 Task: Check the contact section.
Action: Mouse moved to (107, 266)
Screenshot: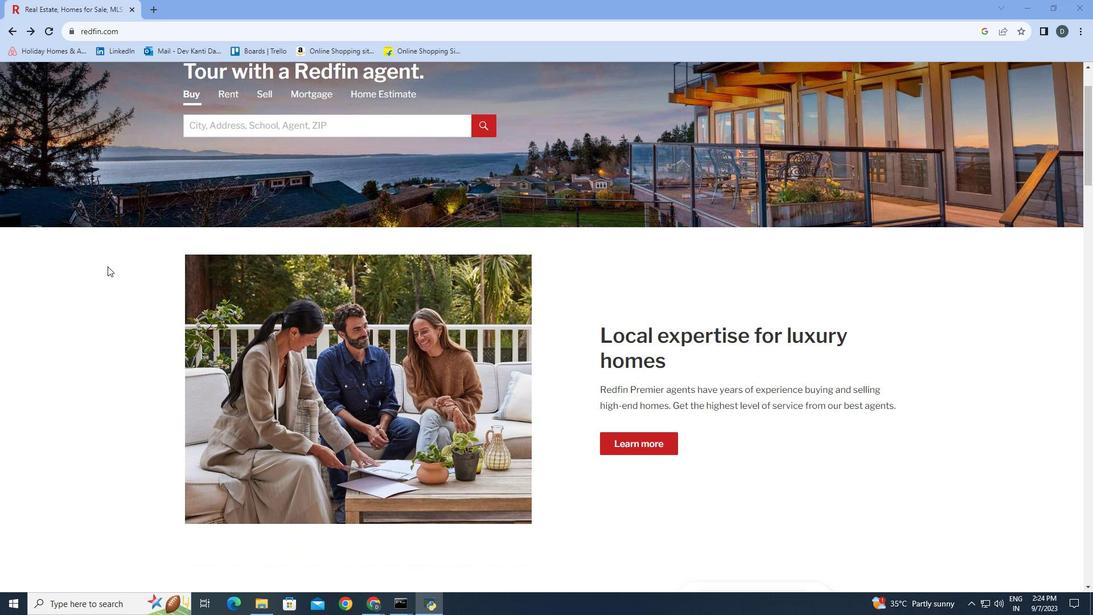
Action: Mouse scrolled (107, 265) with delta (0, 0)
Screenshot: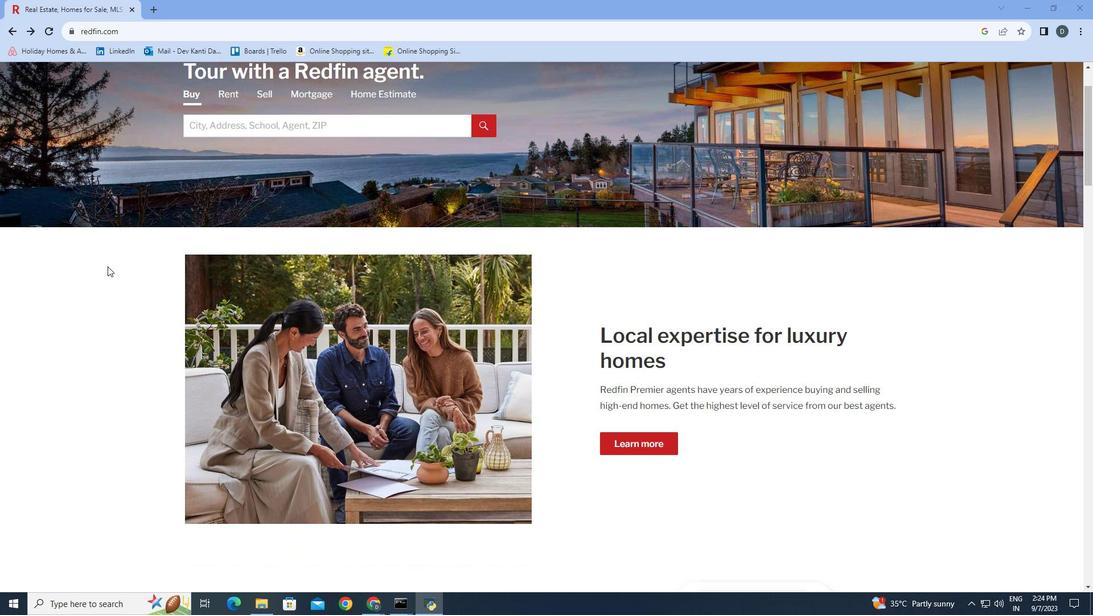 
Action: Mouse moved to (107, 267)
Screenshot: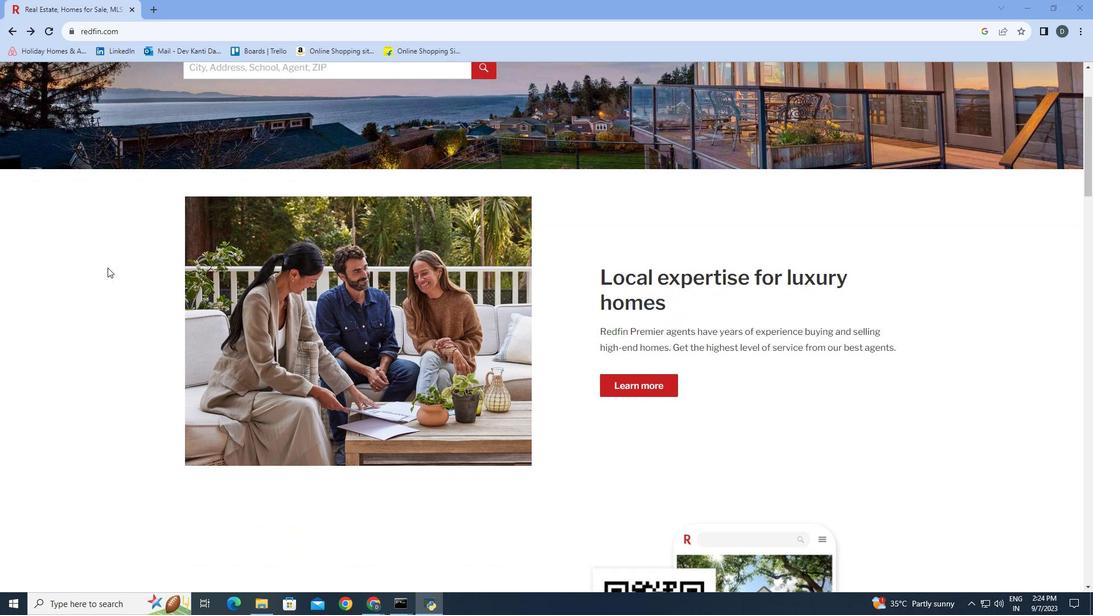 
Action: Mouse scrolled (107, 267) with delta (0, 0)
Screenshot: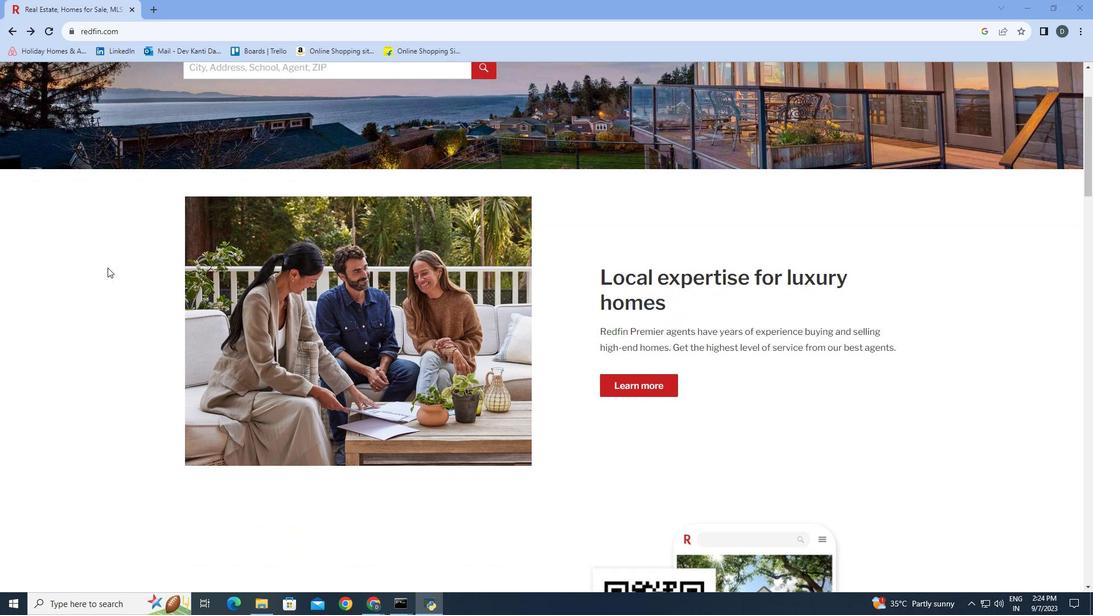 
Action: Mouse scrolled (107, 267) with delta (0, 0)
Screenshot: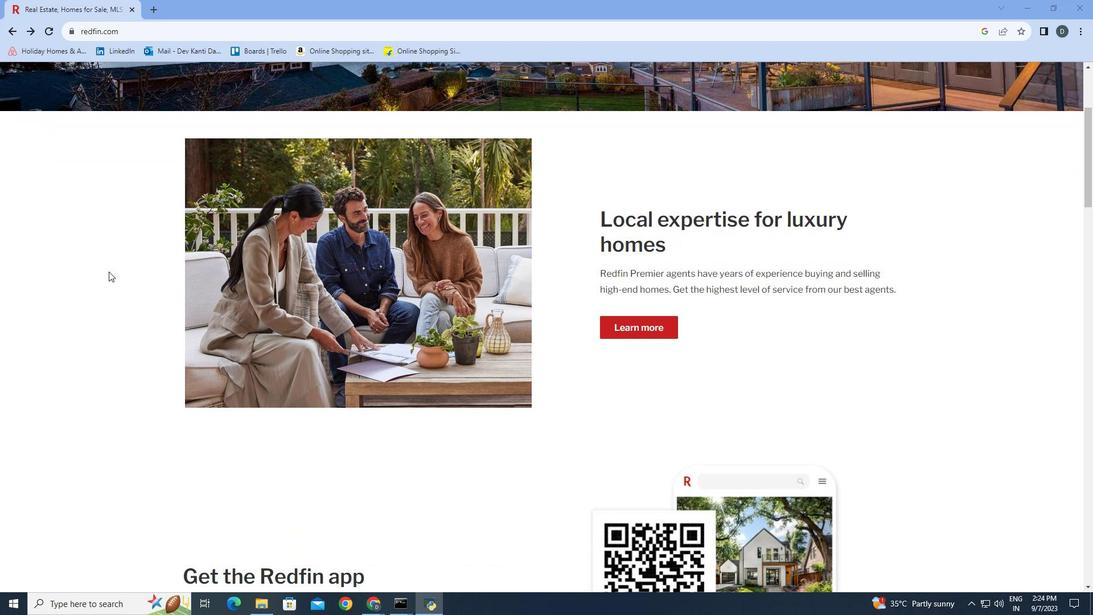
Action: Mouse moved to (111, 275)
Screenshot: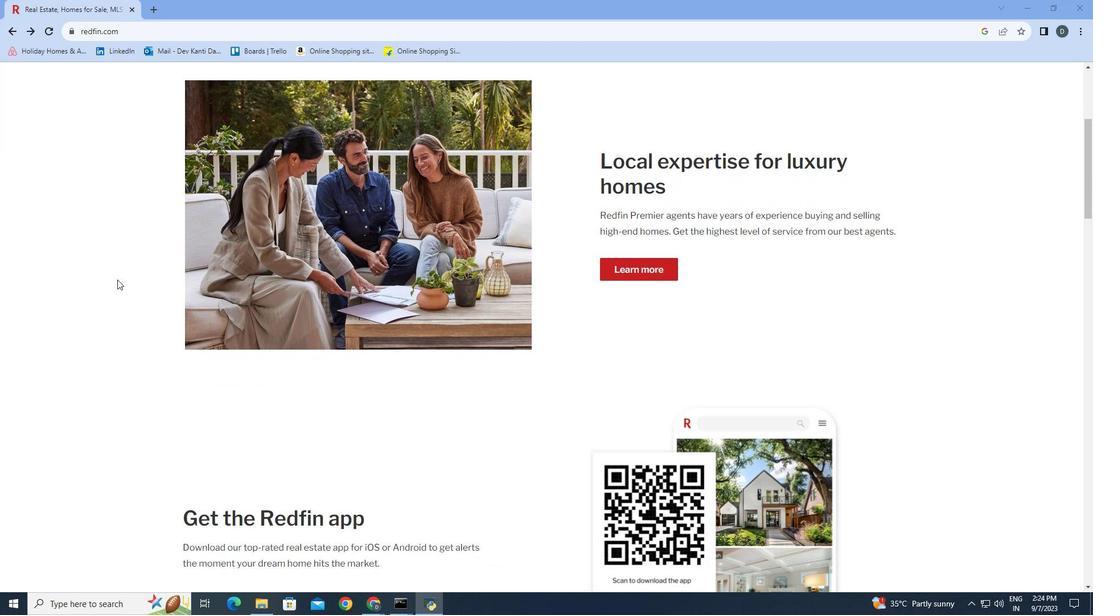 
Action: Mouse scrolled (111, 275) with delta (0, 0)
Screenshot: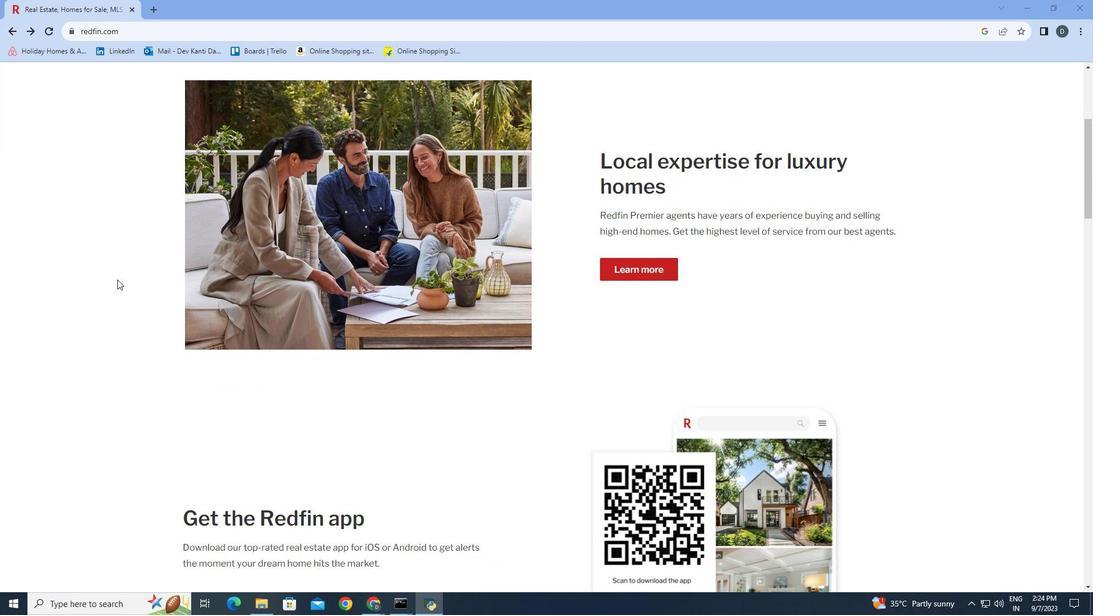 
Action: Mouse moved to (115, 278)
Screenshot: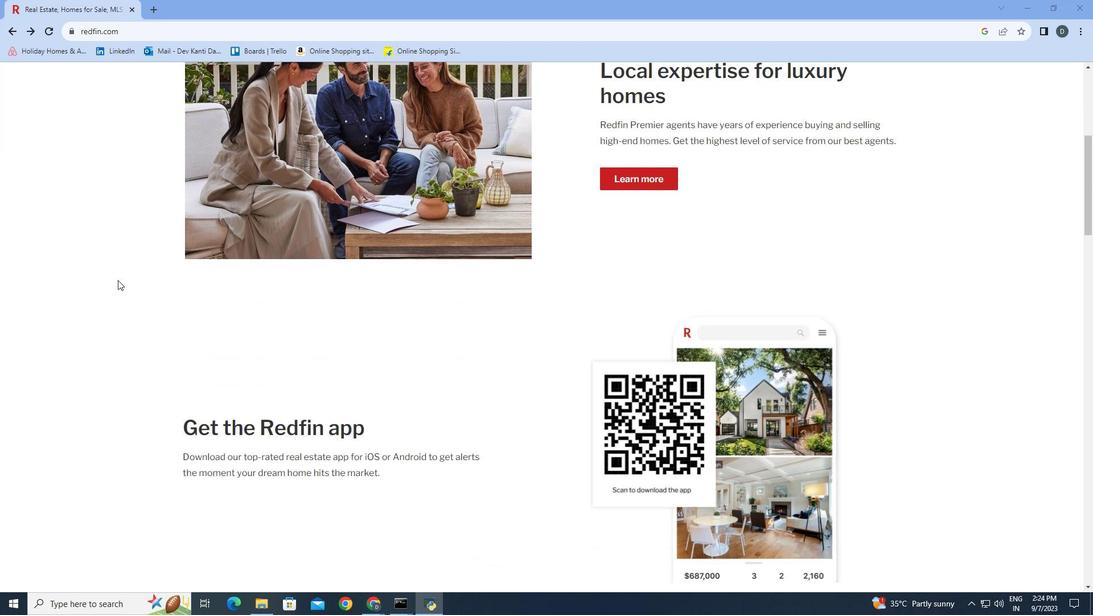 
Action: Mouse scrolled (115, 277) with delta (0, 0)
Screenshot: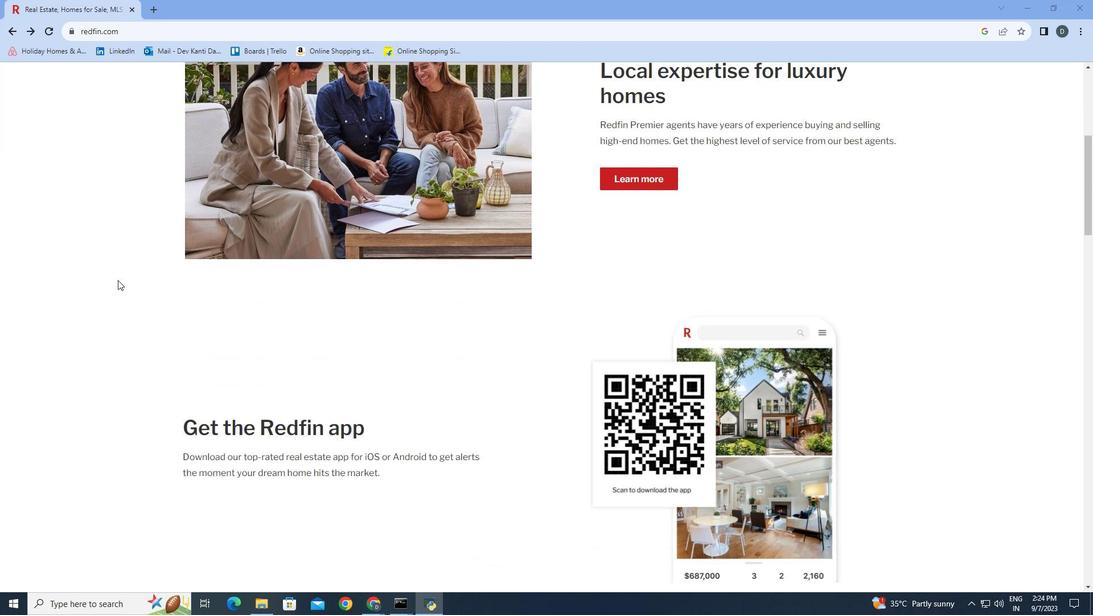
Action: Mouse moved to (117, 280)
Screenshot: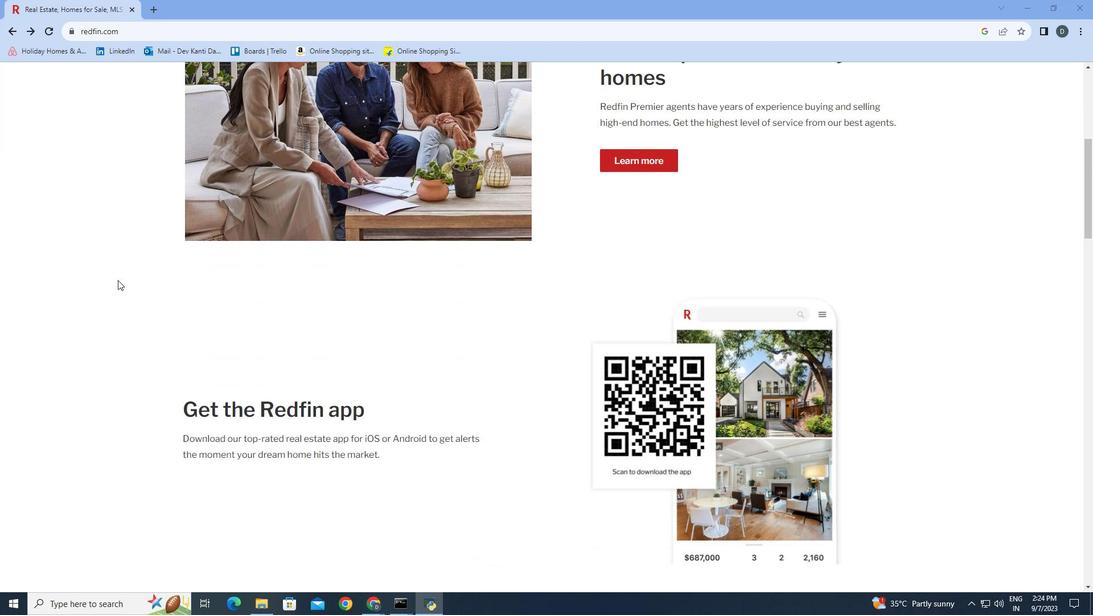 
Action: Mouse scrolled (117, 279) with delta (0, 0)
Screenshot: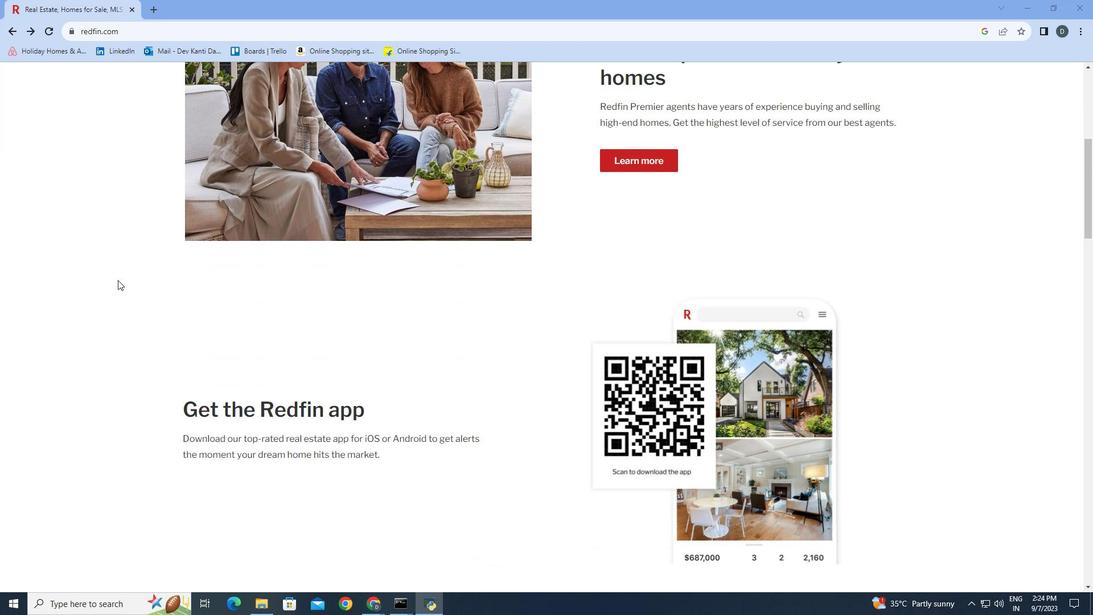 
Action: Mouse moved to (117, 280)
Screenshot: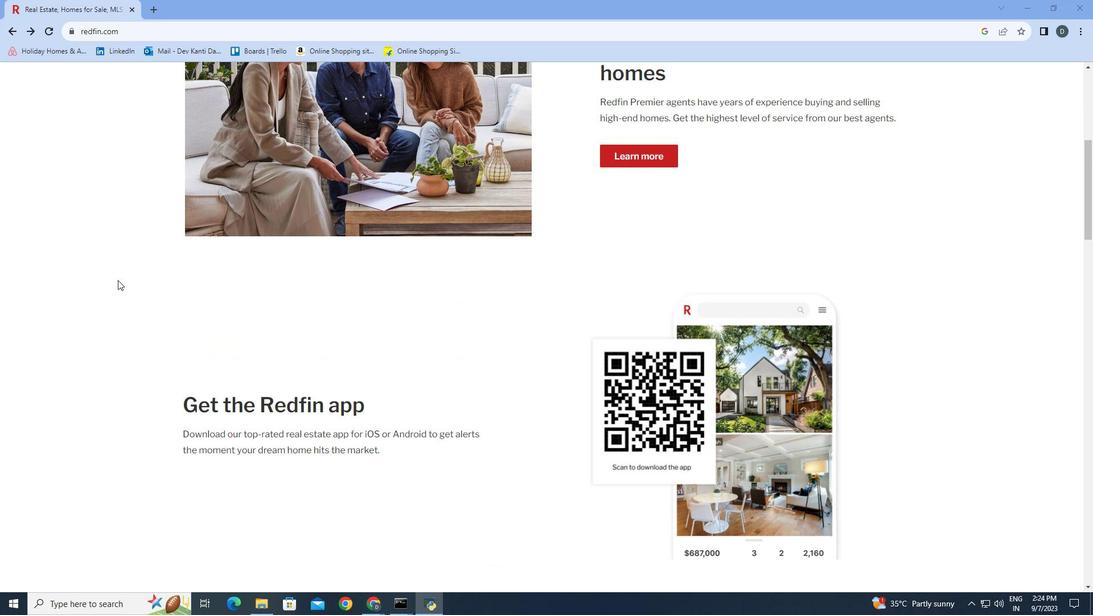 
Action: Mouse scrolled (117, 279) with delta (0, 0)
Screenshot: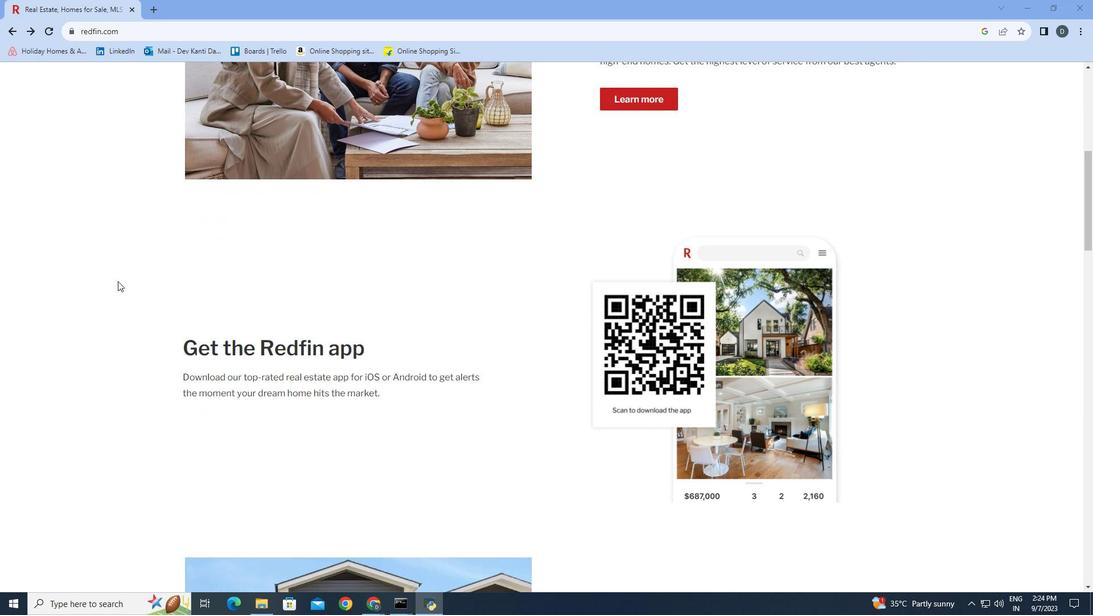 
Action: Mouse moved to (117, 281)
Screenshot: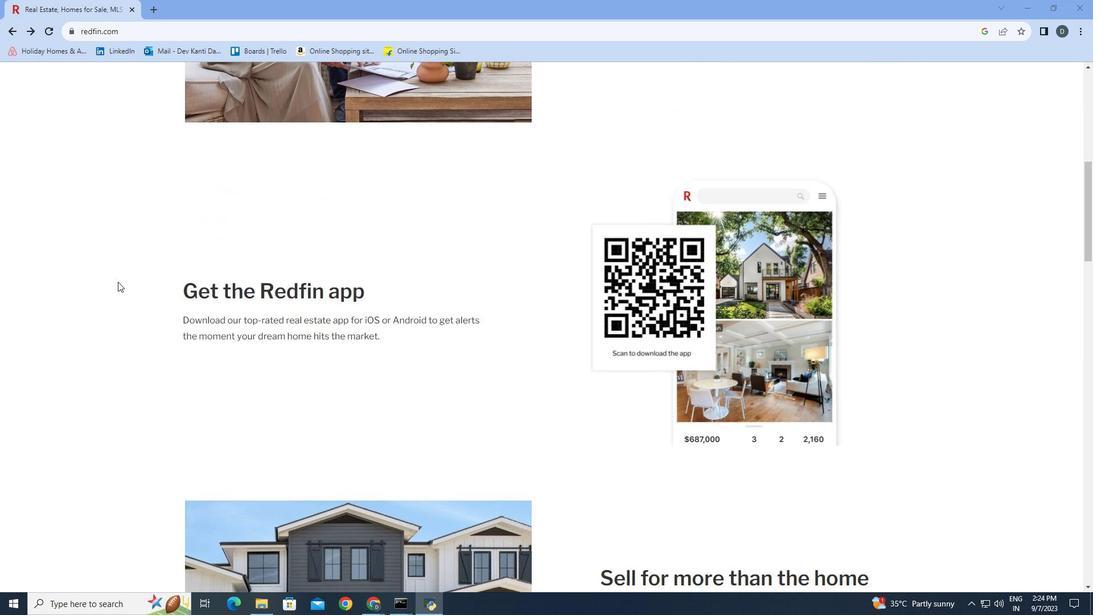 
Action: Mouse scrolled (117, 281) with delta (0, 0)
Screenshot: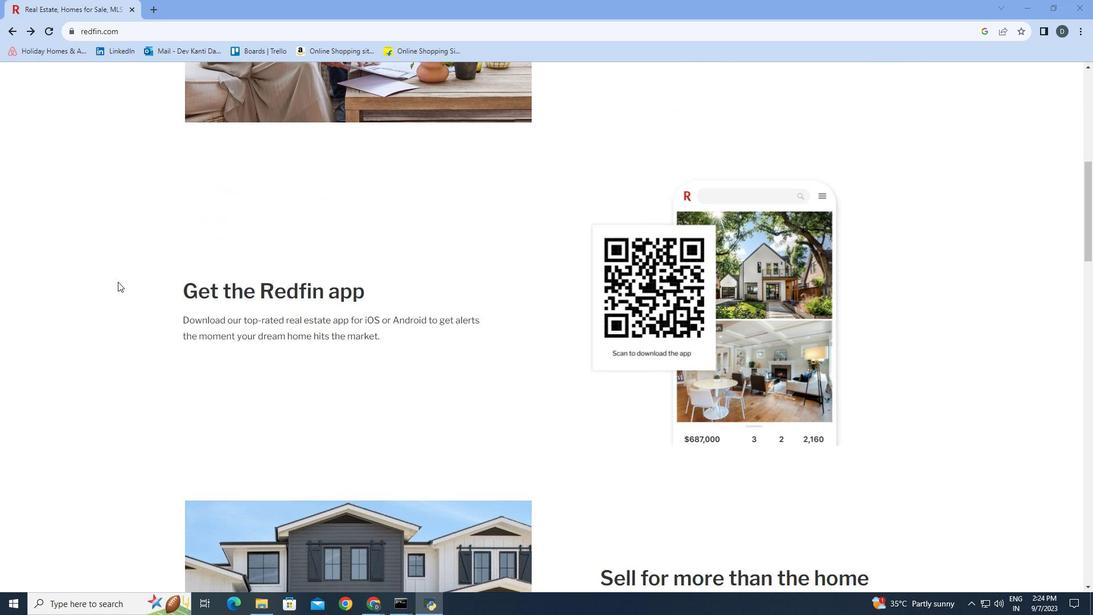 
Action: Mouse scrolled (117, 281) with delta (0, 0)
Screenshot: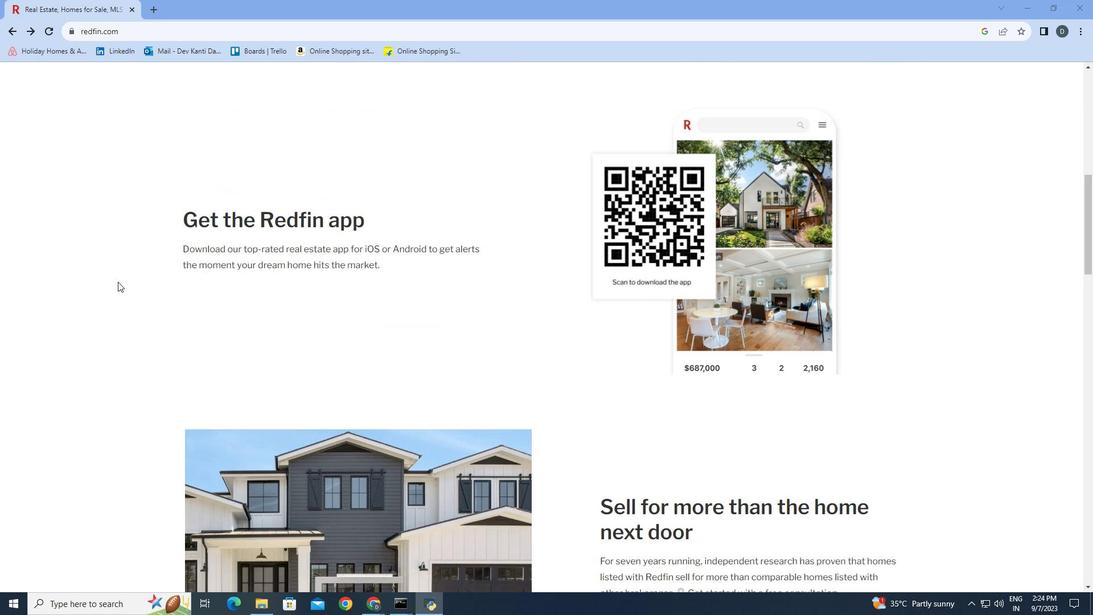 
Action: Mouse scrolled (117, 281) with delta (0, 0)
Screenshot: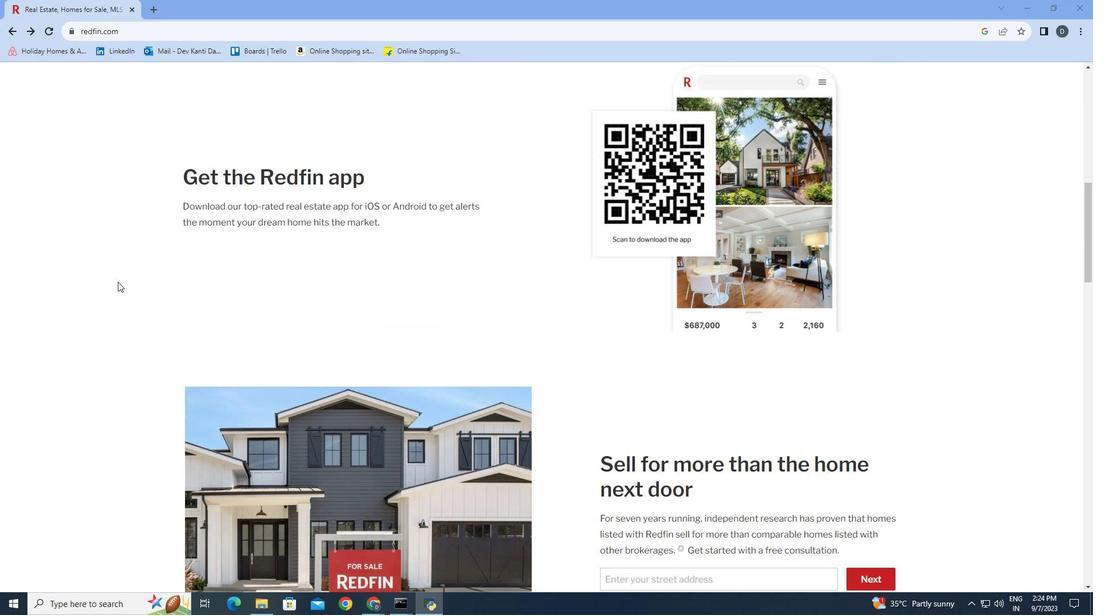 
Action: Mouse scrolled (117, 281) with delta (0, 0)
Screenshot: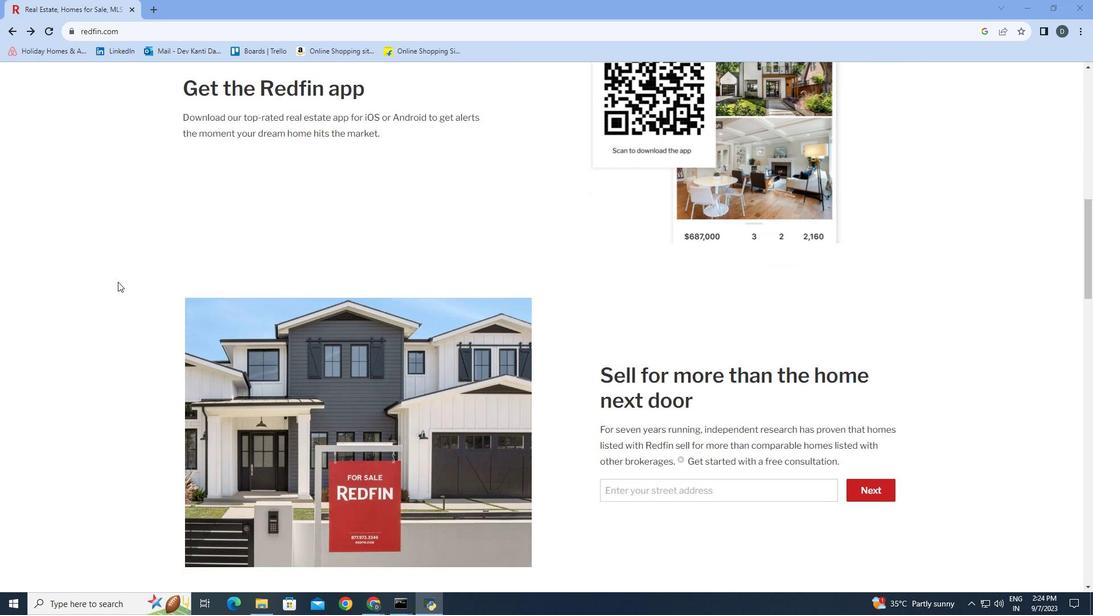 
Action: Mouse scrolled (117, 281) with delta (0, 0)
Screenshot: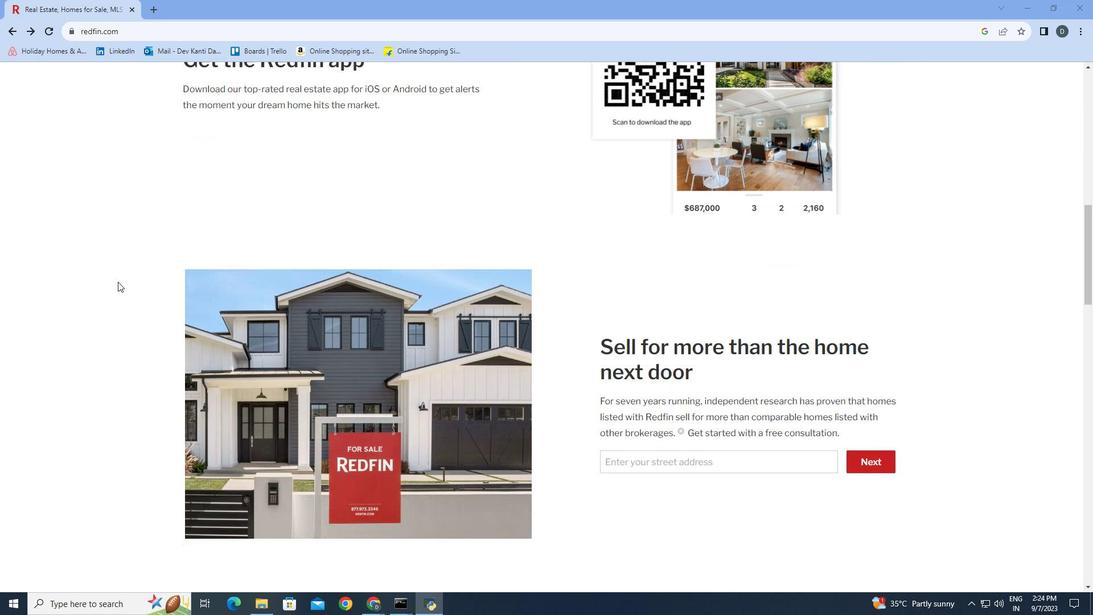
Action: Mouse scrolled (117, 281) with delta (0, 0)
Screenshot: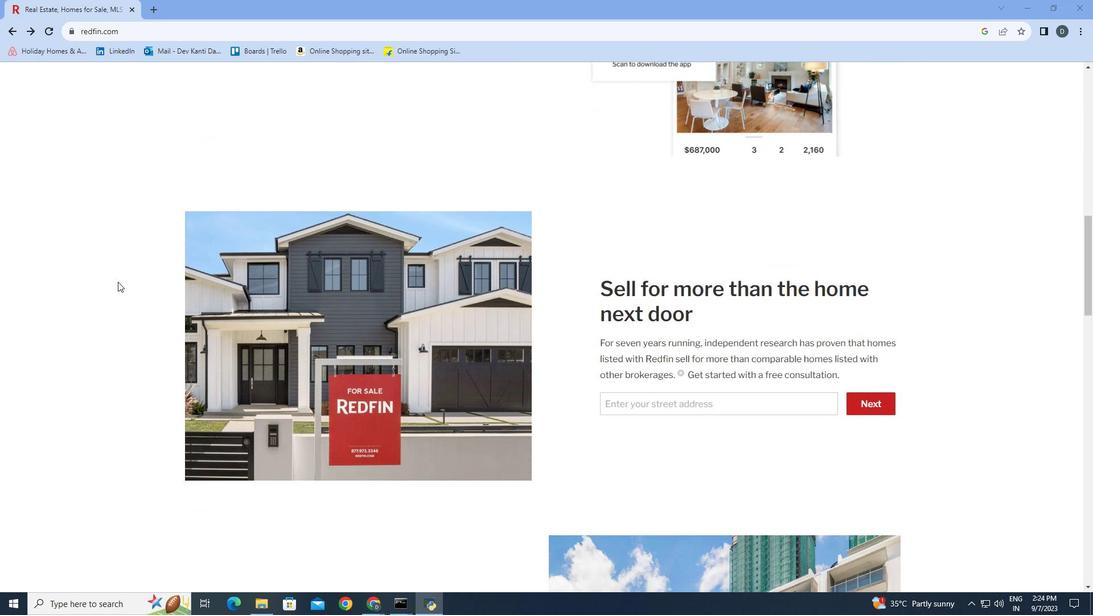 
Action: Mouse scrolled (117, 281) with delta (0, 0)
Screenshot: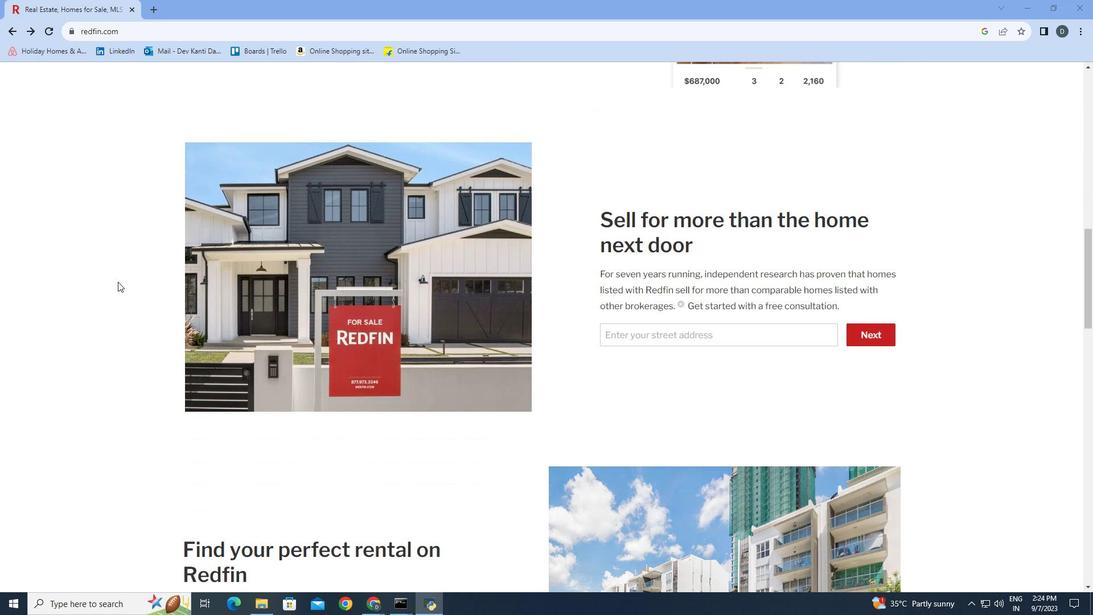 
Action: Mouse scrolled (117, 281) with delta (0, 0)
Screenshot: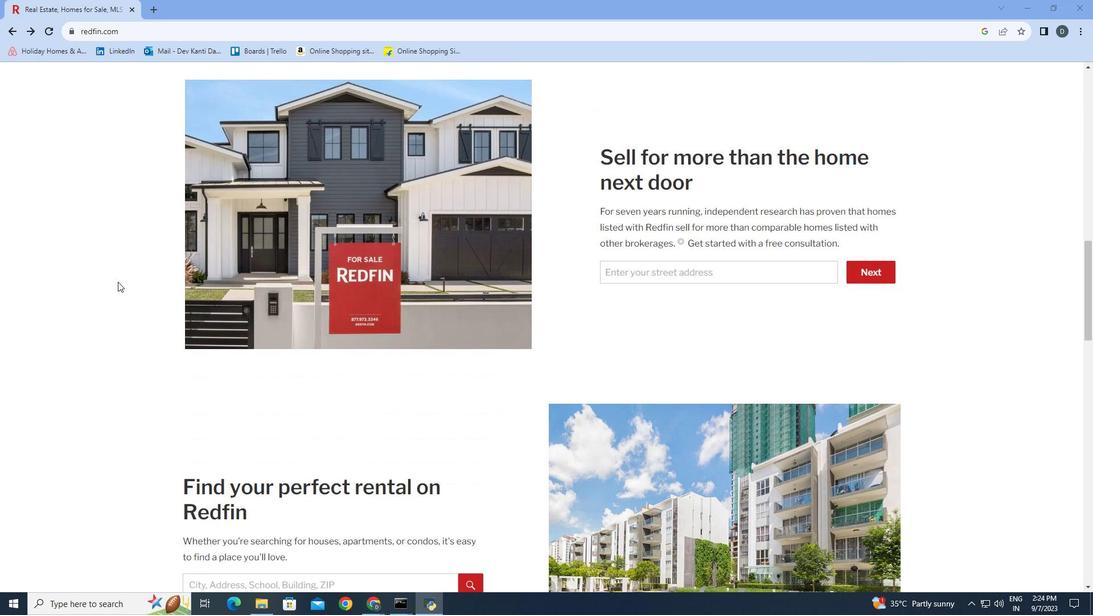 
Action: Mouse scrolled (117, 281) with delta (0, 0)
Screenshot: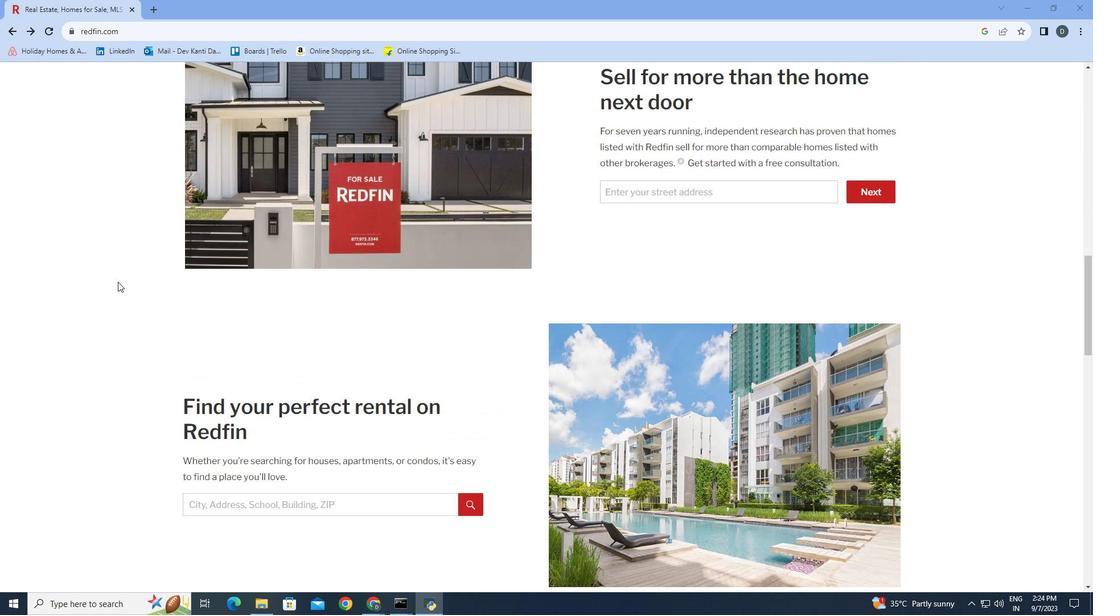 
Action: Mouse scrolled (117, 281) with delta (0, 0)
Screenshot: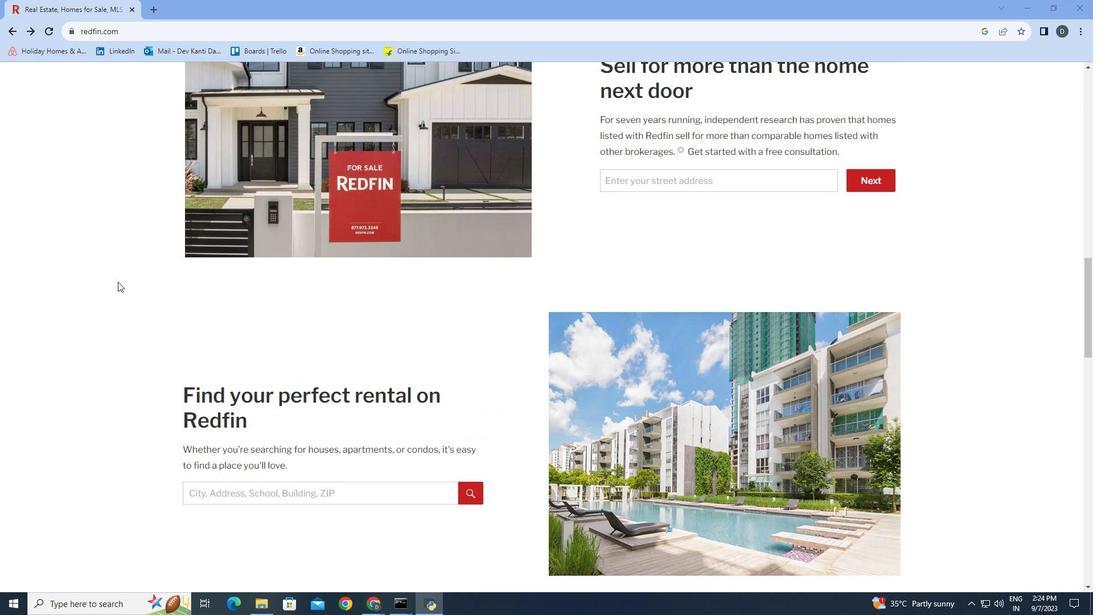
Action: Mouse moved to (117, 282)
Screenshot: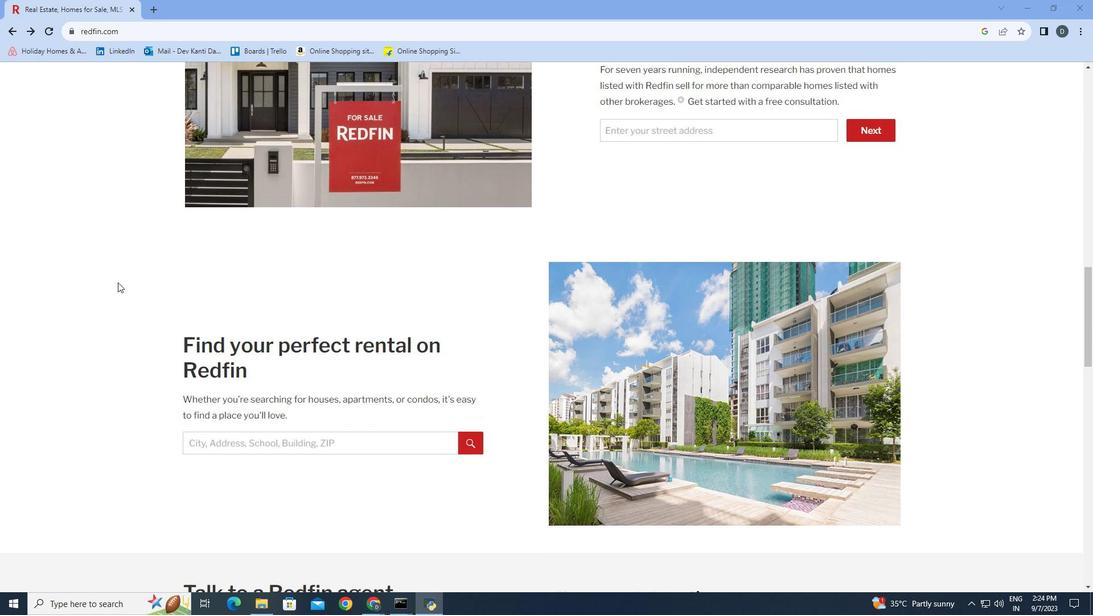 
Action: Mouse scrolled (117, 281) with delta (0, 0)
Screenshot: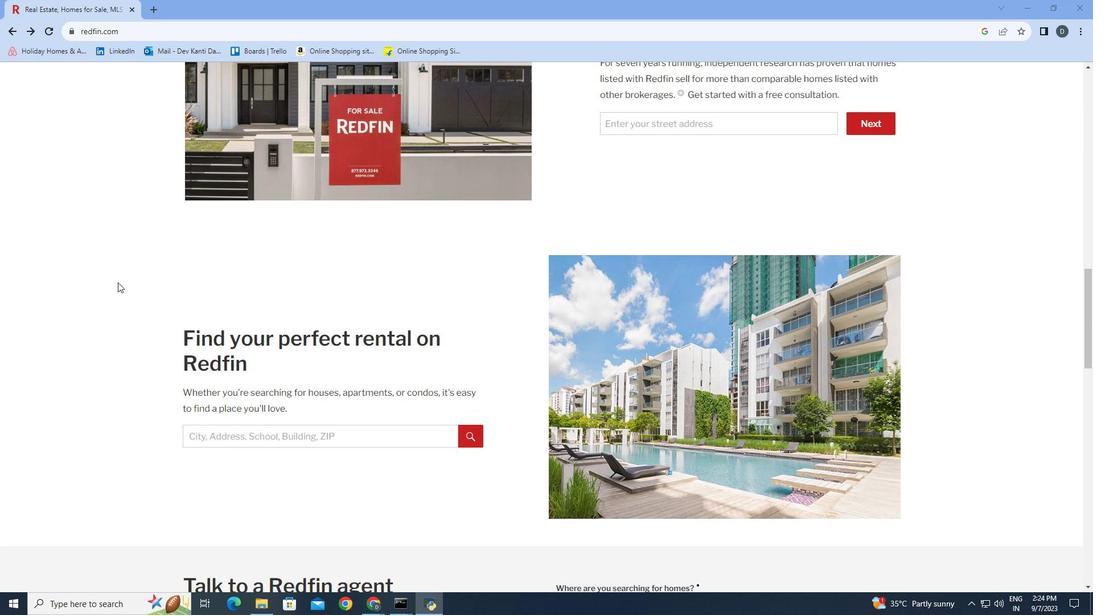 
Action: Mouse scrolled (117, 281) with delta (0, 0)
Screenshot: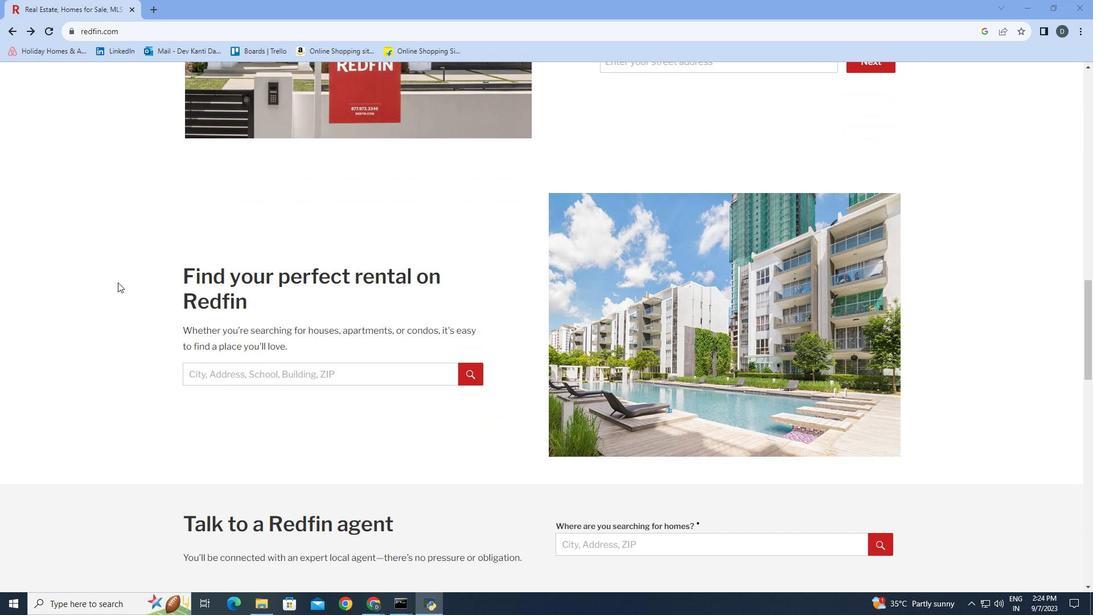 
Action: Mouse scrolled (117, 281) with delta (0, 0)
Screenshot: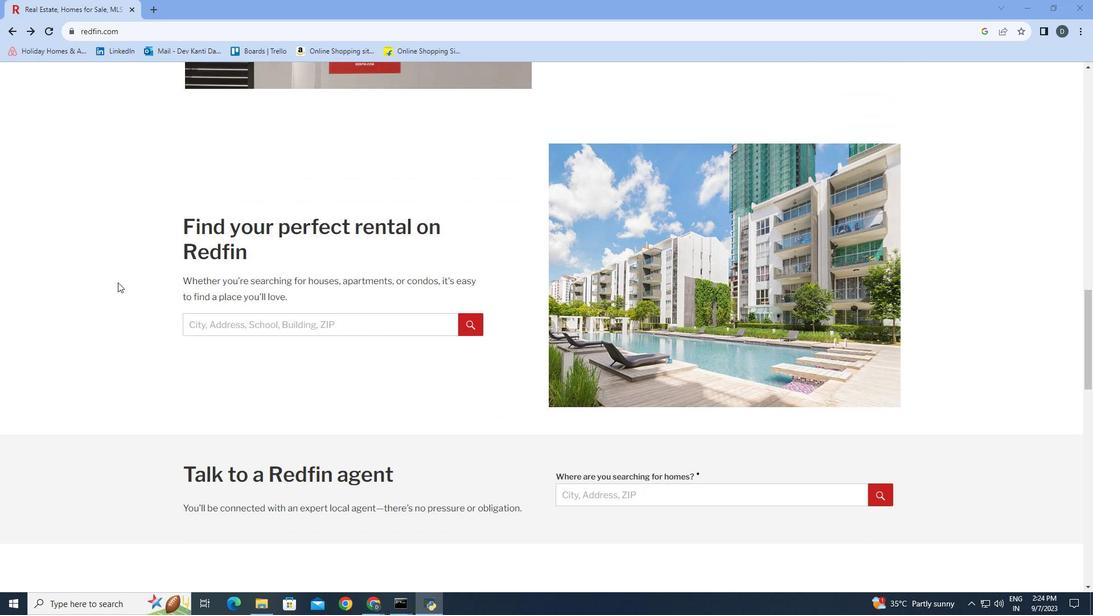 
Action: Mouse scrolled (117, 281) with delta (0, 0)
Screenshot: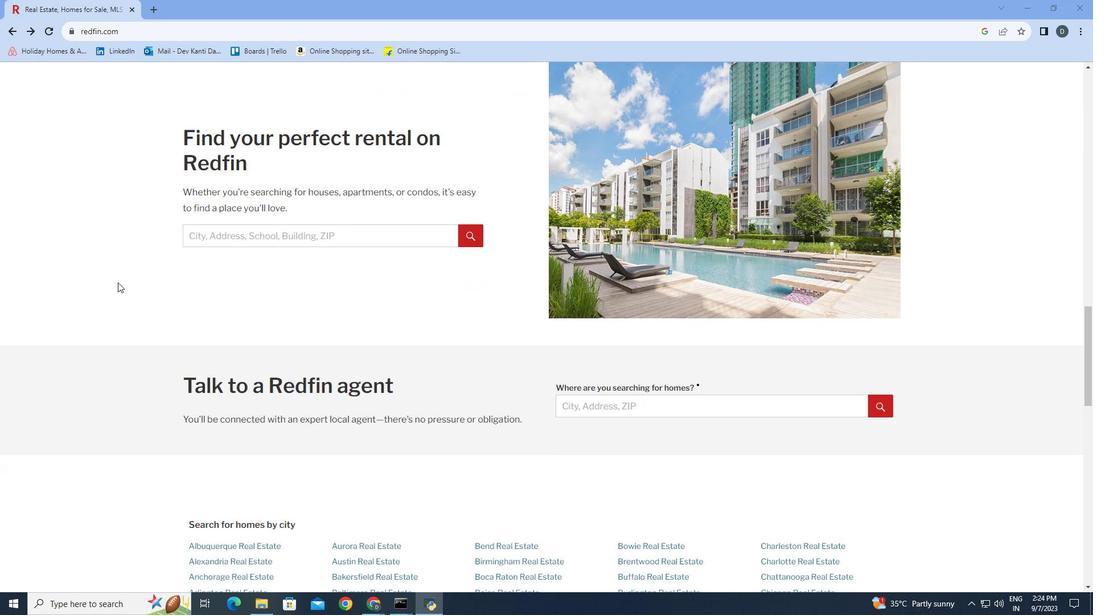 
Action: Mouse scrolled (117, 281) with delta (0, 0)
Screenshot: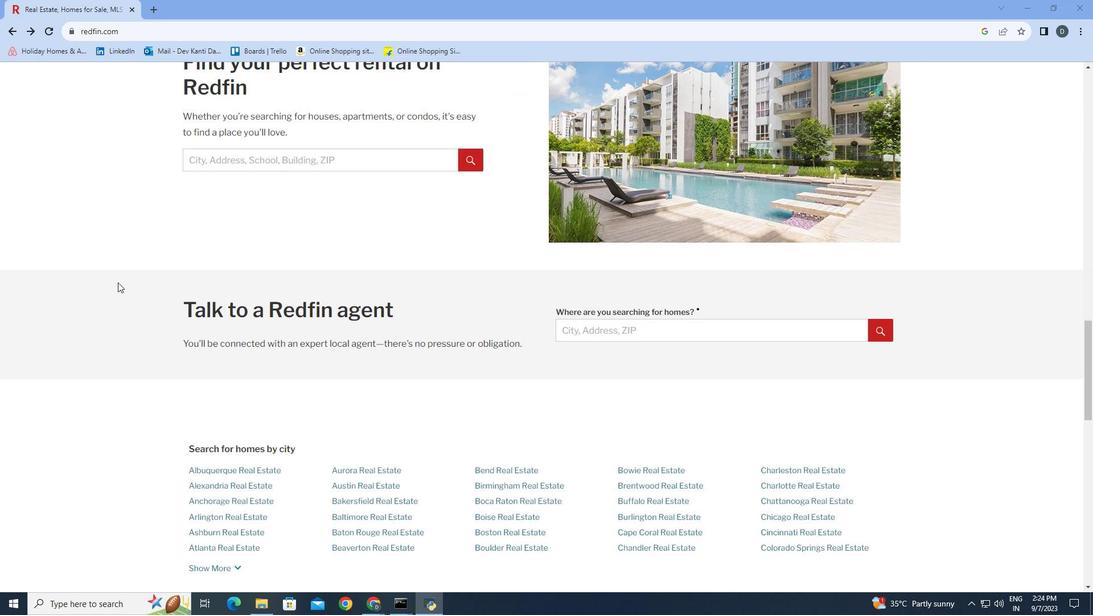 
Action: Mouse scrolled (117, 281) with delta (0, 0)
Screenshot: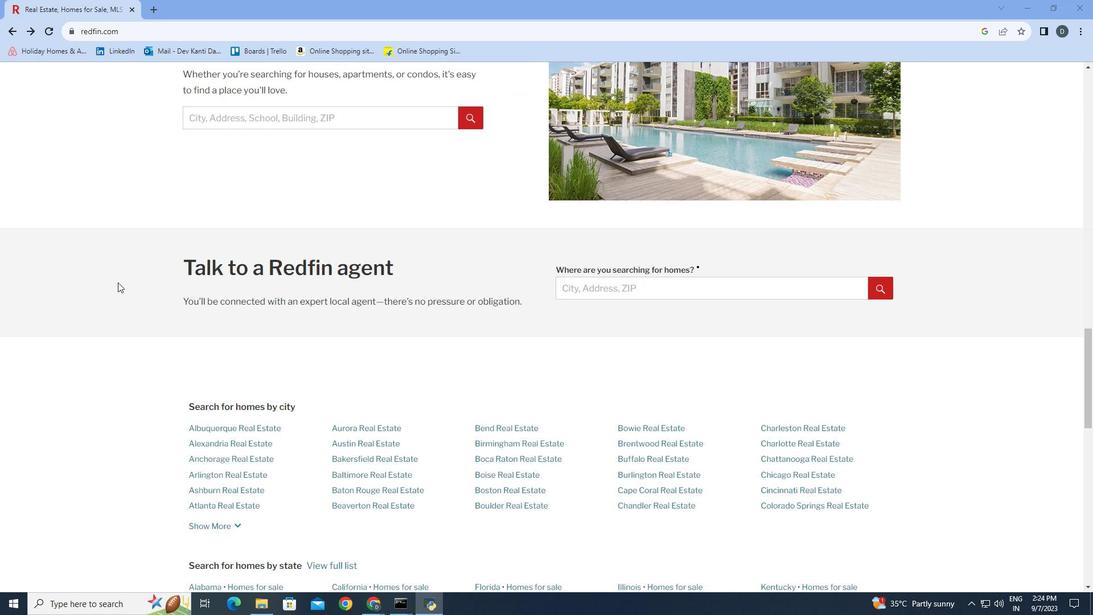 
Action: Mouse moved to (117, 282)
Screenshot: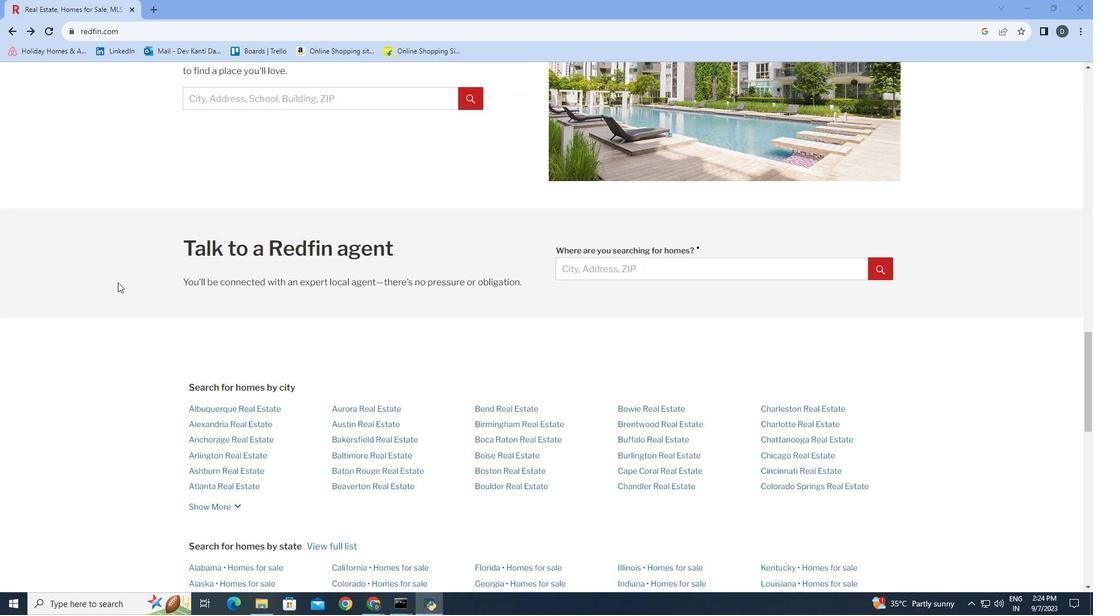 
Action: Mouse scrolled (117, 281) with delta (0, 0)
Screenshot: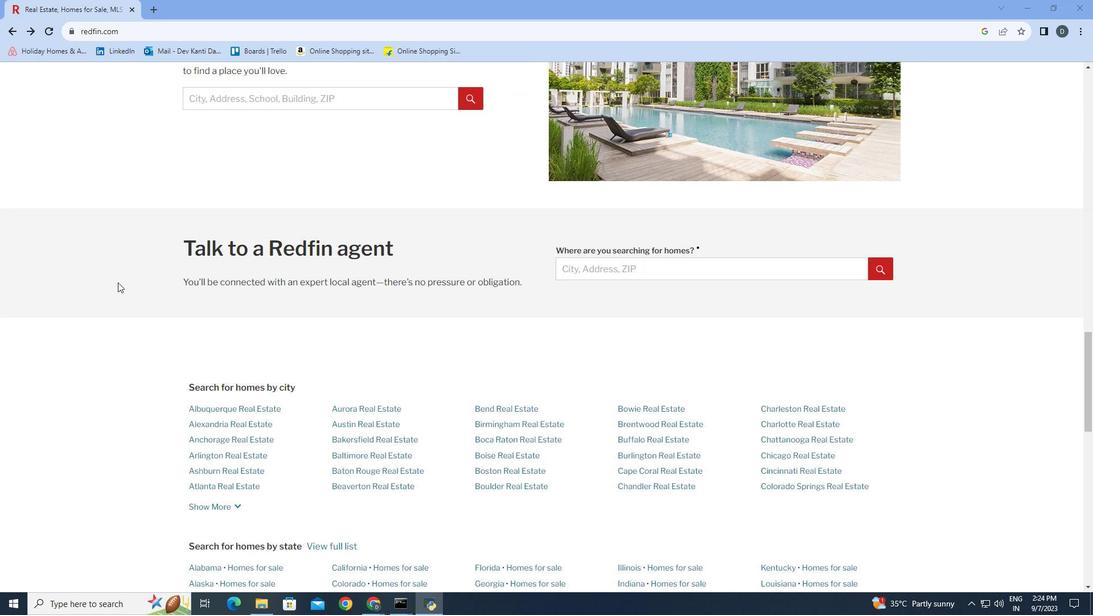 
Action: Mouse scrolled (117, 281) with delta (0, 0)
Screenshot: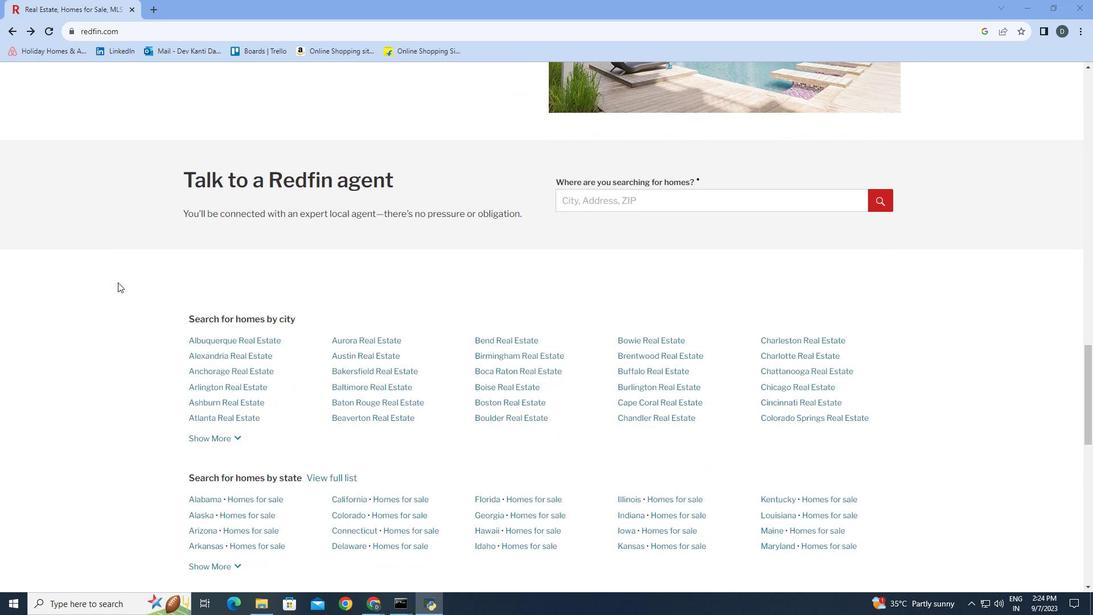 
Action: Mouse scrolled (117, 281) with delta (0, 0)
Screenshot: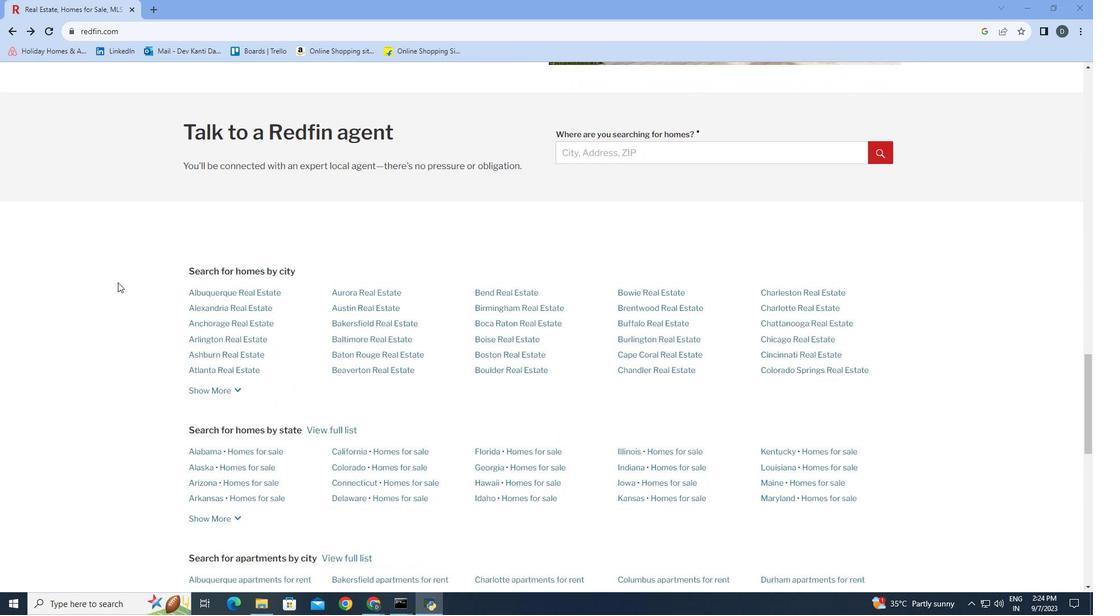 
Action: Mouse scrolled (117, 281) with delta (0, 0)
Screenshot: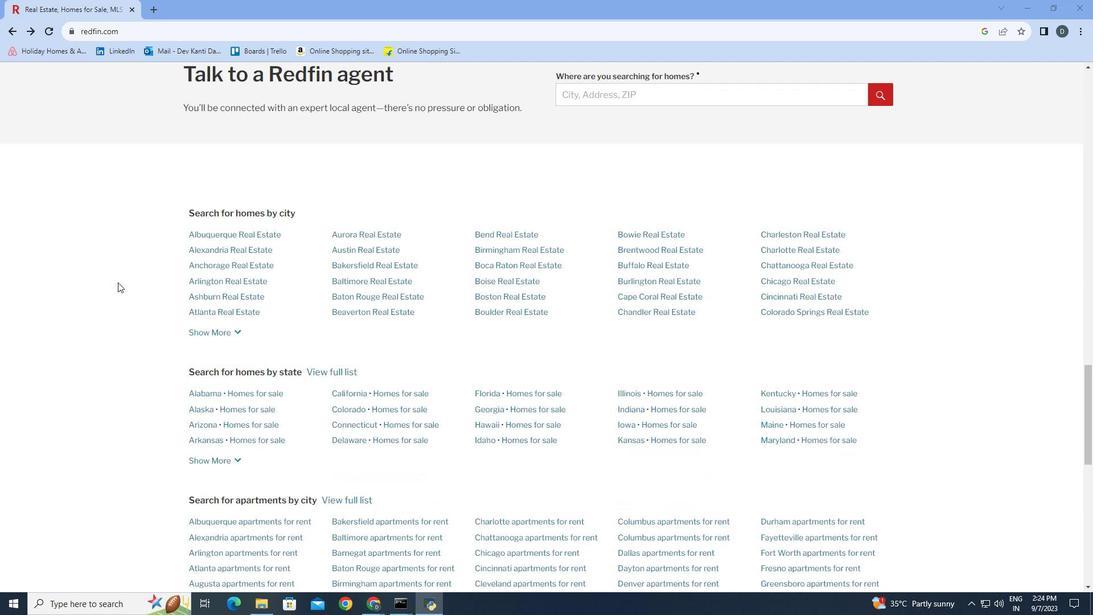
Action: Mouse scrolled (117, 281) with delta (0, 0)
Screenshot: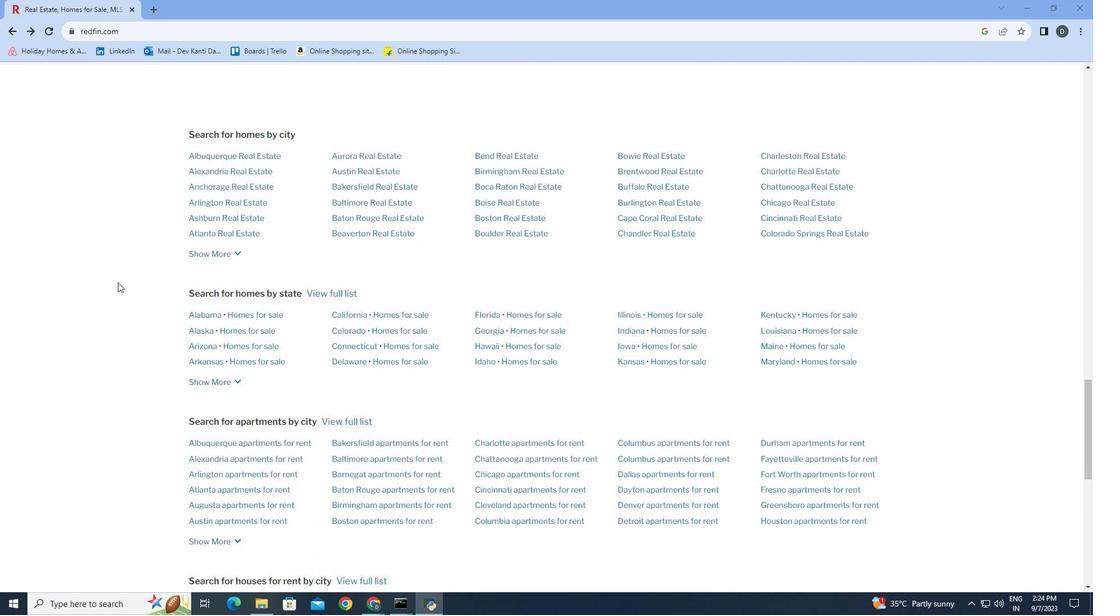 
Action: Mouse scrolled (117, 281) with delta (0, 0)
Screenshot: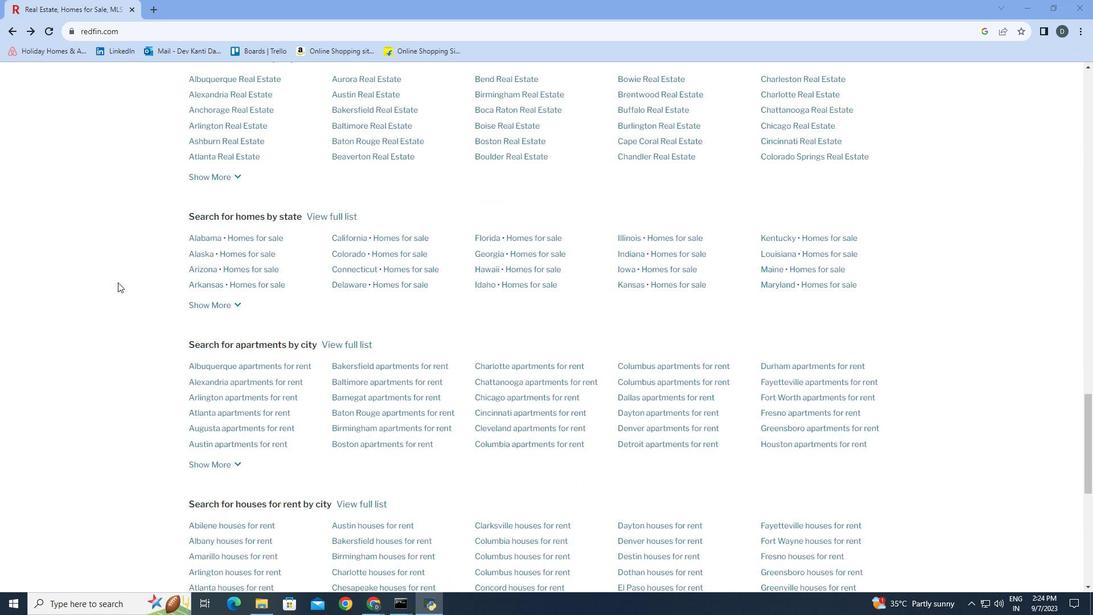 
Action: Mouse scrolled (117, 281) with delta (0, 0)
Screenshot: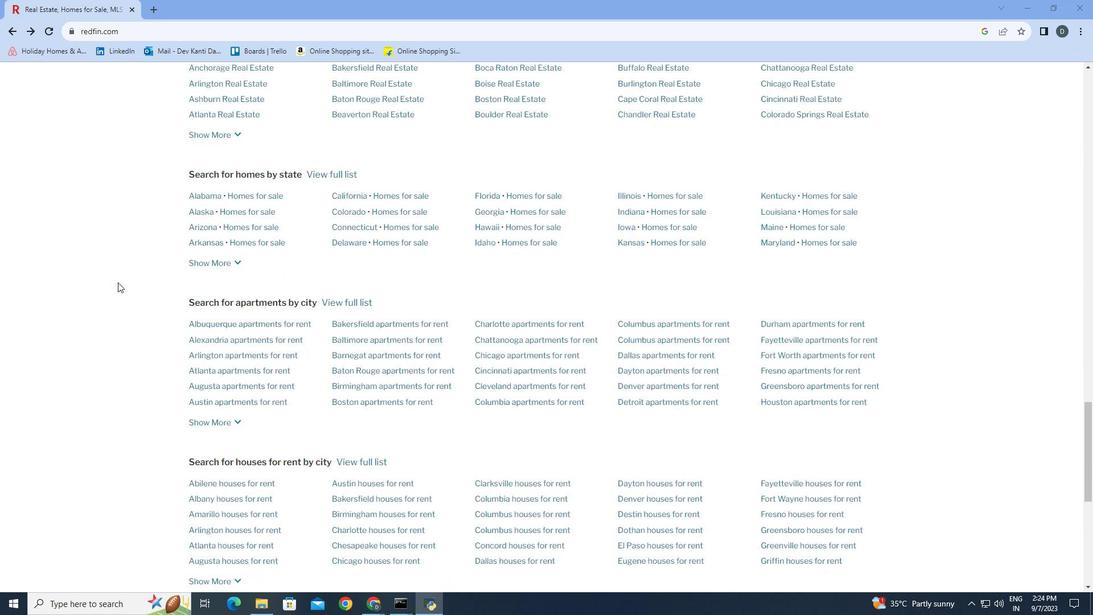 
Action: Mouse scrolled (117, 281) with delta (0, 0)
Screenshot: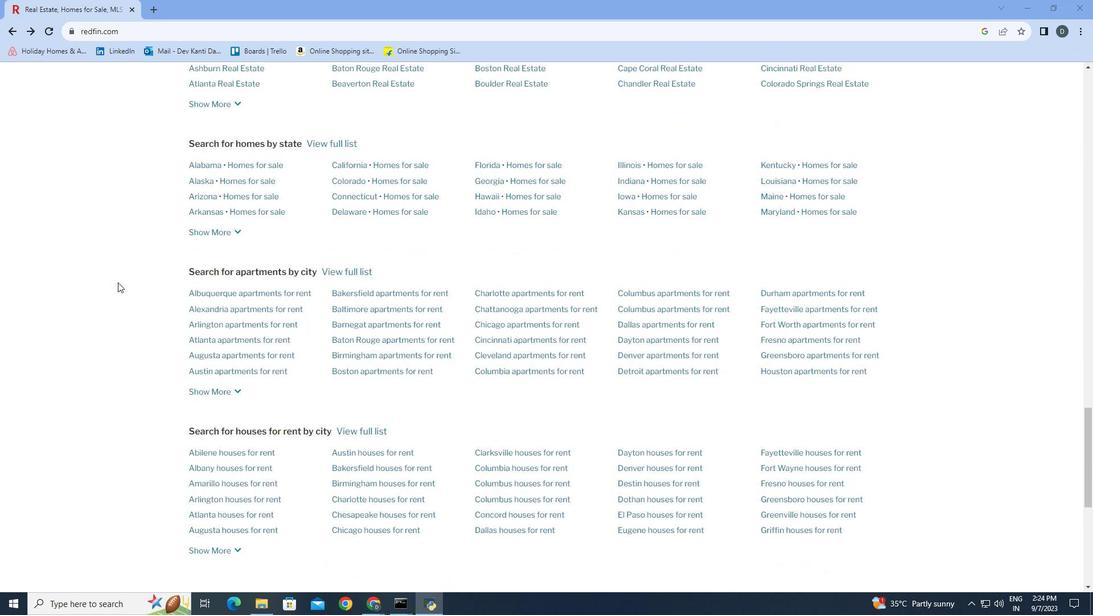 
Action: Mouse scrolled (117, 281) with delta (0, 0)
Screenshot: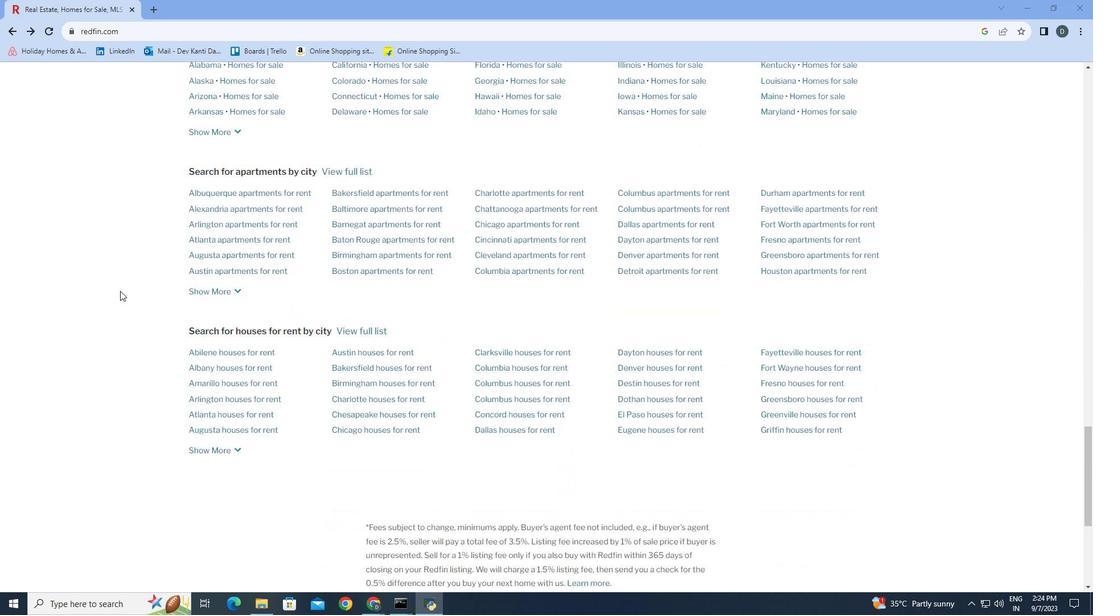 
Action: Mouse moved to (117, 286)
Screenshot: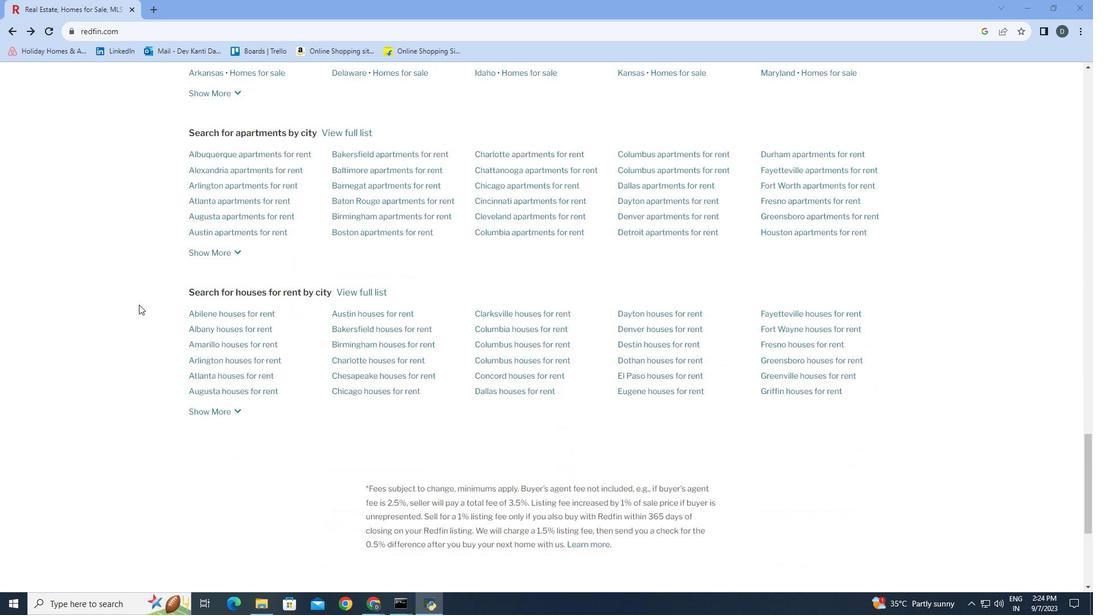 
Action: Mouse scrolled (117, 285) with delta (0, 0)
Screenshot: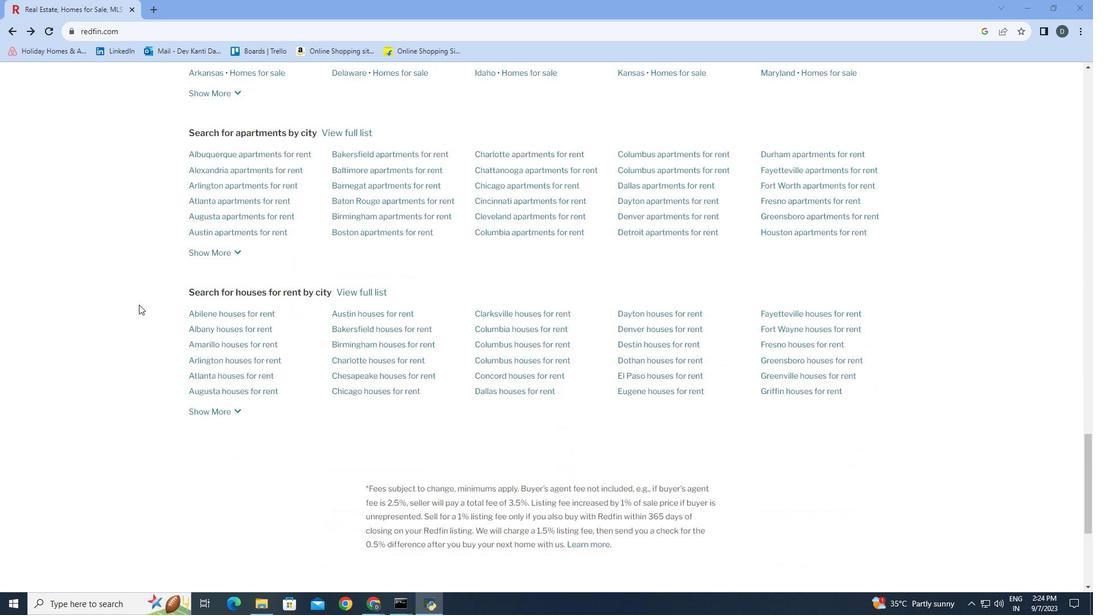 
Action: Mouse moved to (117, 289)
Screenshot: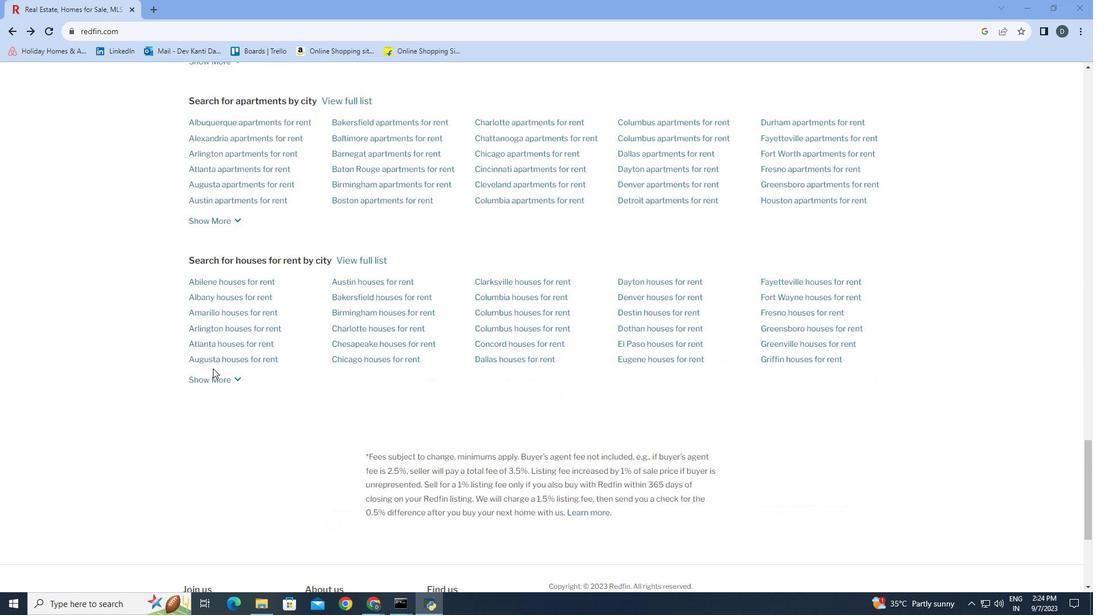 
Action: Mouse scrolled (117, 289) with delta (0, 0)
Screenshot: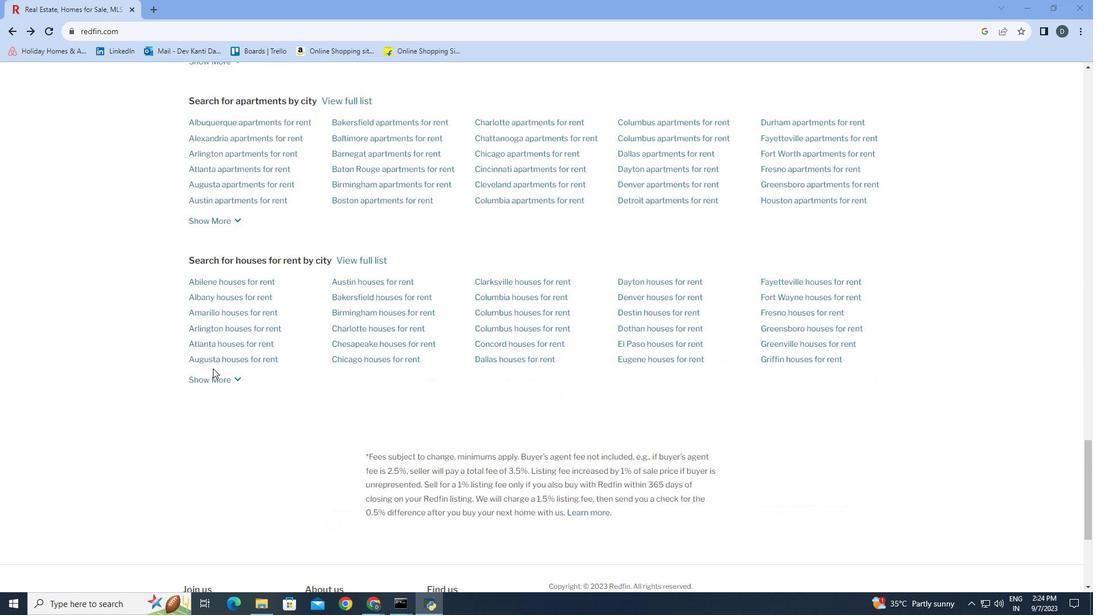 
Action: Mouse moved to (291, 435)
Screenshot: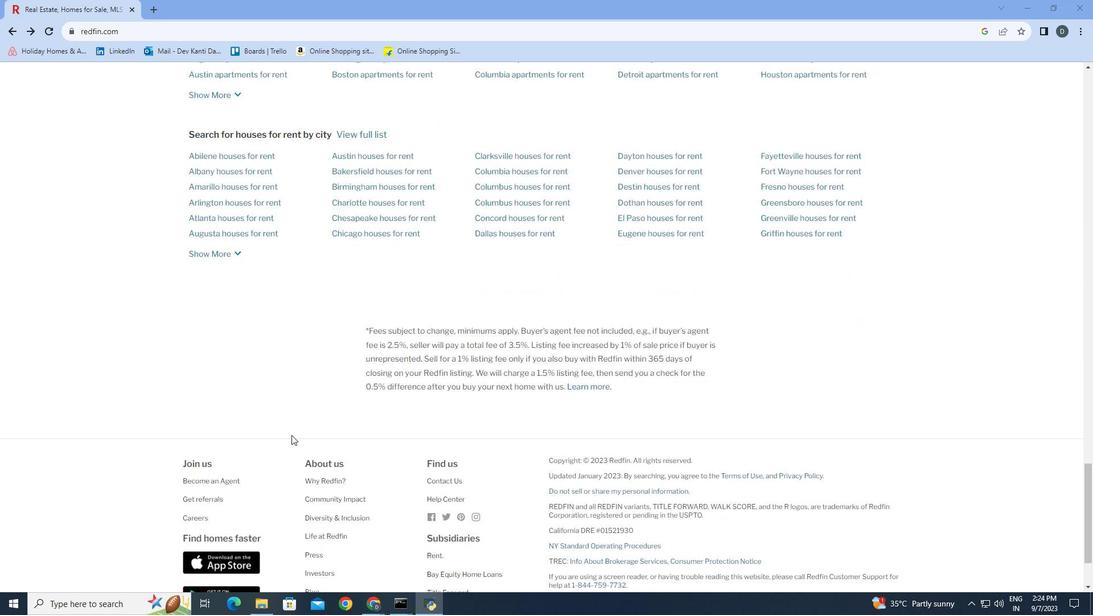 
Action: Mouse scrolled (291, 434) with delta (0, 0)
Screenshot: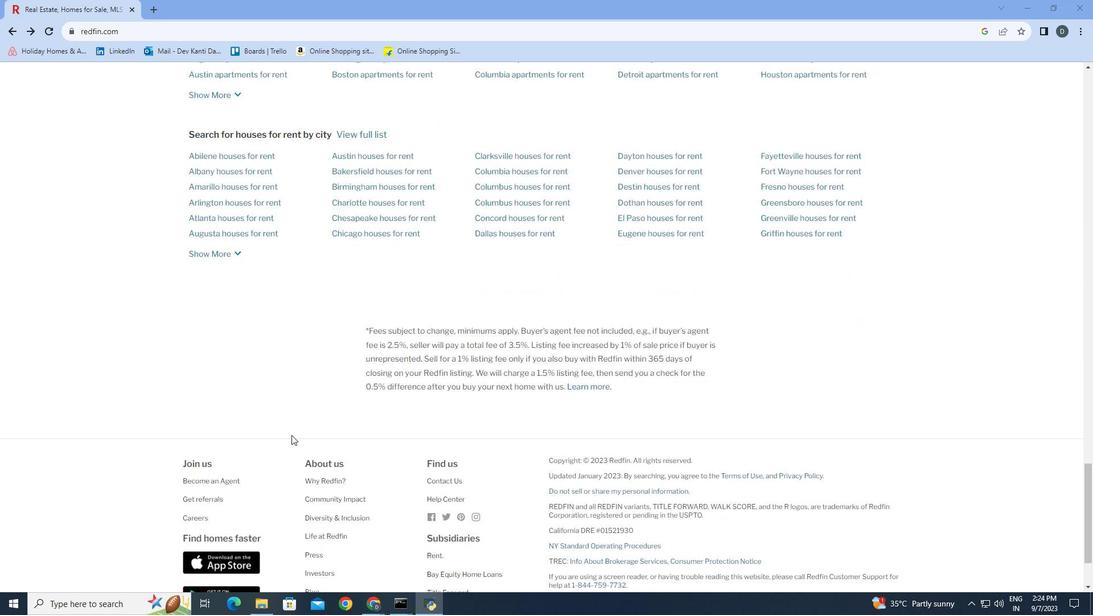 
Action: Mouse scrolled (291, 434) with delta (0, 0)
Screenshot: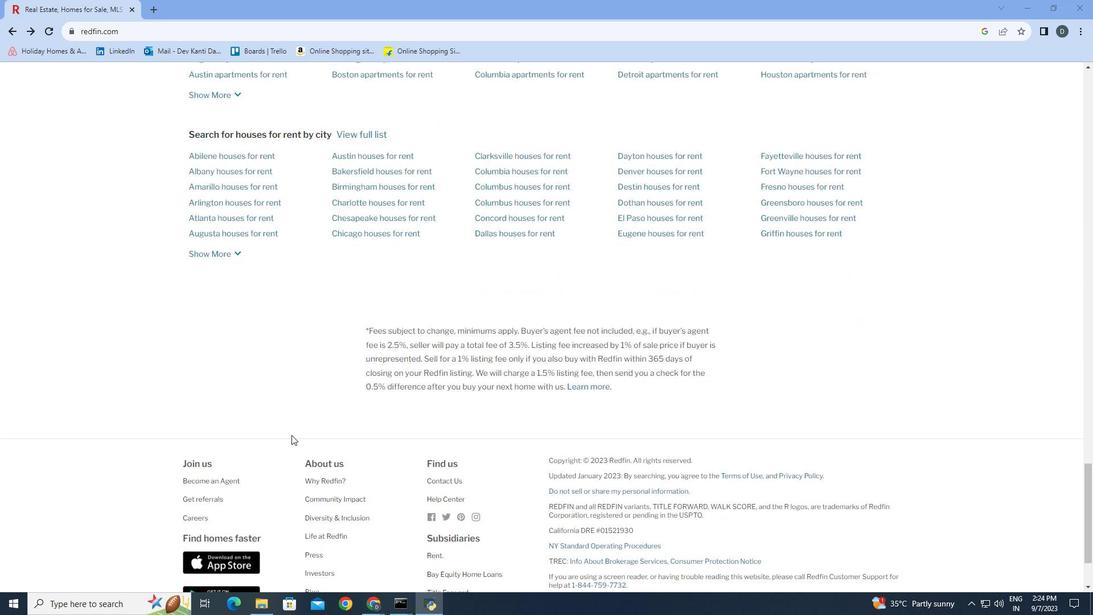 
Action: Mouse scrolled (291, 434) with delta (0, 0)
Screenshot: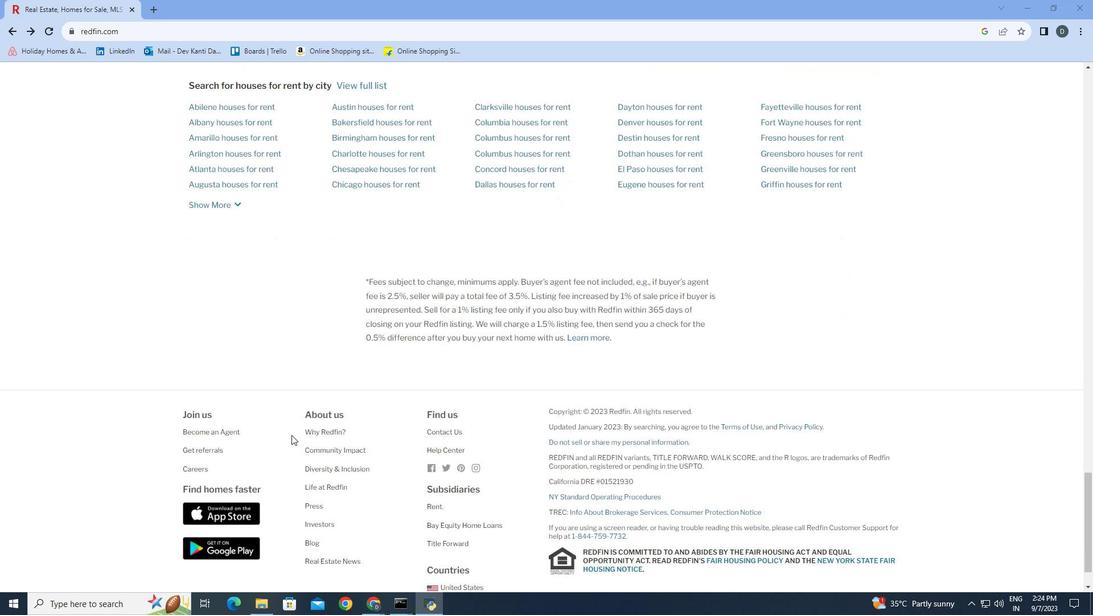 
Action: Mouse scrolled (291, 434) with delta (0, 0)
Screenshot: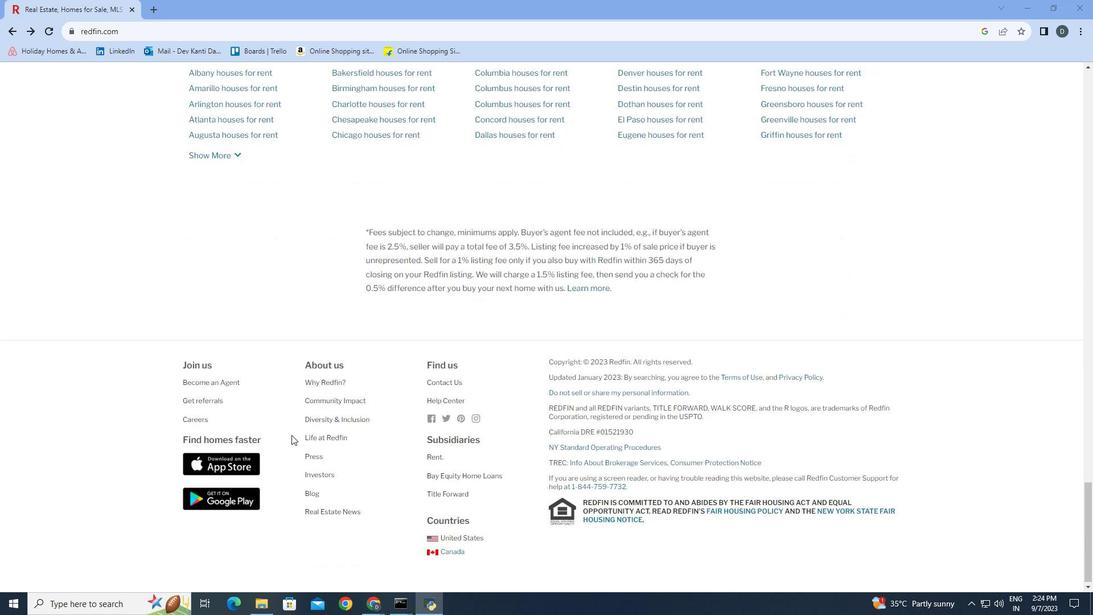 
Action: Mouse scrolled (291, 434) with delta (0, 0)
Screenshot: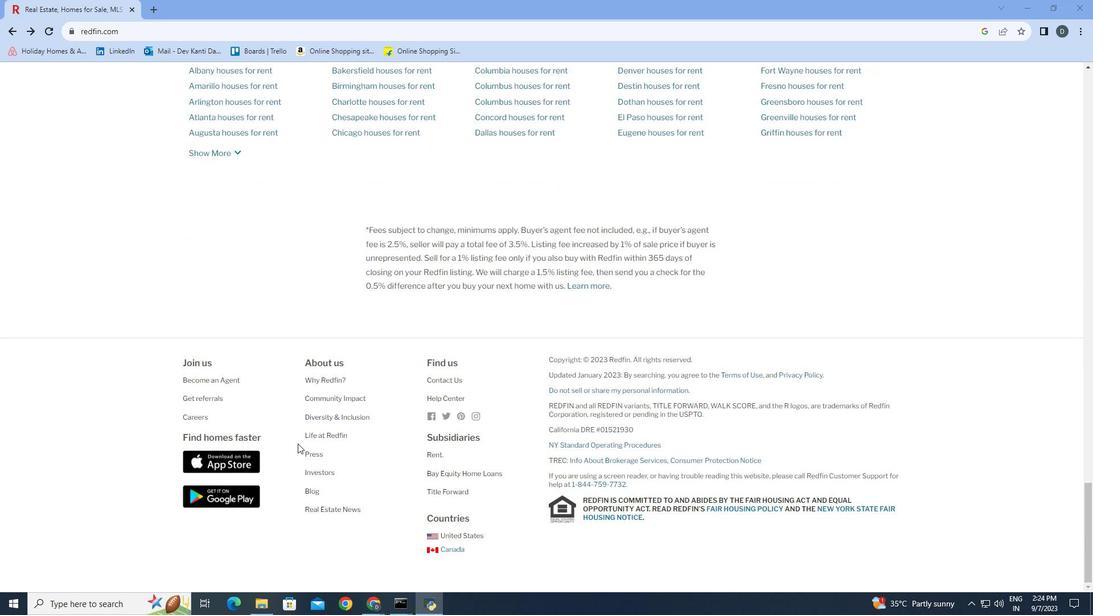 
Action: Mouse moved to (336, 512)
Screenshot: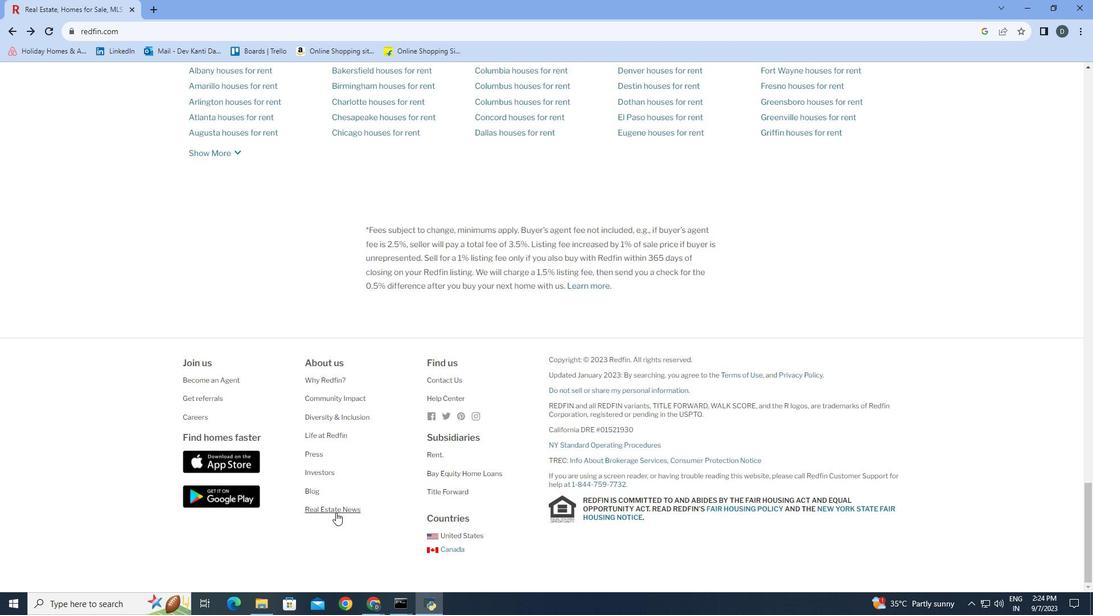 
Action: Mouse pressed left at (336, 512)
Screenshot: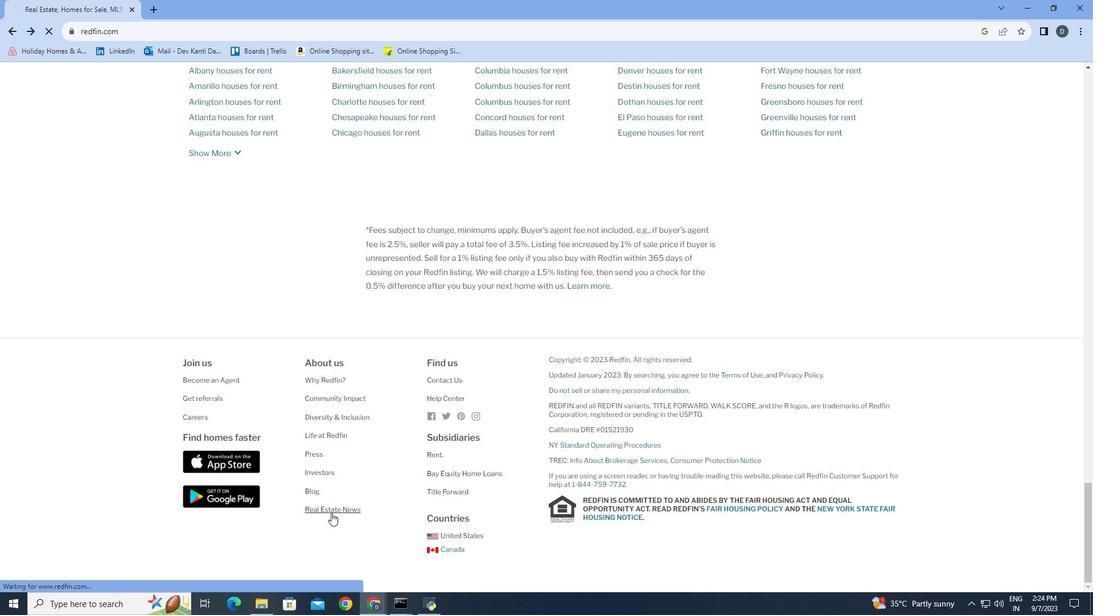 
Action: Mouse moved to (729, 123)
Screenshot: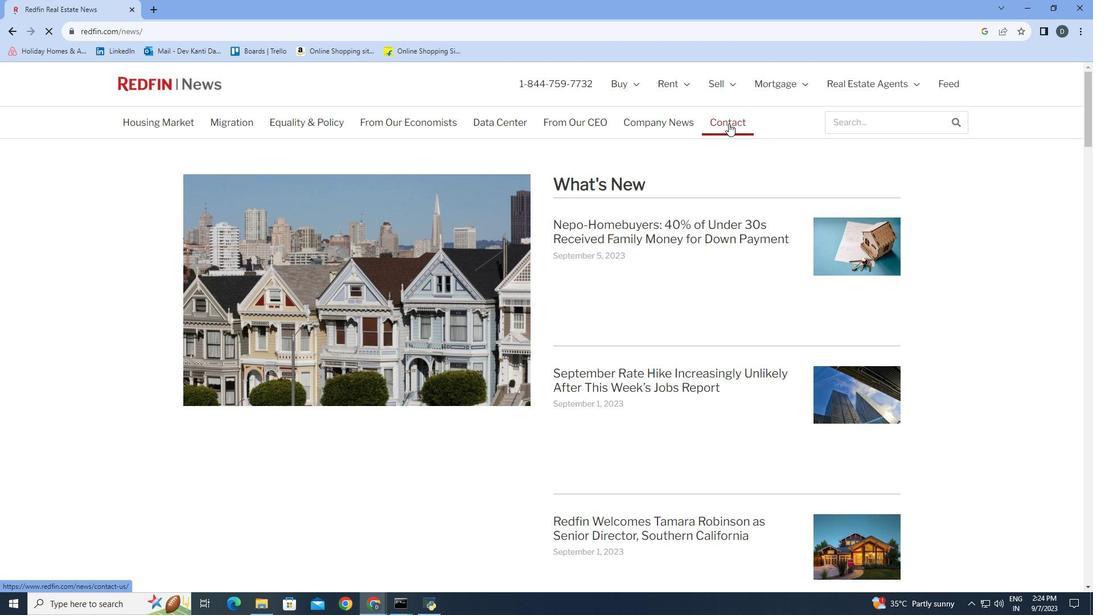 
Action: Mouse pressed left at (729, 123)
Screenshot: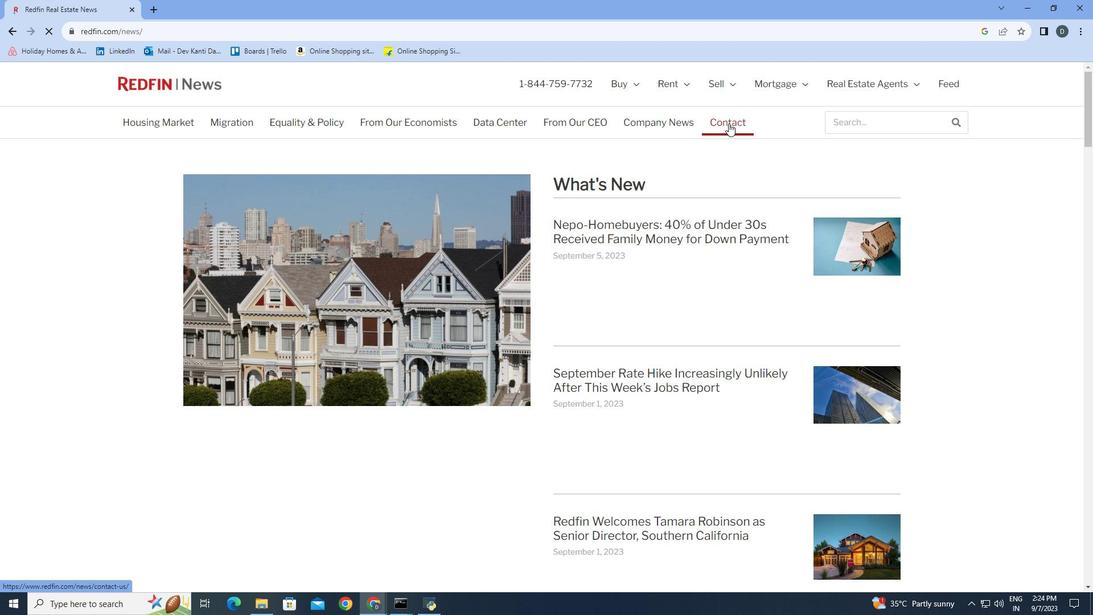 
Action: Mouse moved to (926, 218)
Screenshot: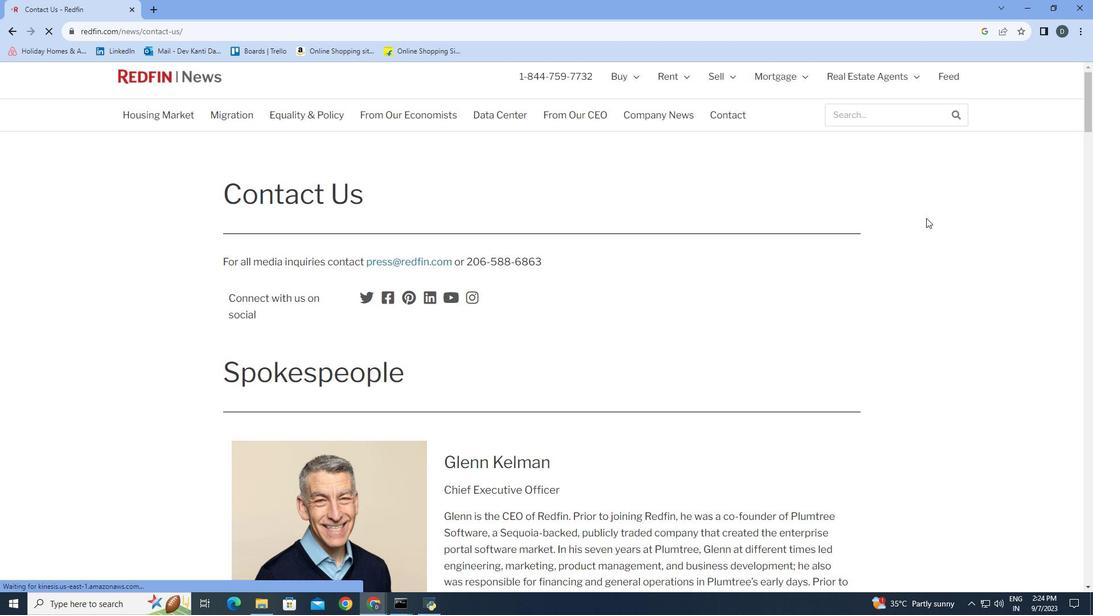 
Action: Mouse scrolled (926, 217) with delta (0, 0)
Screenshot: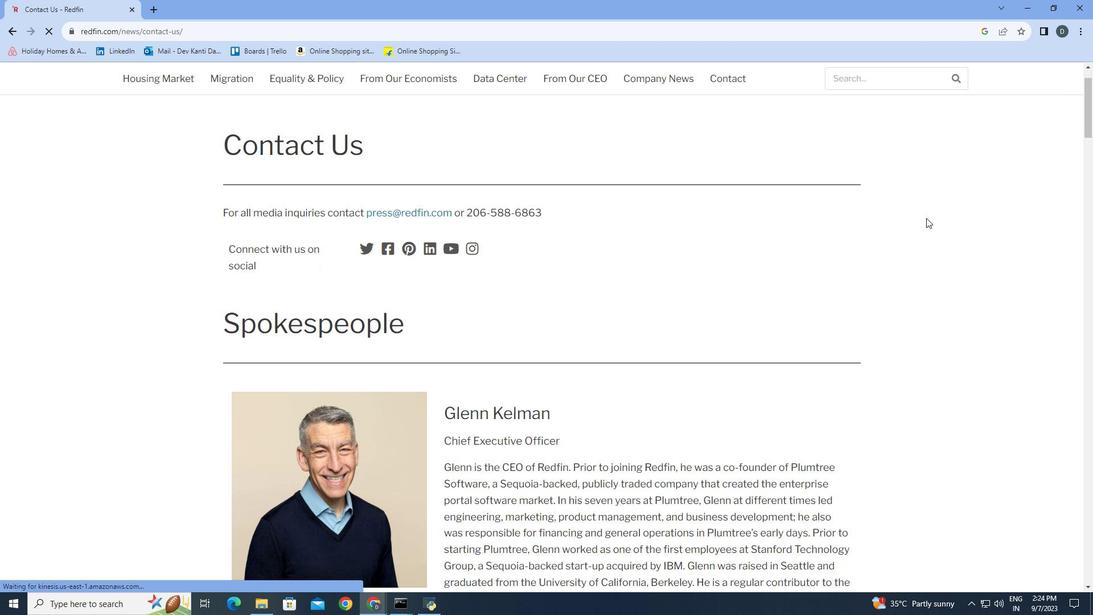 
Action: Mouse scrolled (926, 217) with delta (0, 0)
Screenshot: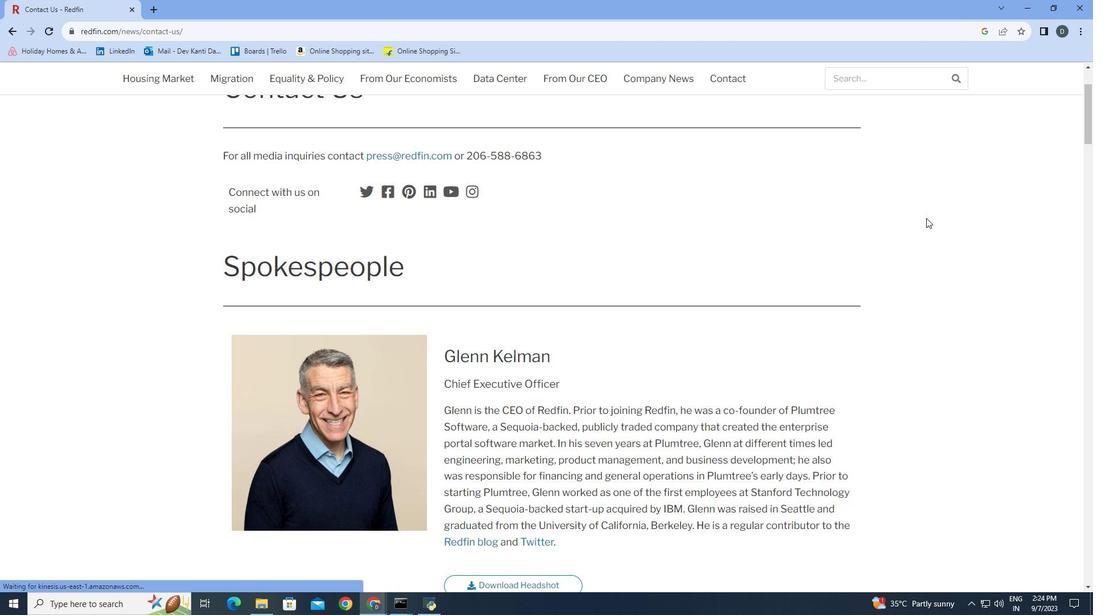 
Action: Mouse scrolled (926, 217) with delta (0, 0)
Screenshot: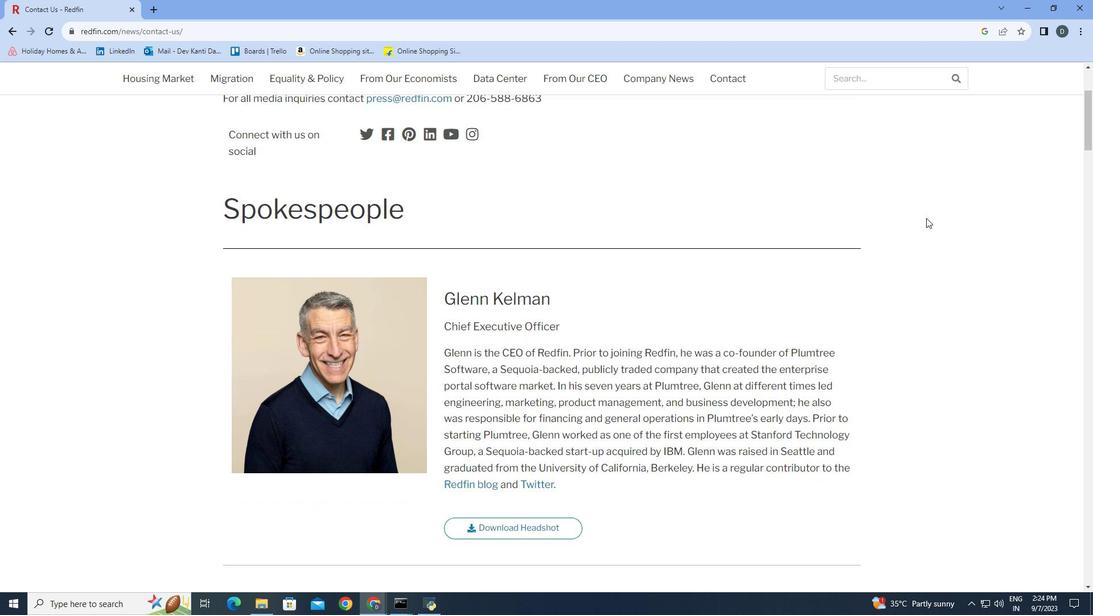 
Action: Mouse scrolled (926, 217) with delta (0, 0)
Screenshot: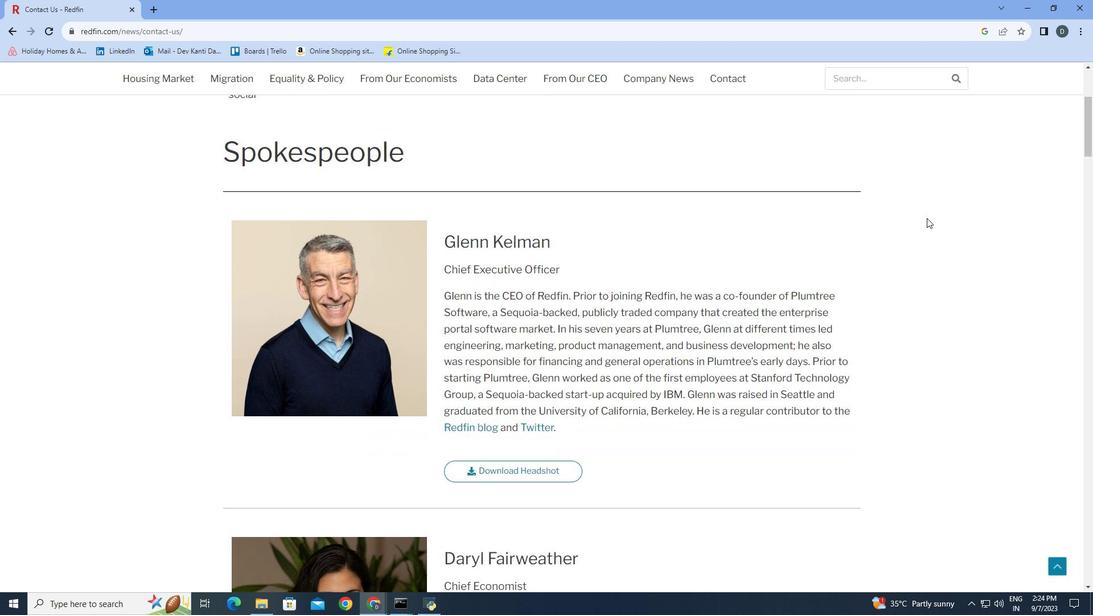
Action: Mouse moved to (927, 218)
Screenshot: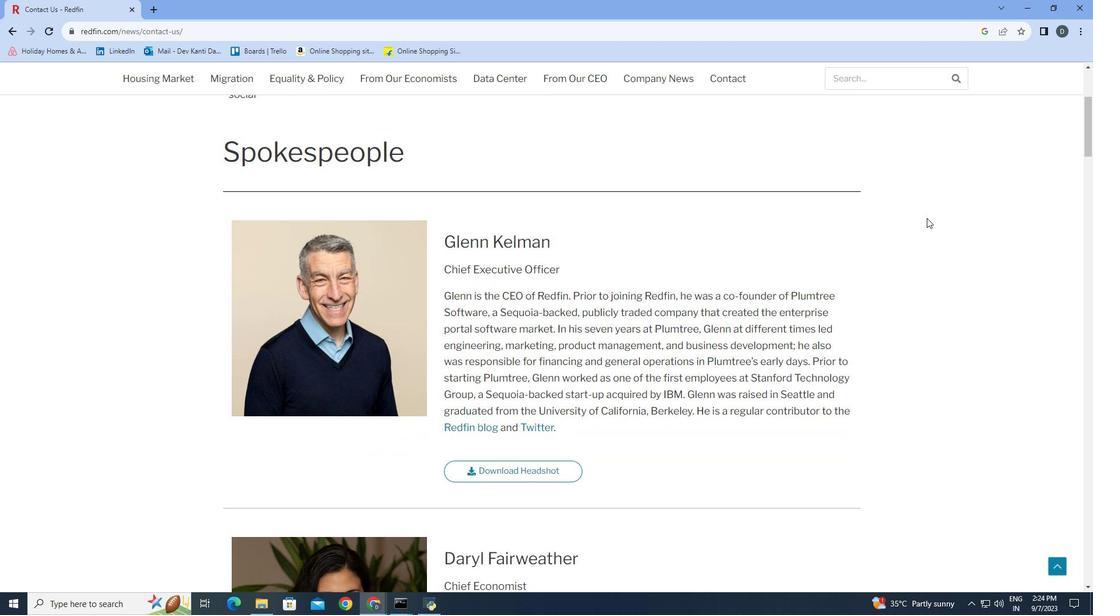 
Action: Mouse scrolled (927, 217) with delta (0, 0)
Screenshot: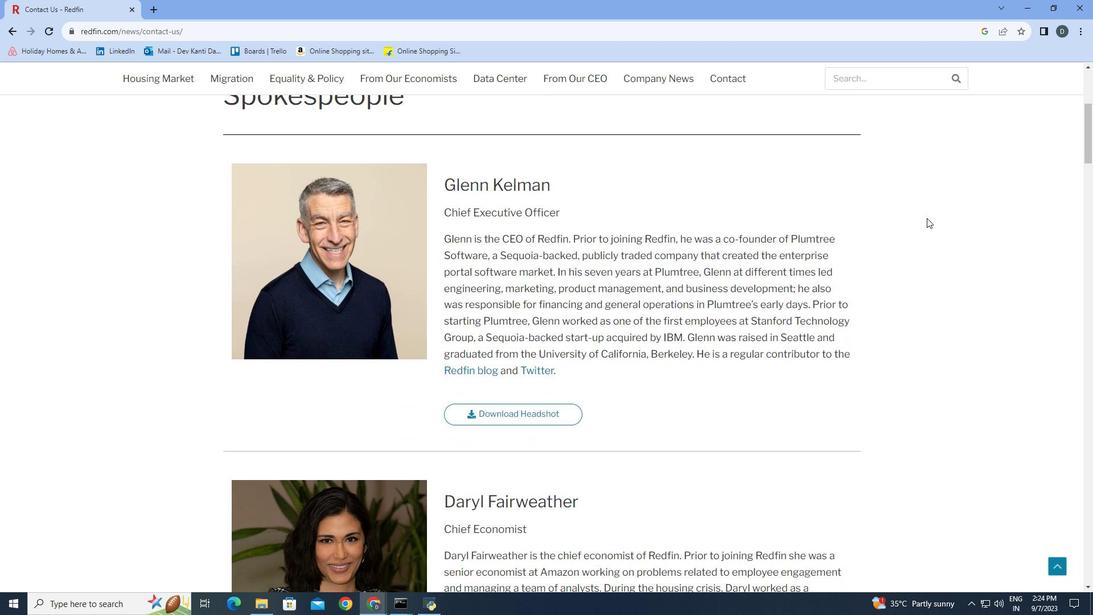 
Action: Mouse scrolled (927, 217) with delta (0, 0)
Screenshot: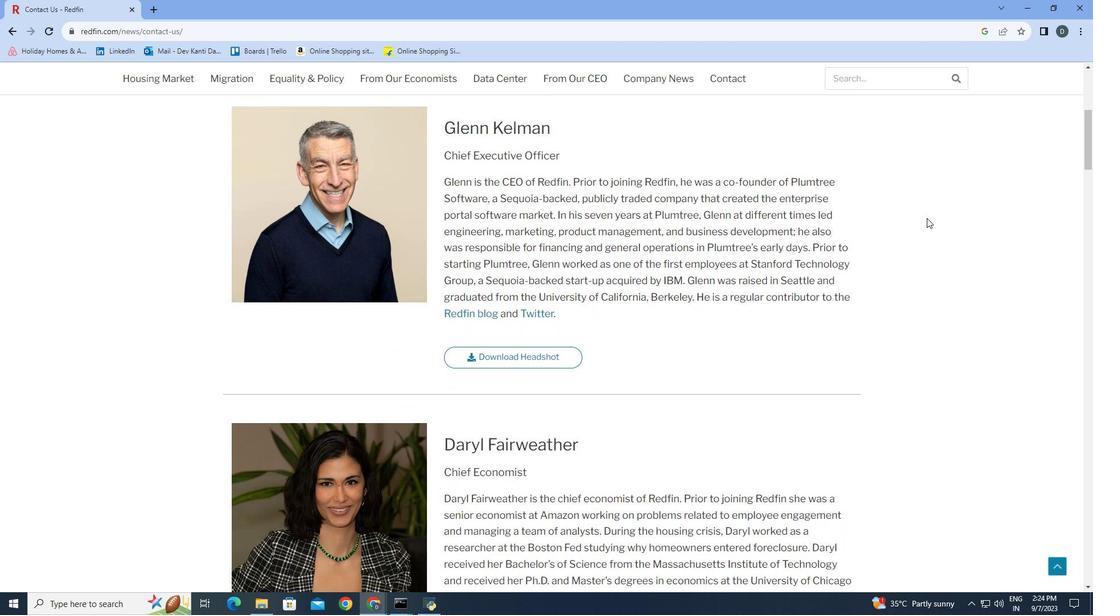 
Action: Mouse scrolled (927, 217) with delta (0, 0)
Screenshot: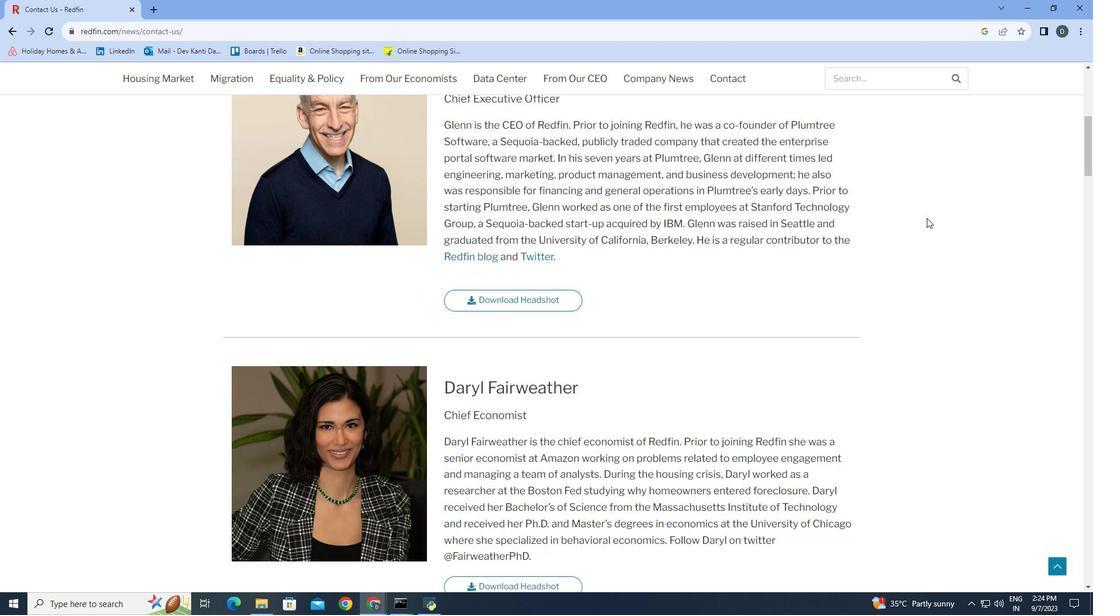 
Action: Mouse moved to (927, 218)
Screenshot: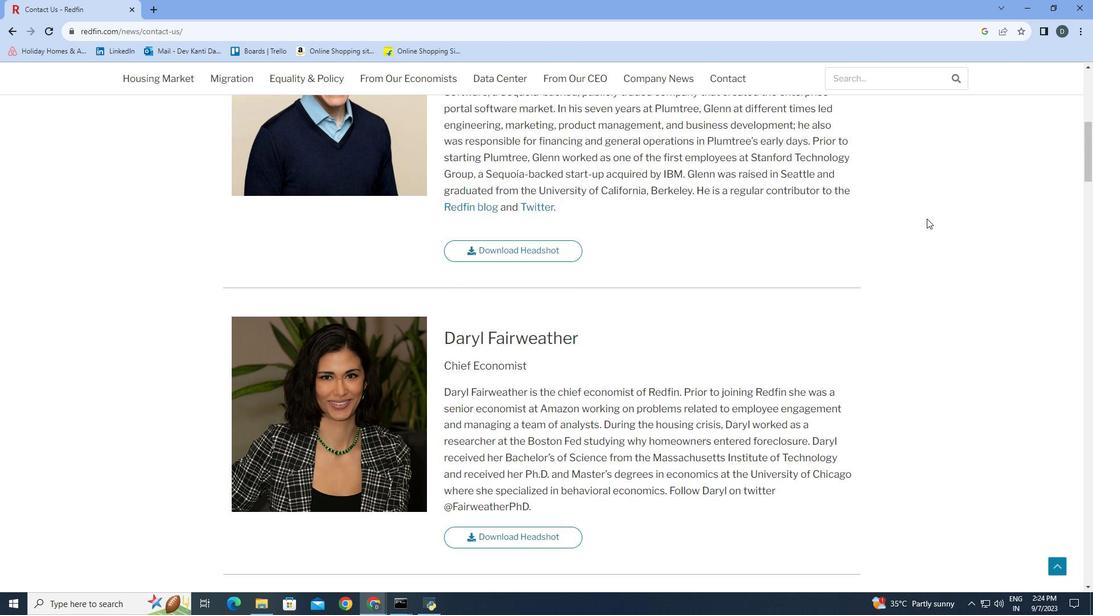 
Action: Mouse scrolled (927, 218) with delta (0, 0)
Screenshot: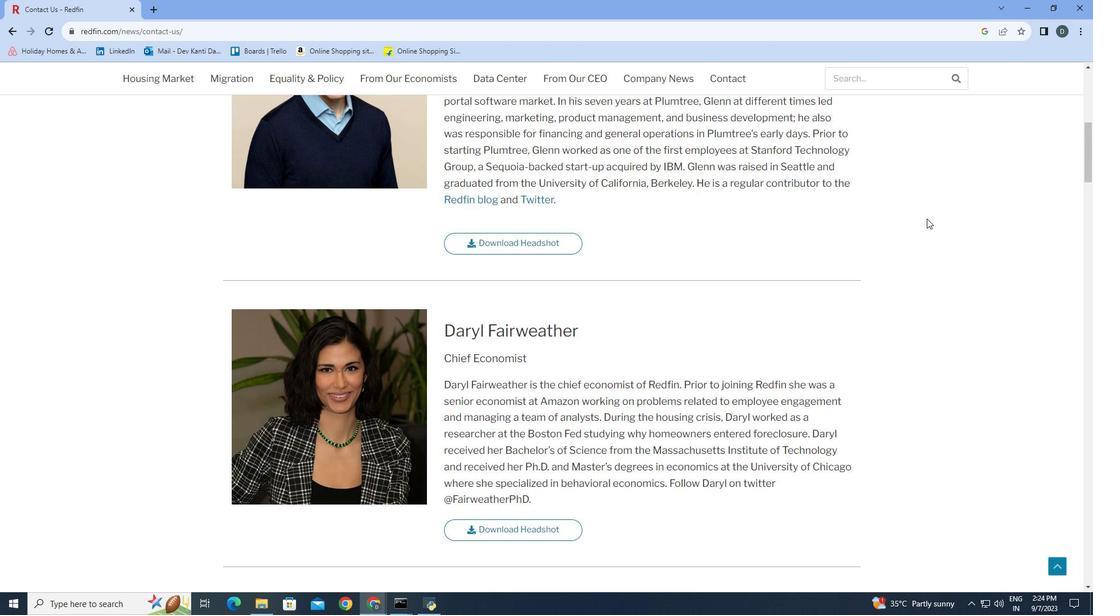 
Action: Mouse scrolled (927, 218) with delta (0, 0)
Screenshot: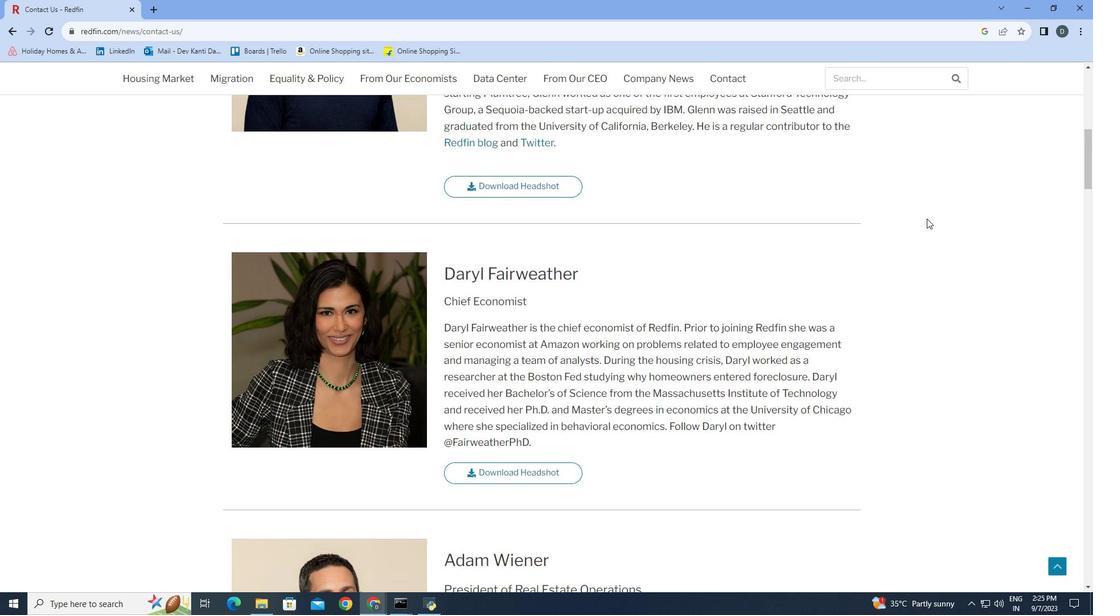 
Action: Mouse moved to (927, 218)
Screenshot: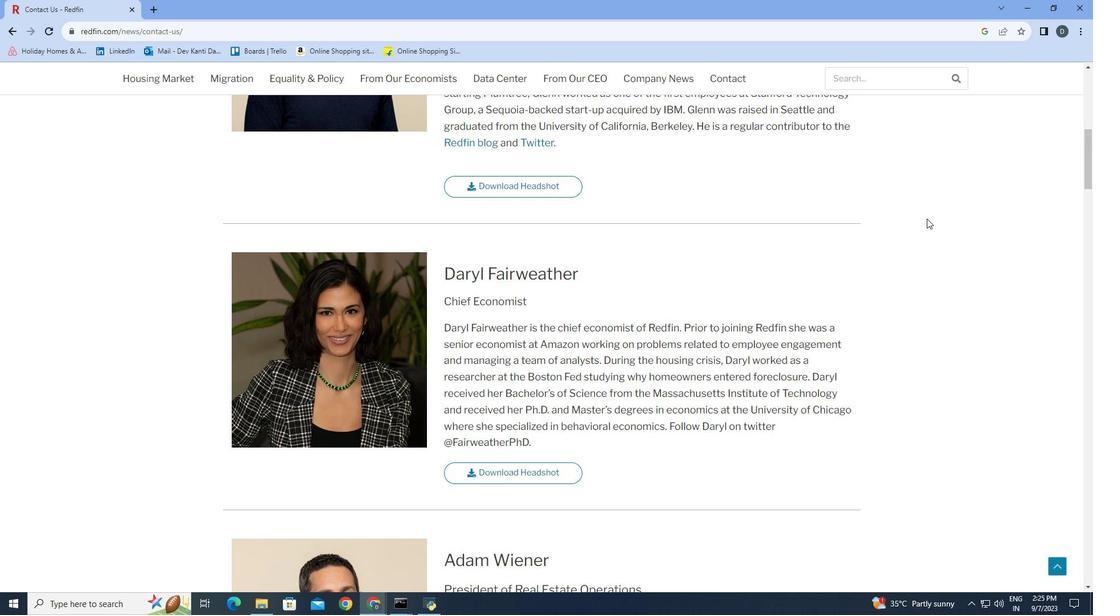 
Action: Mouse scrolled (927, 218) with delta (0, 0)
Screenshot: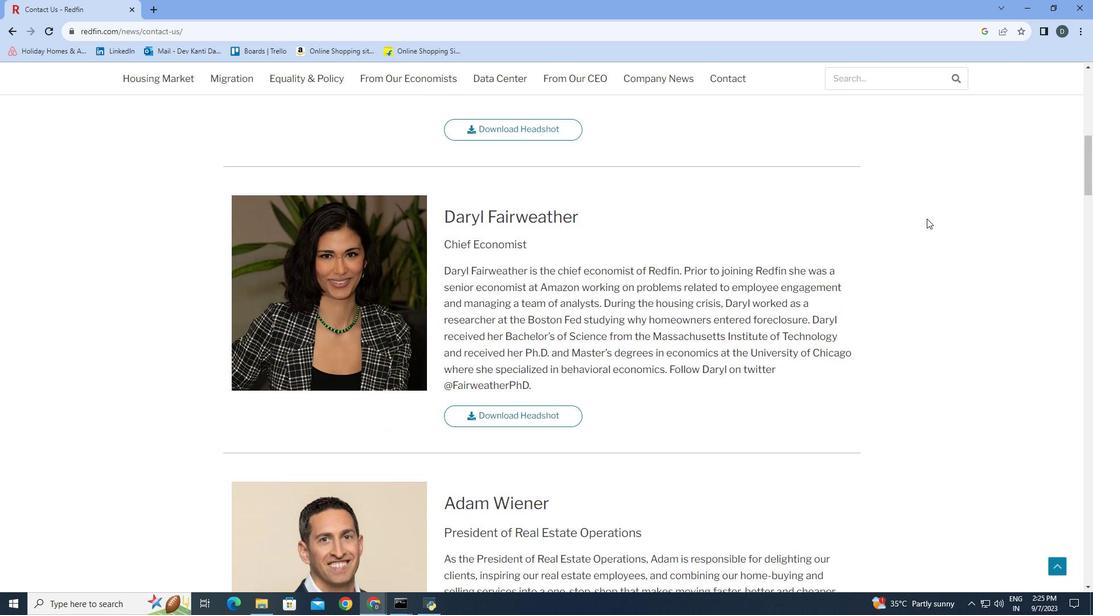 
Action: Mouse scrolled (927, 218) with delta (0, 0)
Screenshot: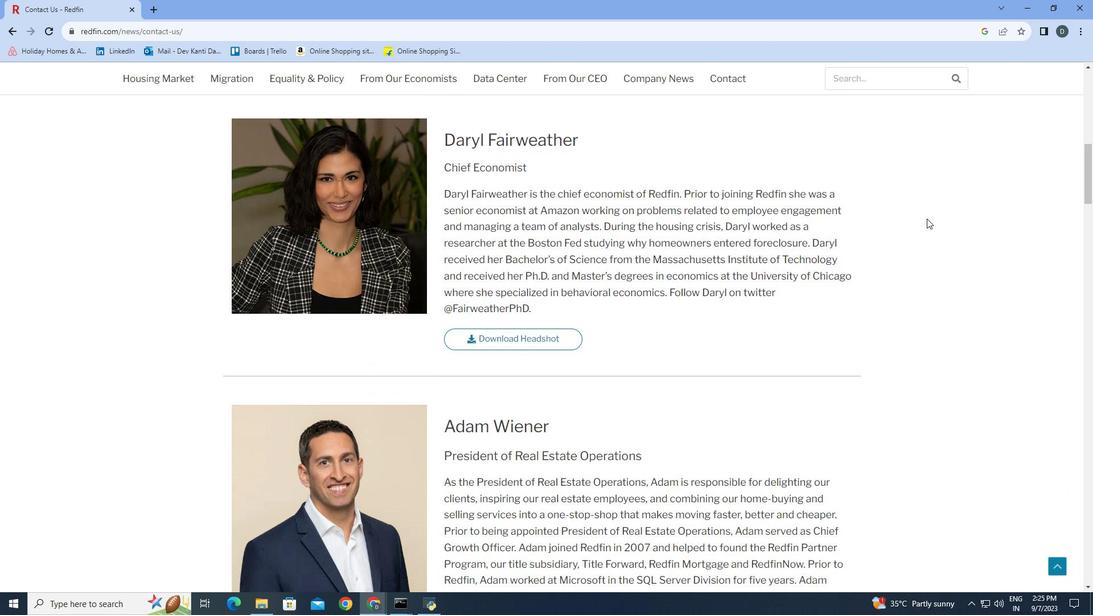 
Action: Mouse scrolled (927, 218) with delta (0, 0)
Screenshot: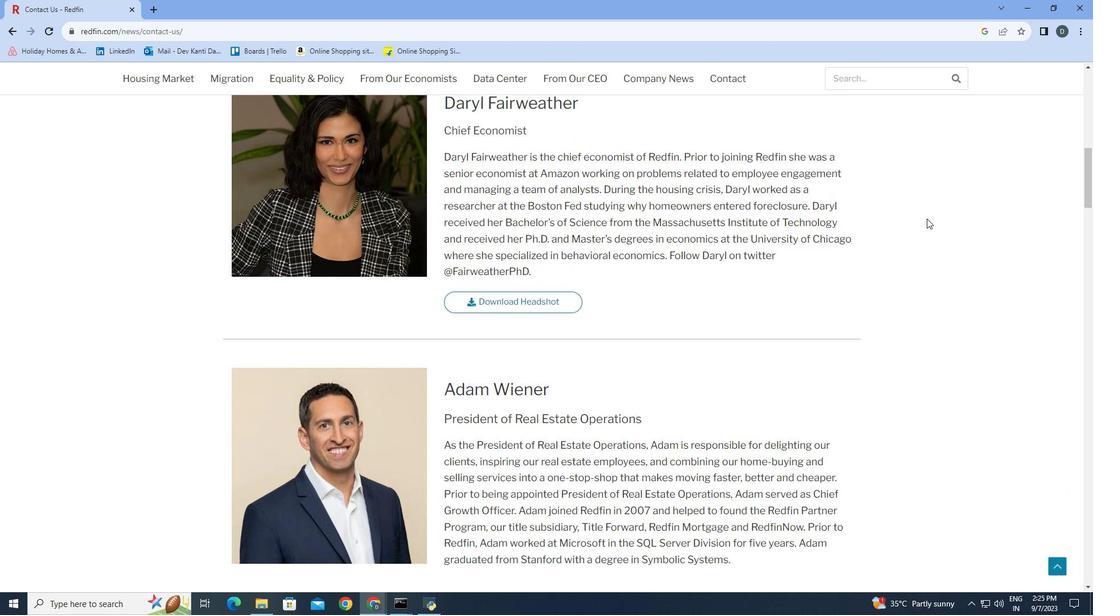 
Action: Mouse scrolled (927, 218) with delta (0, 0)
Screenshot: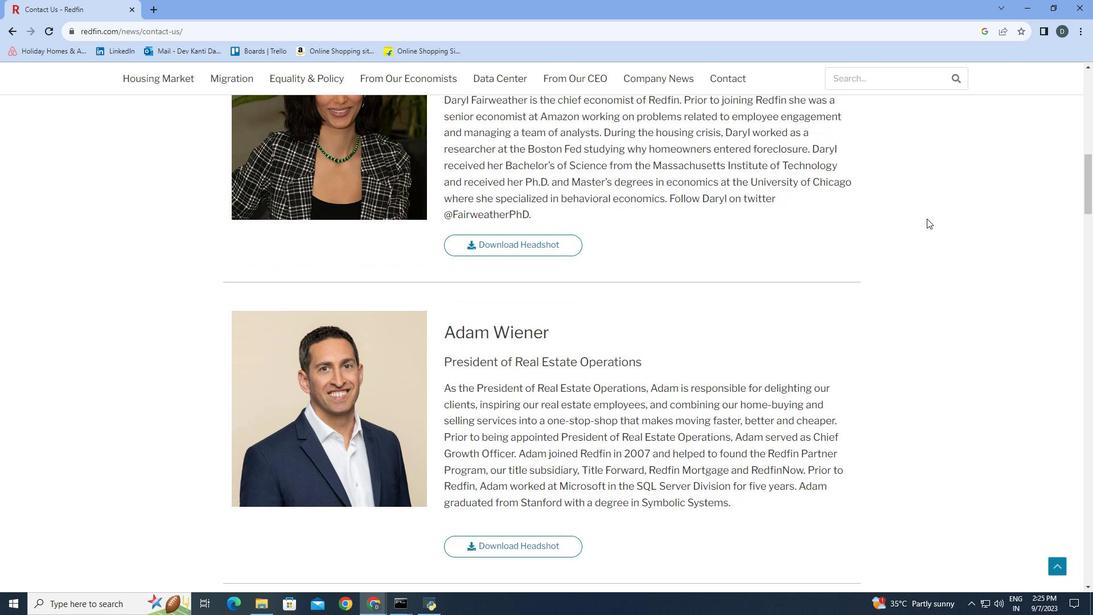 
Action: Mouse scrolled (927, 218) with delta (0, 0)
Screenshot: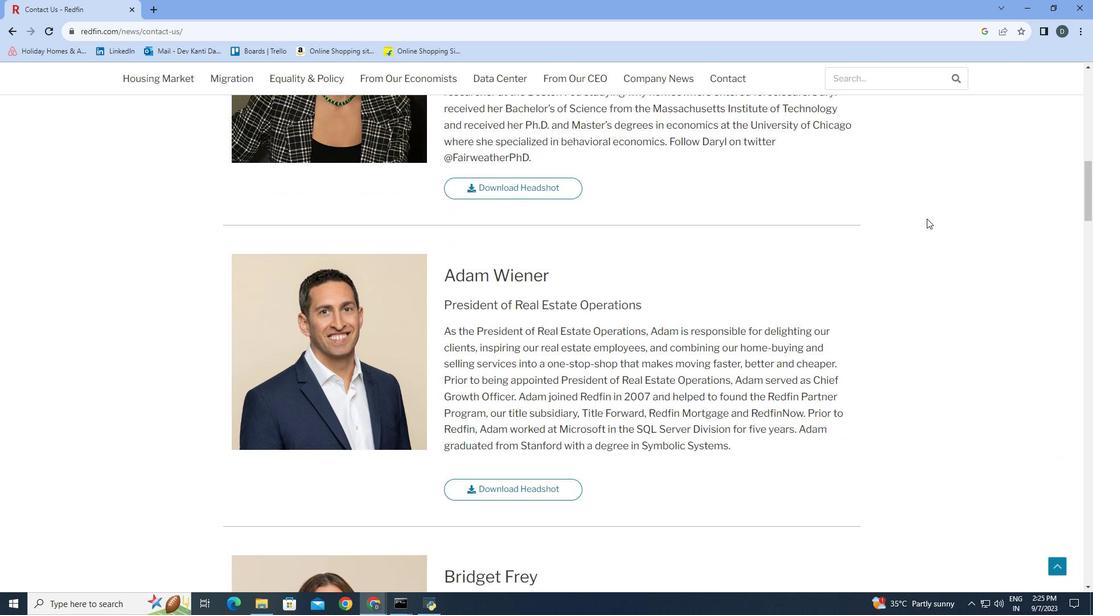 
Action: Mouse scrolled (927, 218) with delta (0, 0)
Screenshot: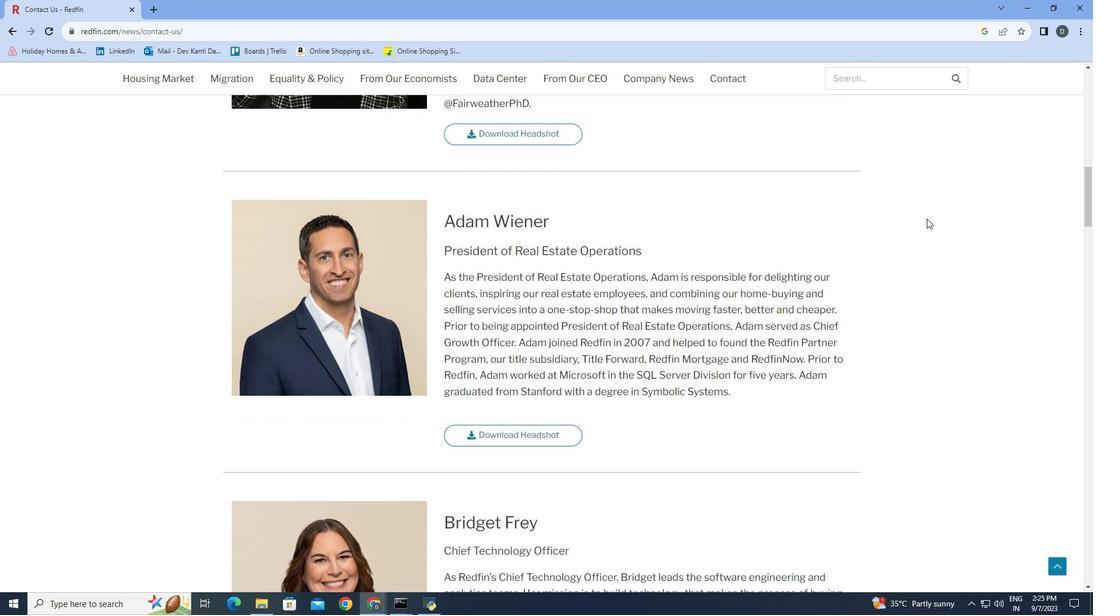 
Action: Mouse scrolled (927, 218) with delta (0, 0)
Screenshot: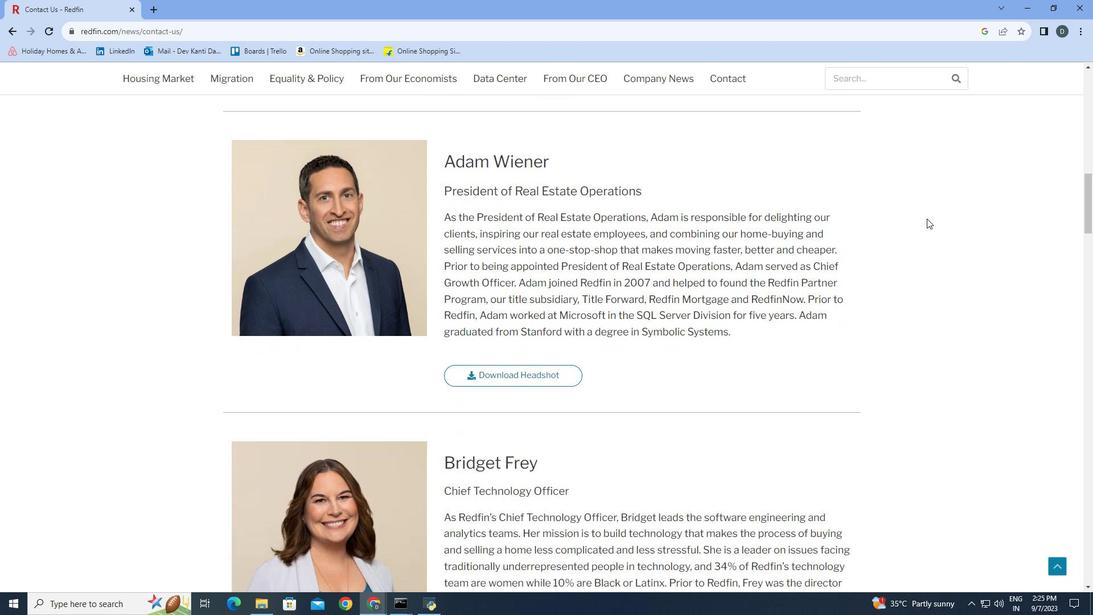 
Action: Mouse scrolled (927, 218) with delta (0, 0)
Screenshot: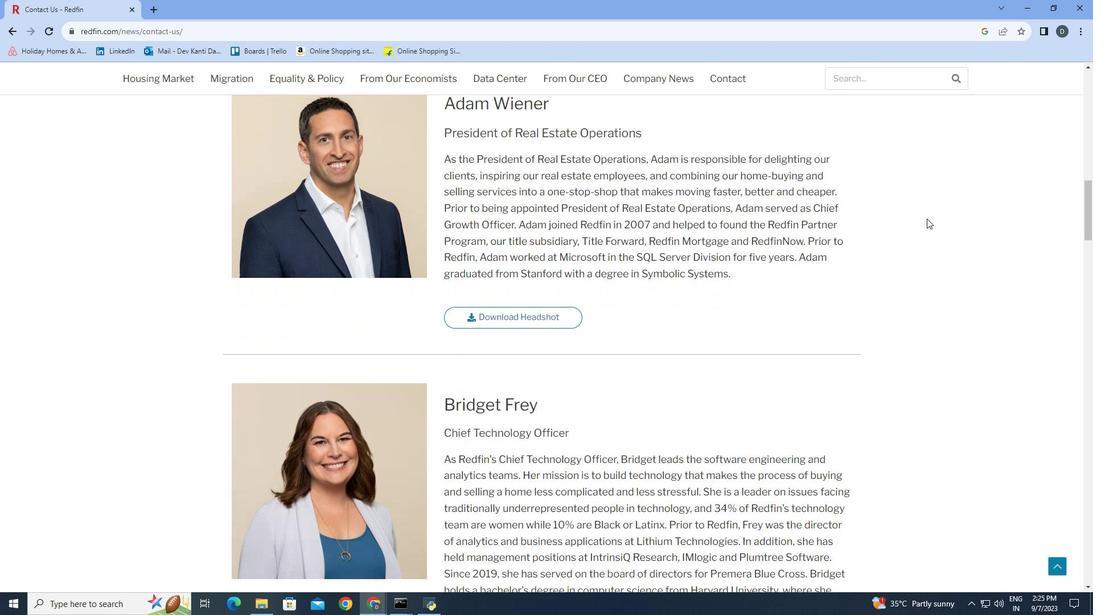
Action: Mouse scrolled (927, 218) with delta (0, 0)
Screenshot: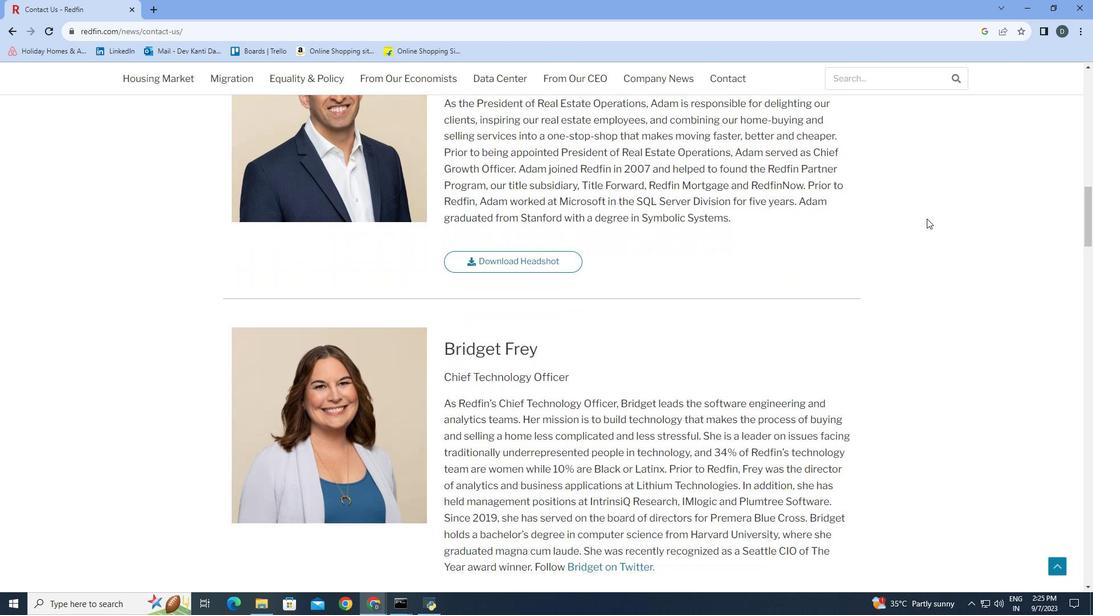 
Action: Mouse scrolled (927, 218) with delta (0, 0)
Screenshot: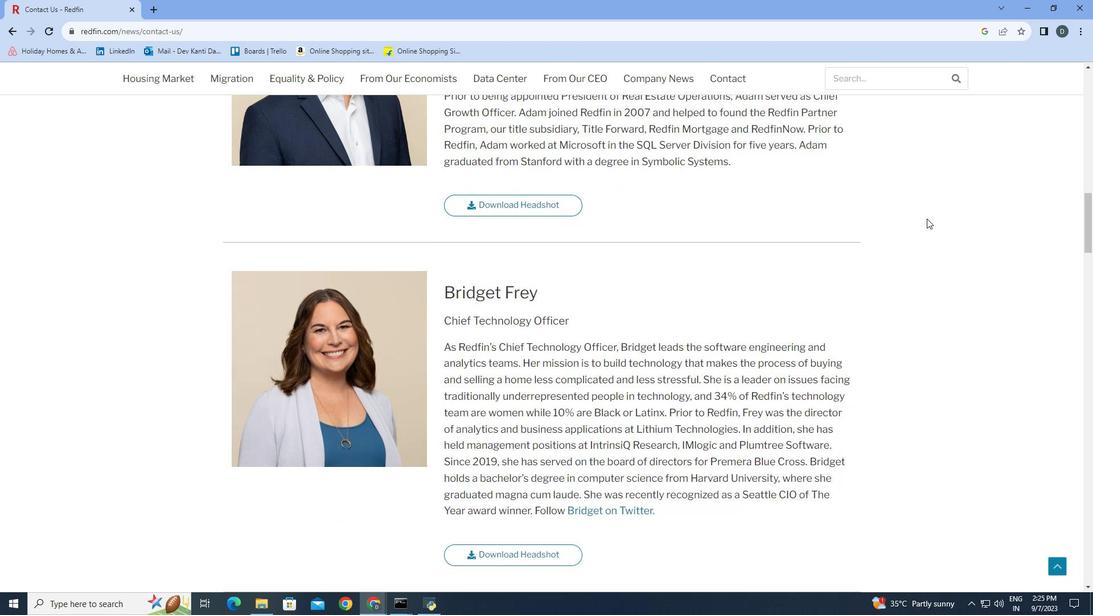 
Action: Mouse scrolled (927, 218) with delta (0, 0)
Screenshot: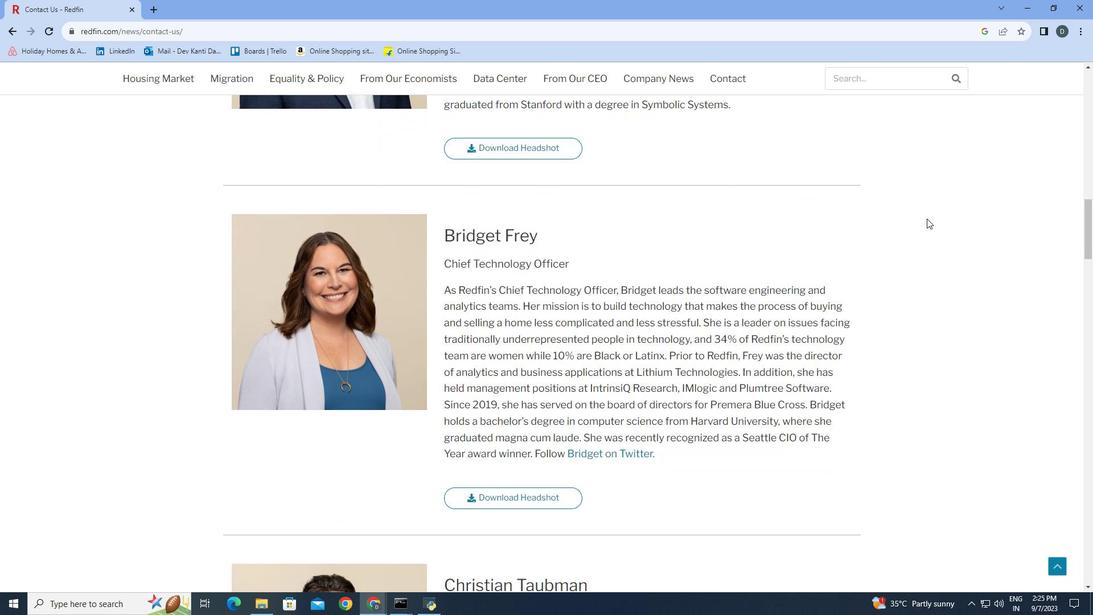 
Action: Mouse scrolled (927, 218) with delta (0, 0)
Screenshot: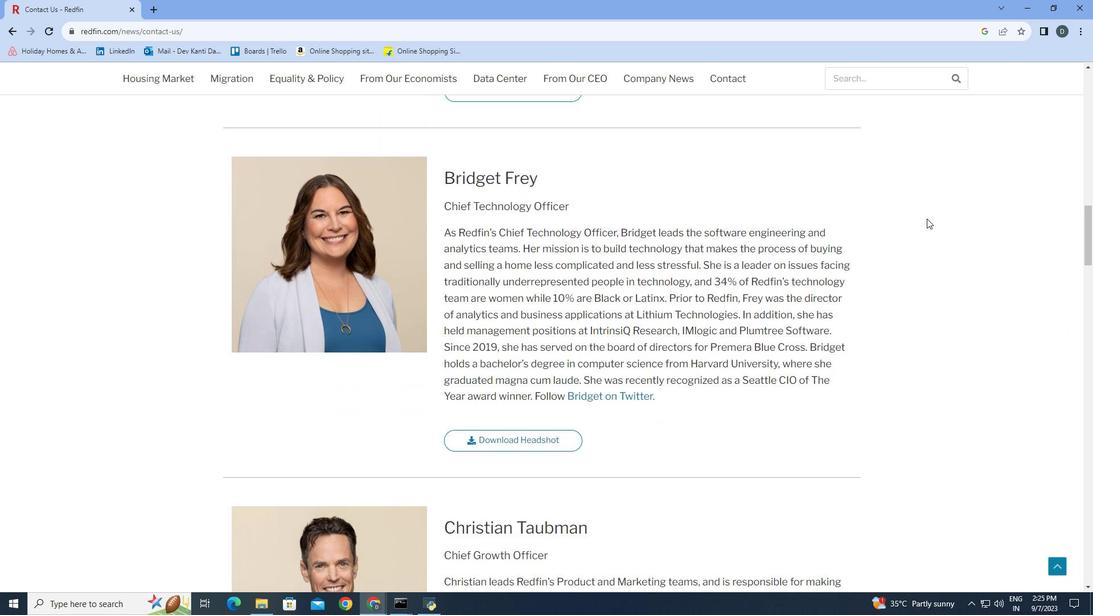 
Action: Mouse moved to (931, 213)
Screenshot: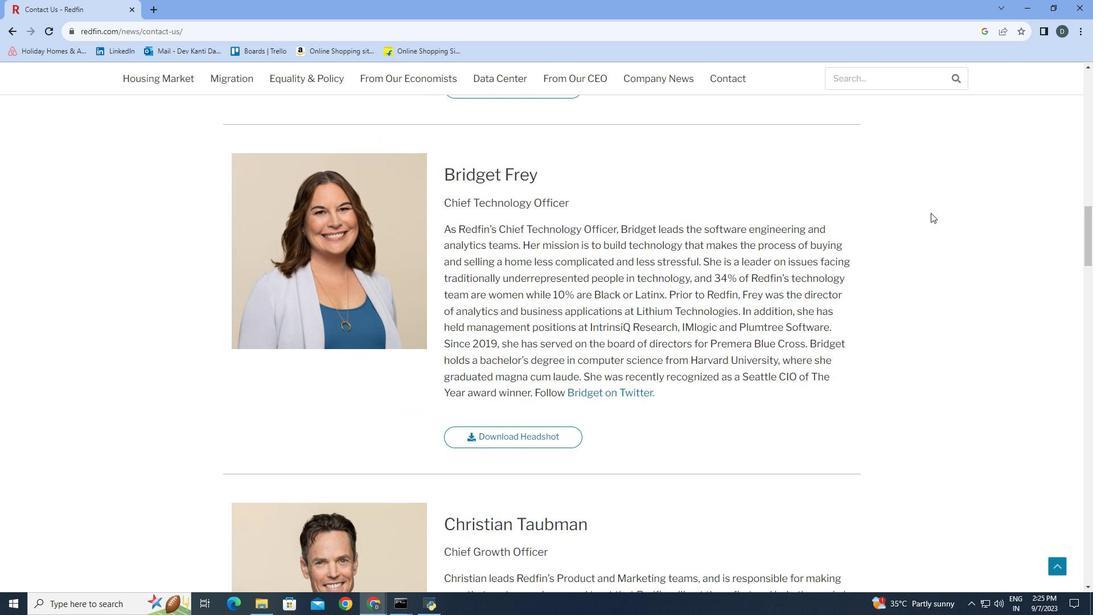 
Action: Mouse scrolled (931, 212) with delta (0, 0)
Screenshot: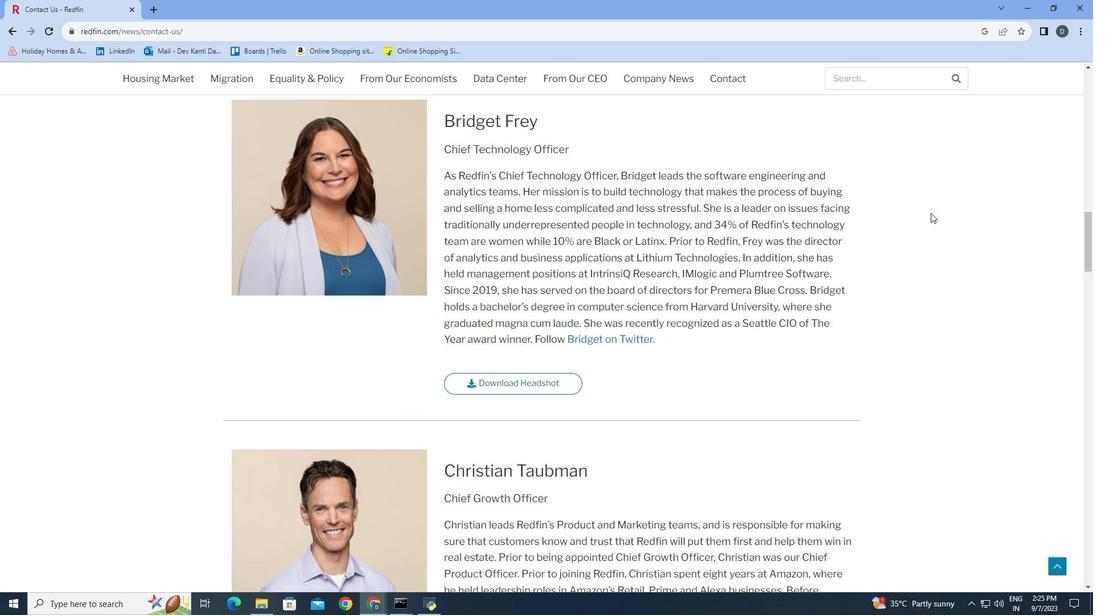 
Action: Mouse scrolled (931, 212) with delta (0, 0)
Screenshot: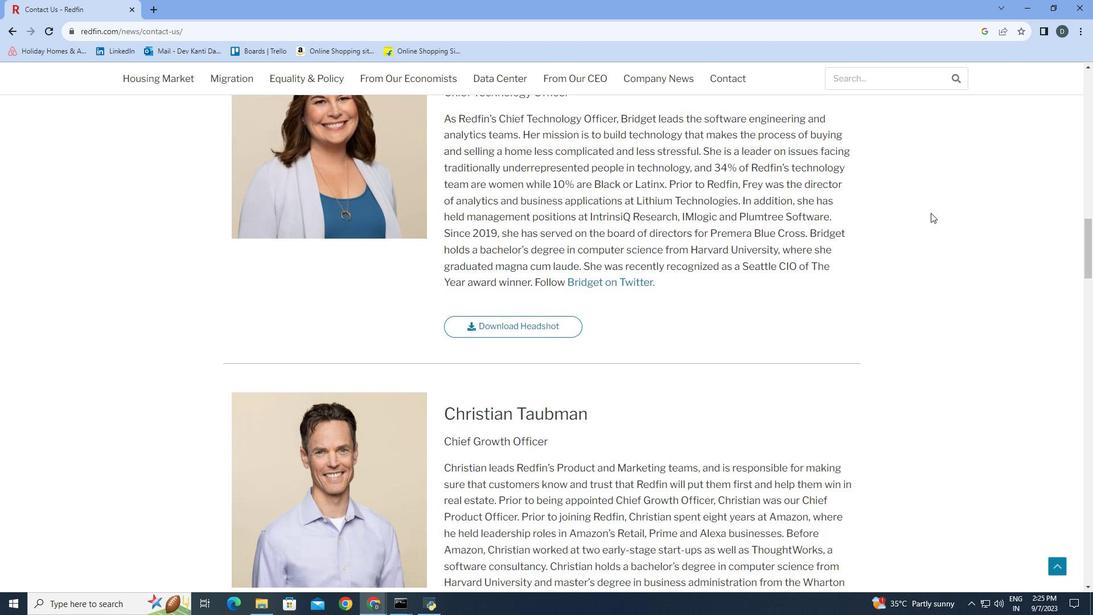 
Action: Mouse scrolled (931, 212) with delta (0, 0)
Screenshot: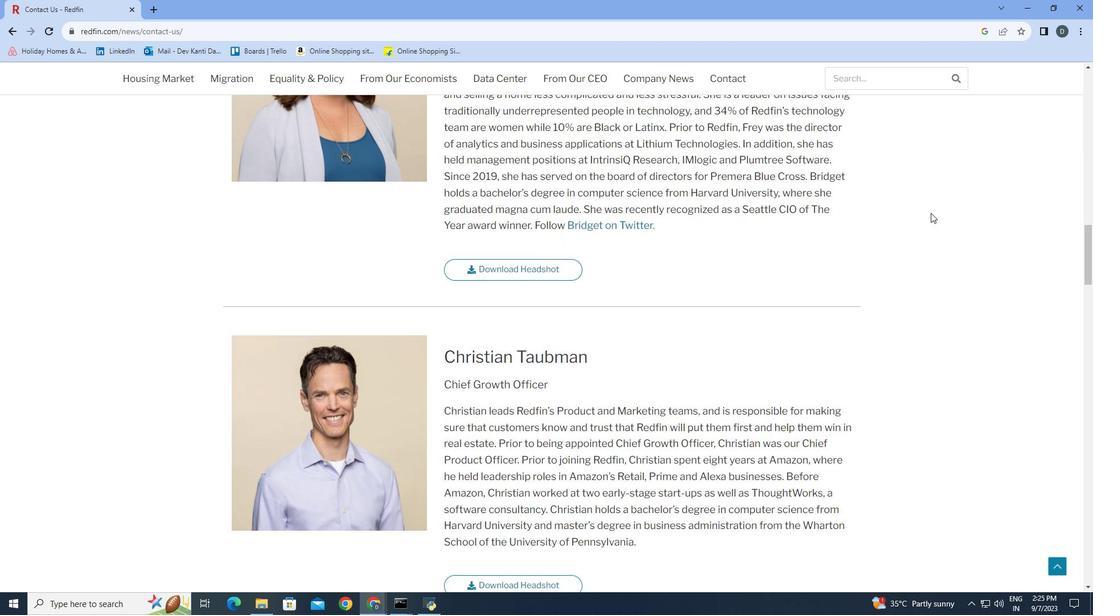 
Action: Mouse moved to (931, 213)
Screenshot: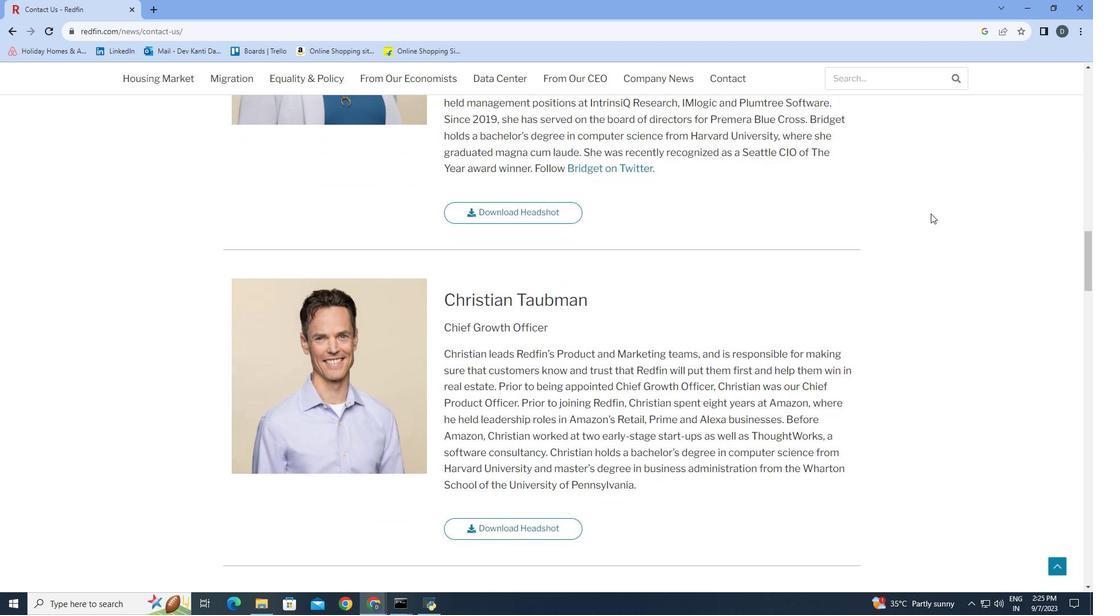 
Action: Mouse scrolled (931, 213) with delta (0, 0)
Screenshot: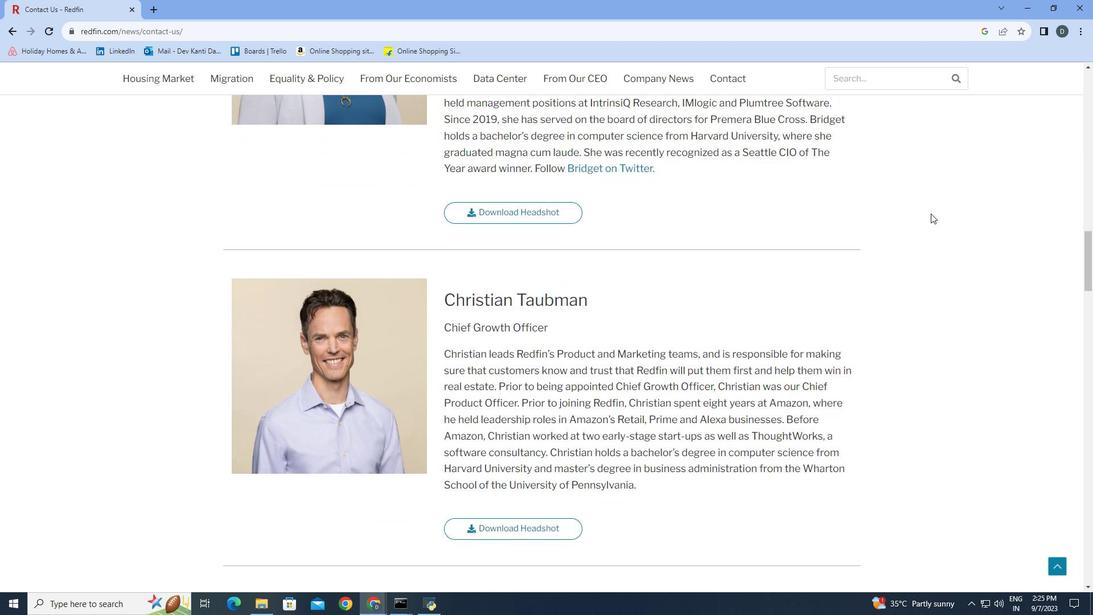 
Action: Mouse scrolled (931, 213) with delta (0, 0)
Screenshot: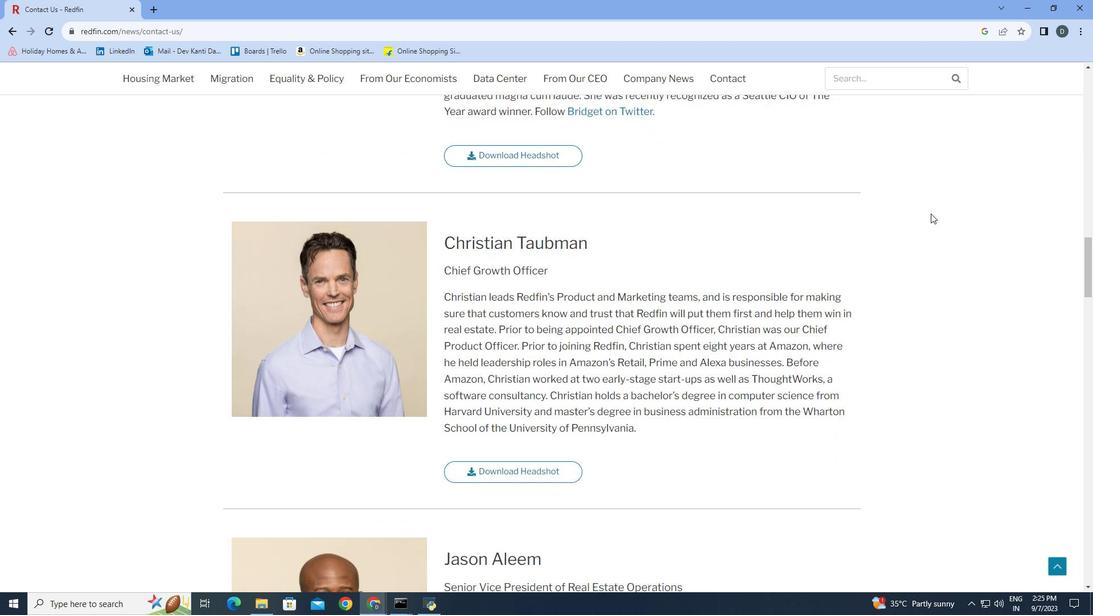 
Action: Mouse scrolled (931, 213) with delta (0, 0)
Screenshot: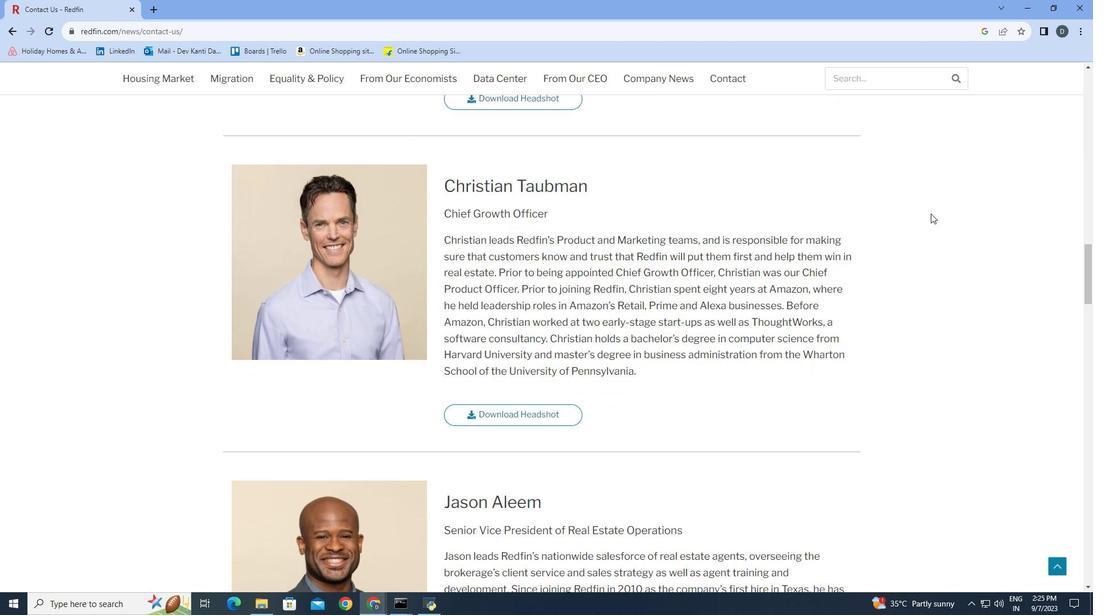 
Action: Mouse scrolled (931, 213) with delta (0, 0)
Screenshot: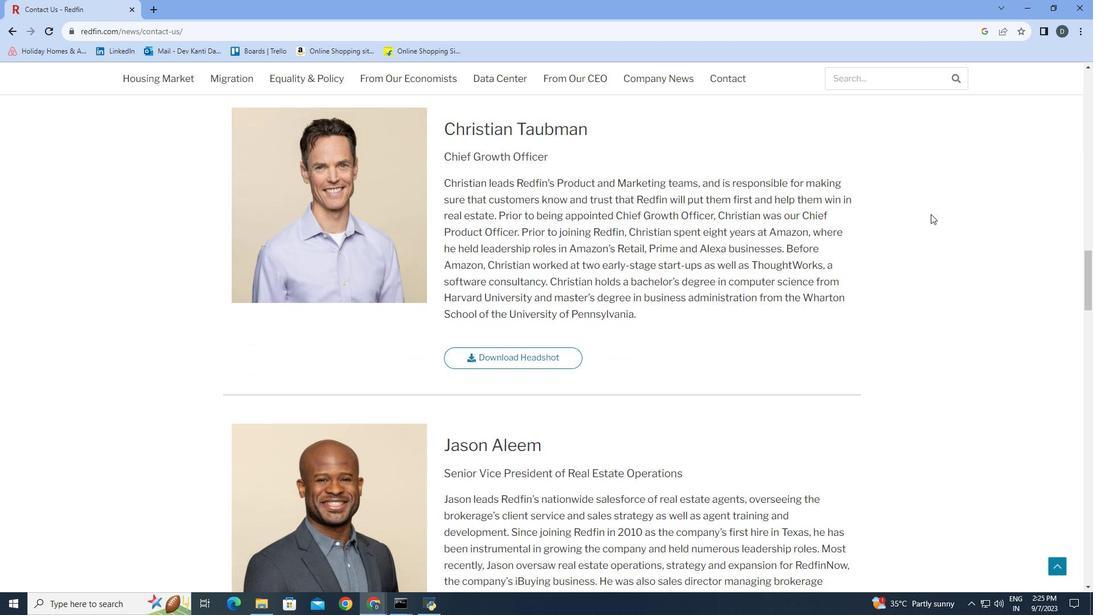 
Action: Mouse moved to (931, 214)
Screenshot: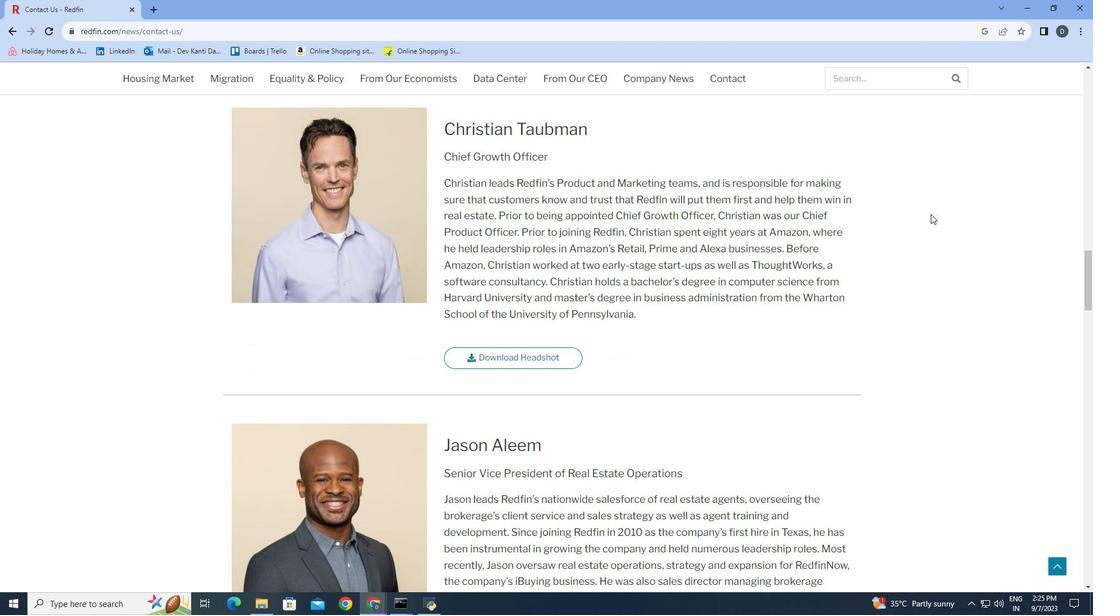 
Action: Mouse scrolled (931, 213) with delta (0, 0)
Screenshot: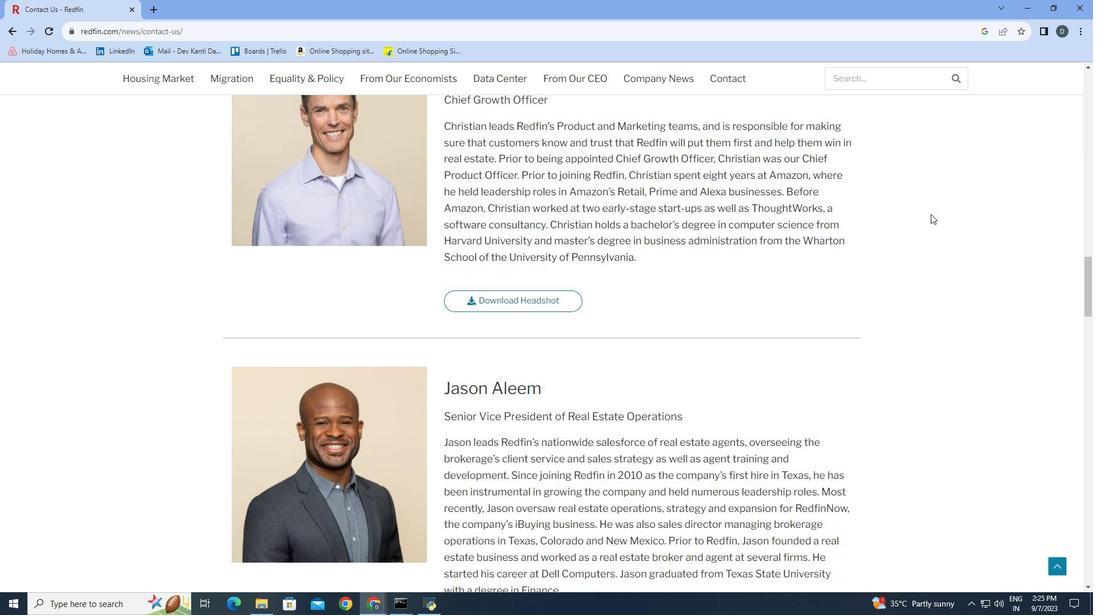 
Action: Mouse scrolled (931, 213) with delta (0, 0)
Screenshot: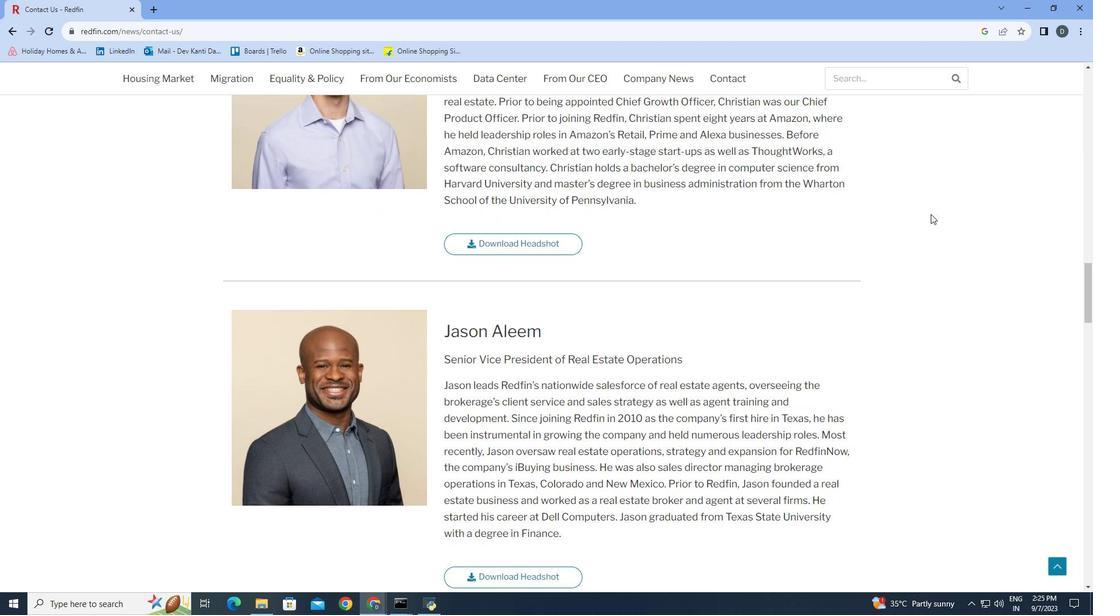 
Action: Mouse moved to (930, 217)
Screenshot: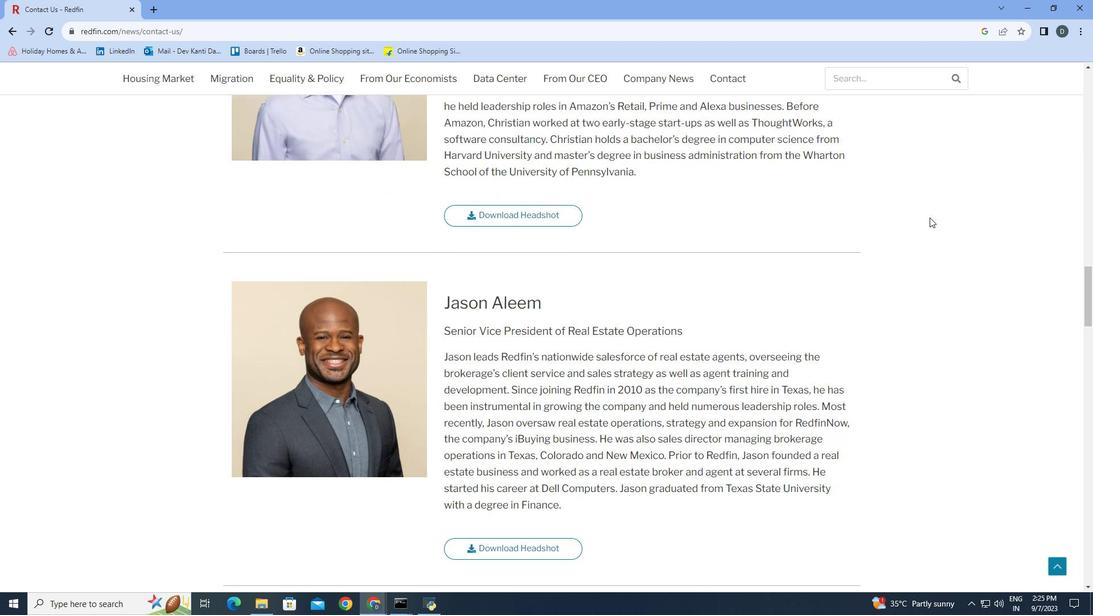 
Action: Mouse scrolled (930, 217) with delta (0, 0)
Screenshot: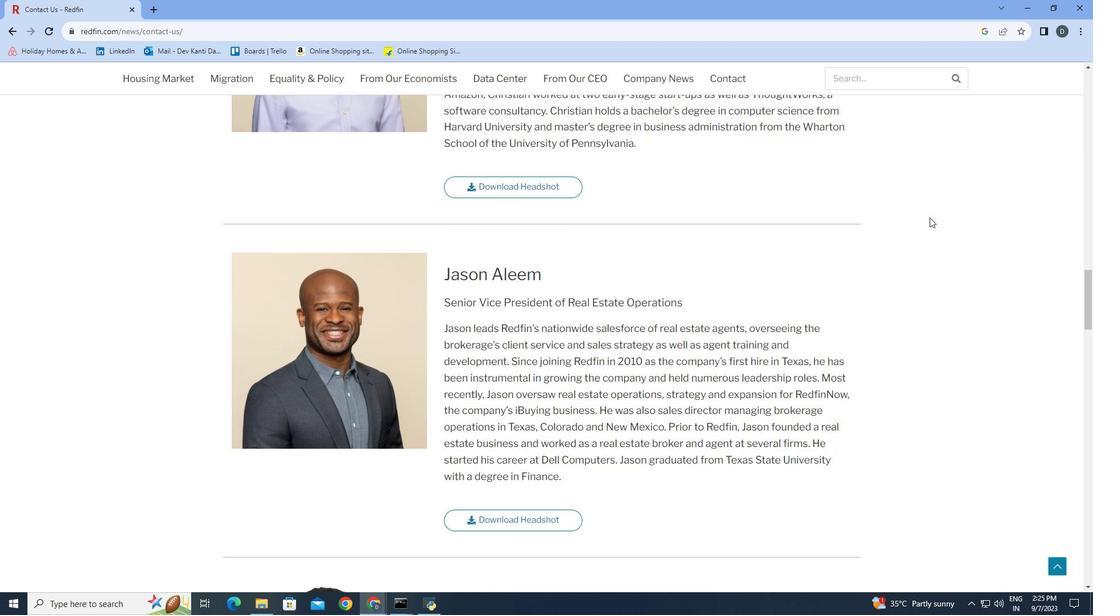 
Action: Mouse moved to (928, 222)
Screenshot: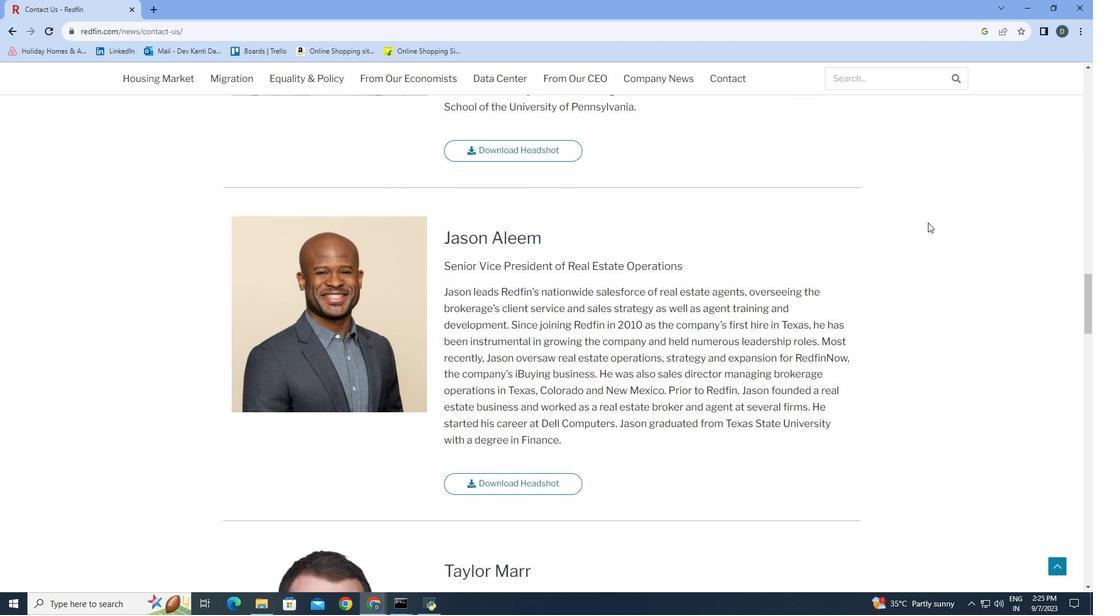 
Action: Mouse scrolled (928, 222) with delta (0, 0)
Screenshot: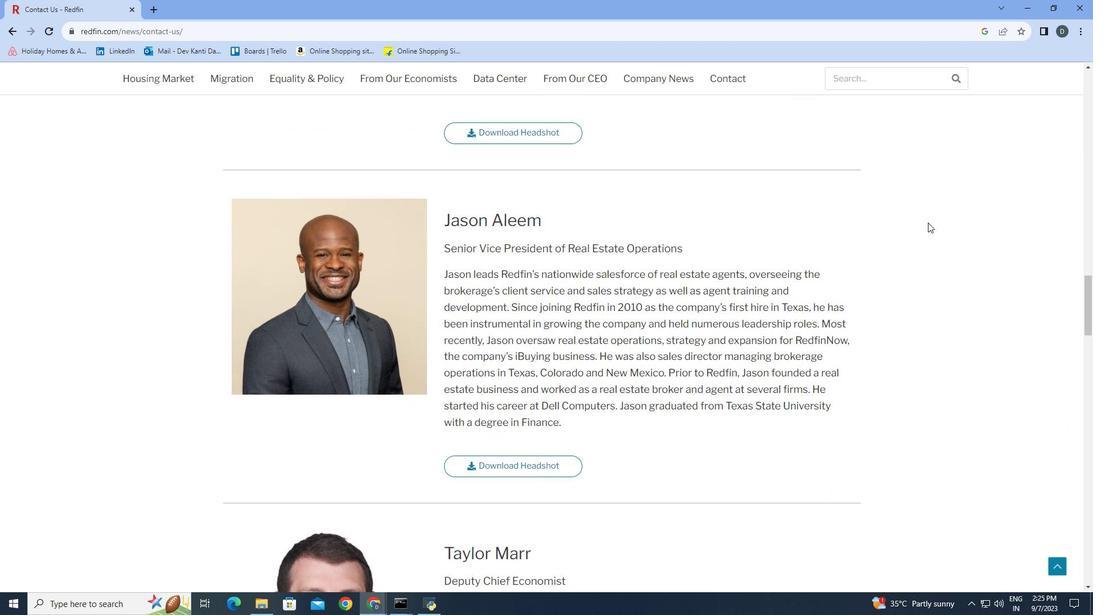
Action: Mouse moved to (930, 214)
Screenshot: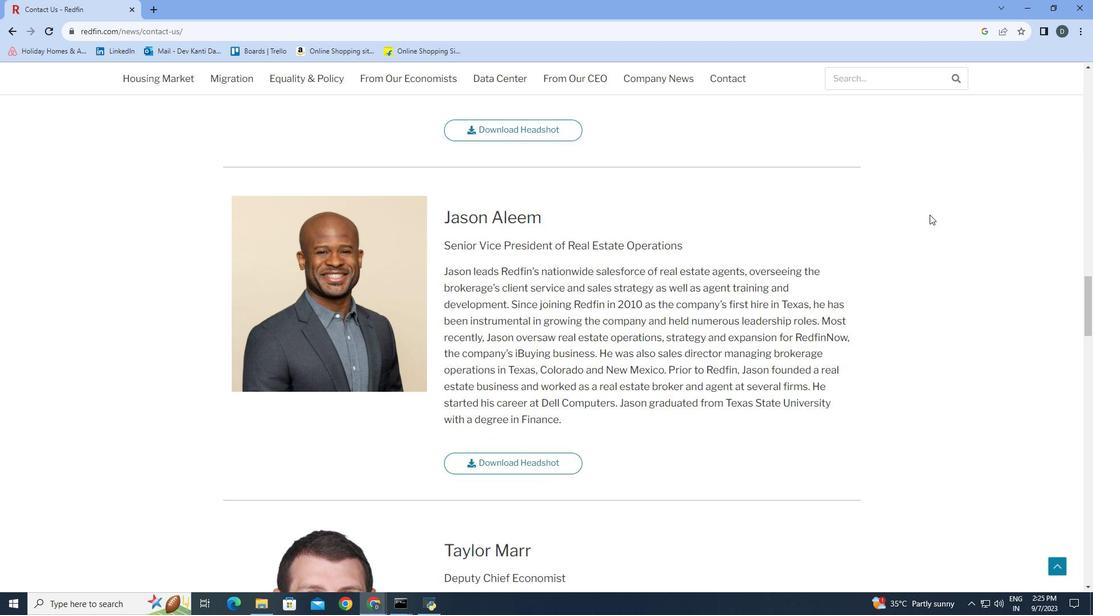 
Action: Mouse scrolled (930, 214) with delta (0, 0)
Screenshot: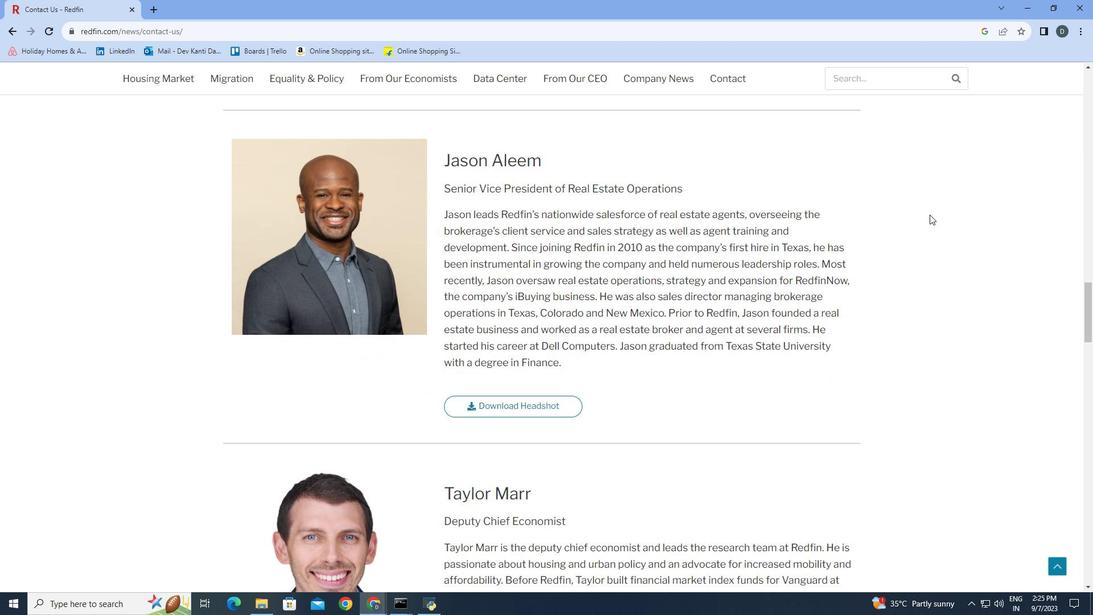 
Action: Mouse moved to (930, 214)
Screenshot: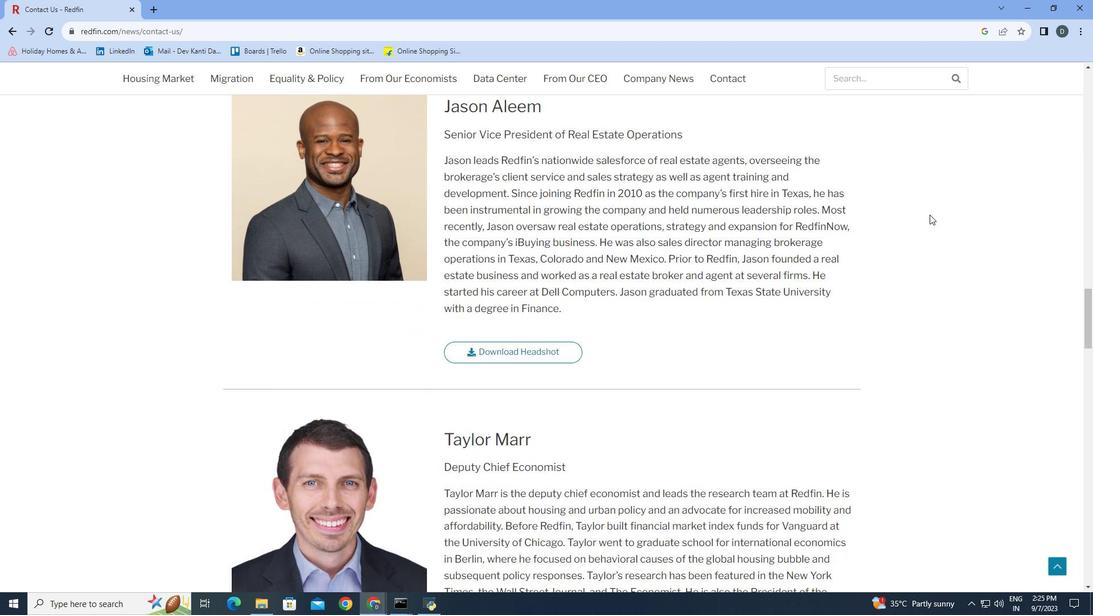 
Action: Mouse scrolled (930, 214) with delta (0, 0)
Screenshot: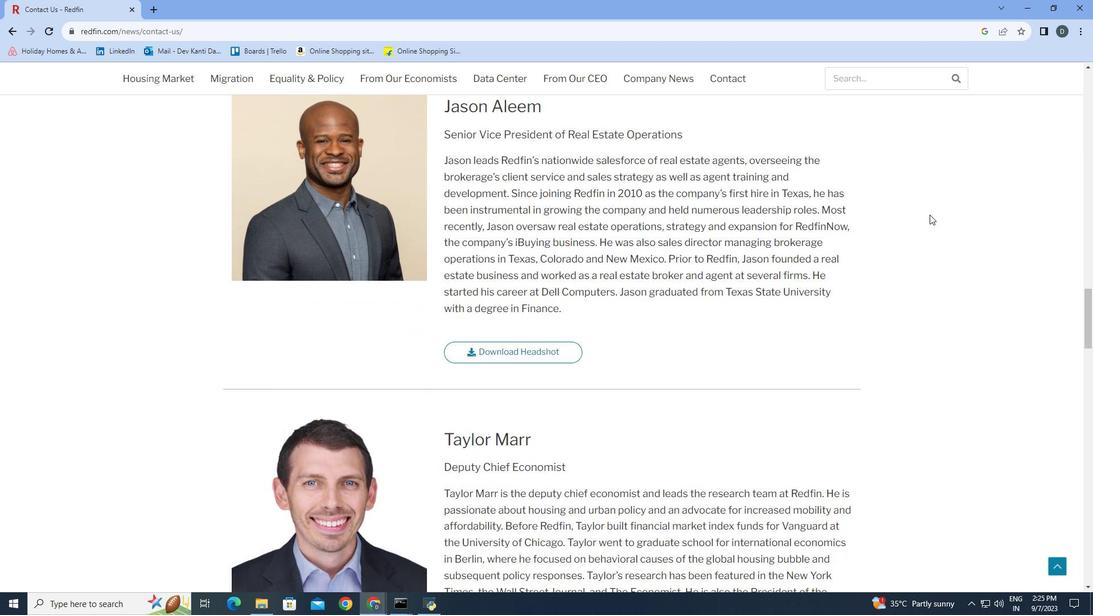 
Action: Mouse moved to (928, 215)
Screenshot: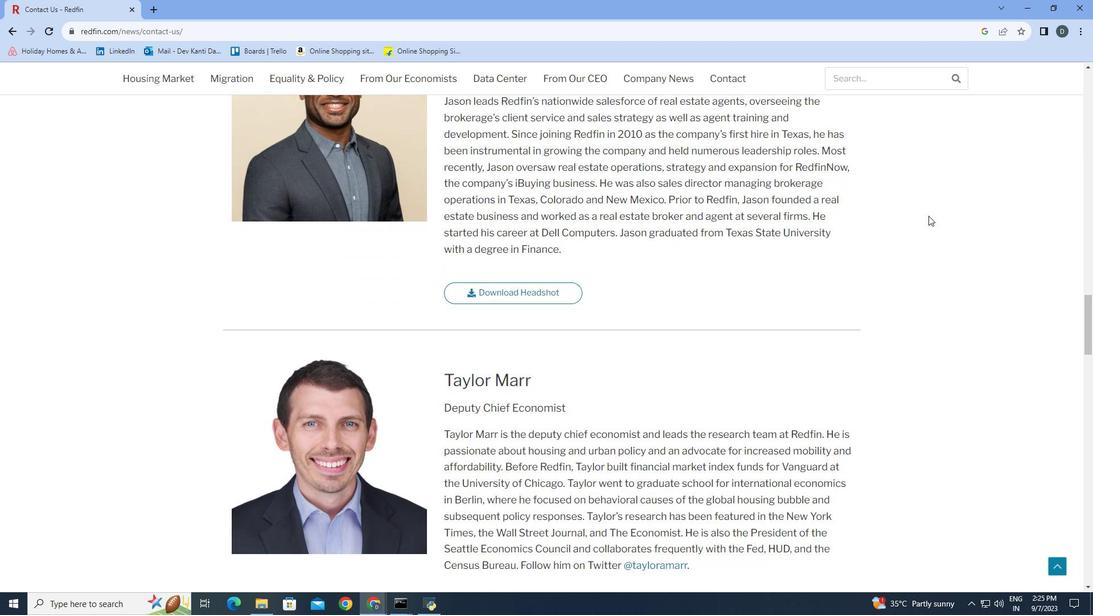 
Action: Mouse scrolled (928, 215) with delta (0, 0)
Screenshot: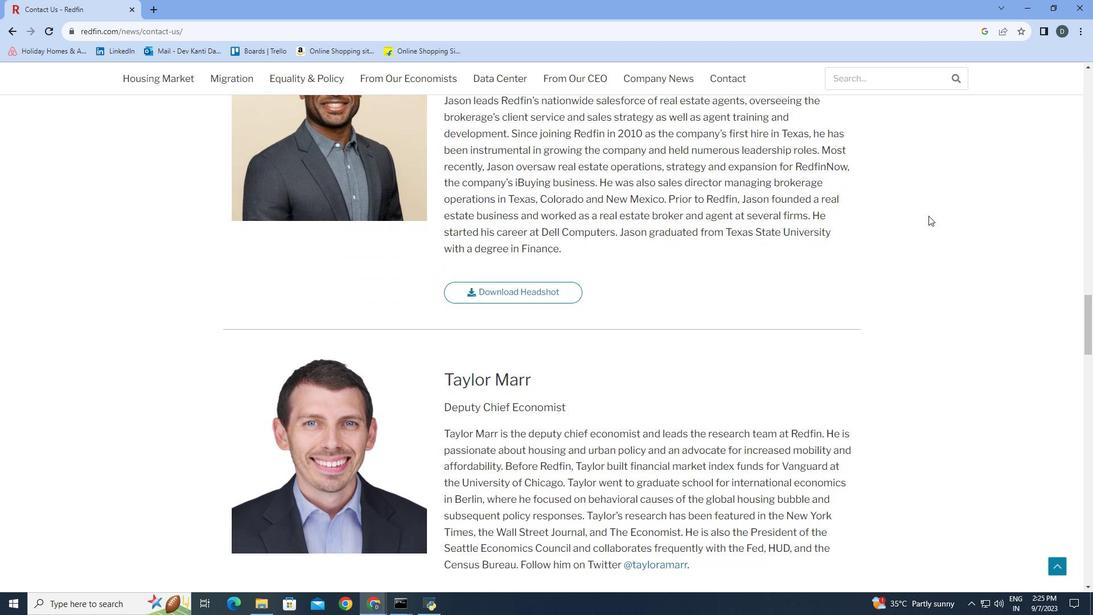 
Action: Mouse scrolled (928, 215) with delta (0, 0)
Screenshot: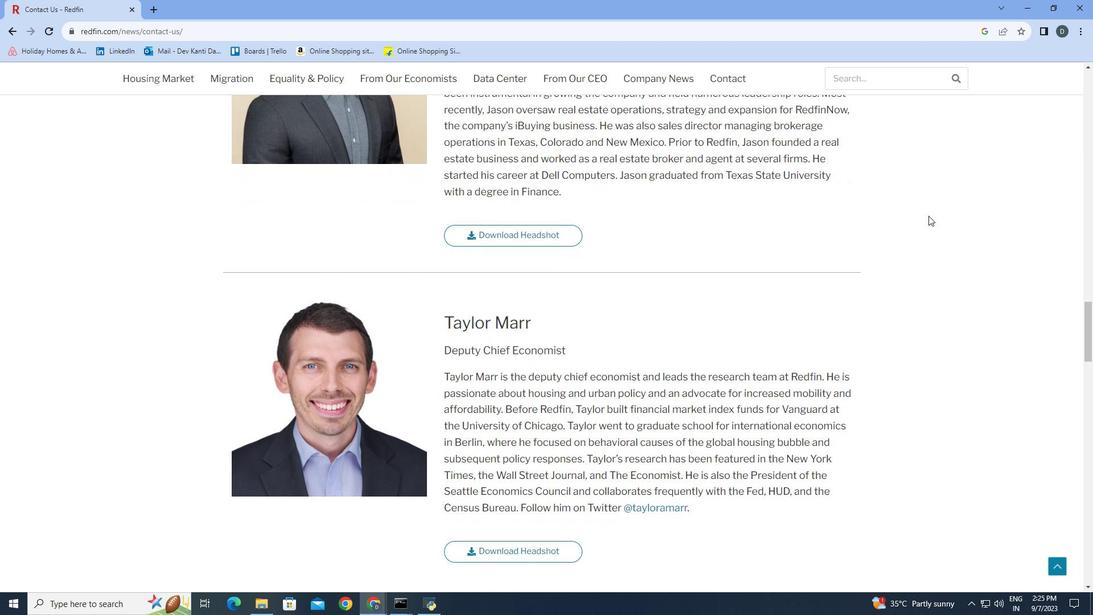 
Action: Mouse scrolled (928, 215) with delta (0, 0)
Screenshot: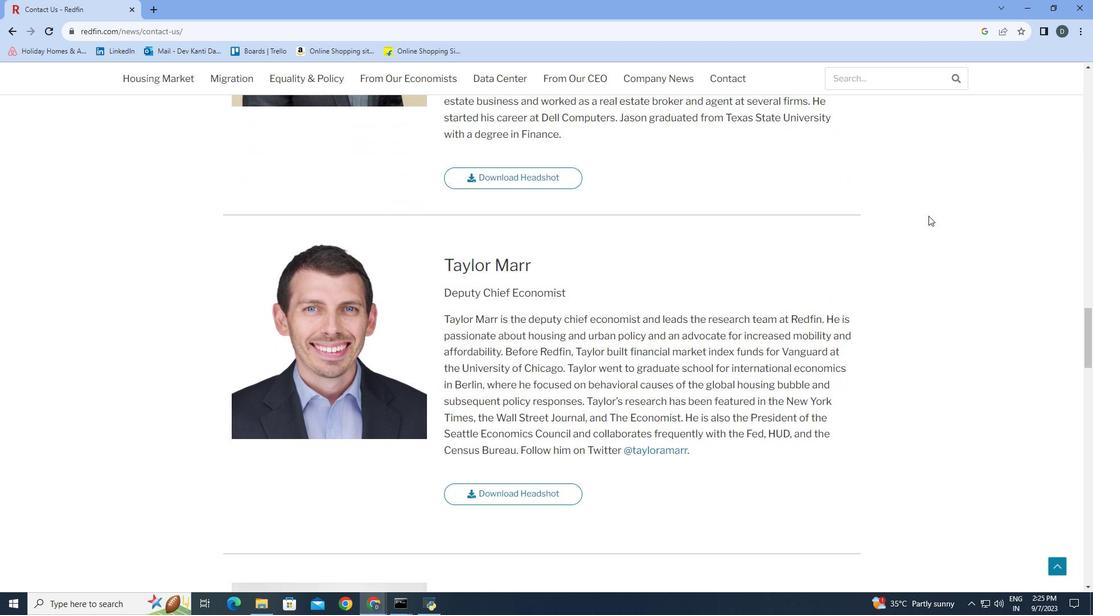 
Action: Mouse scrolled (928, 215) with delta (0, 0)
Screenshot: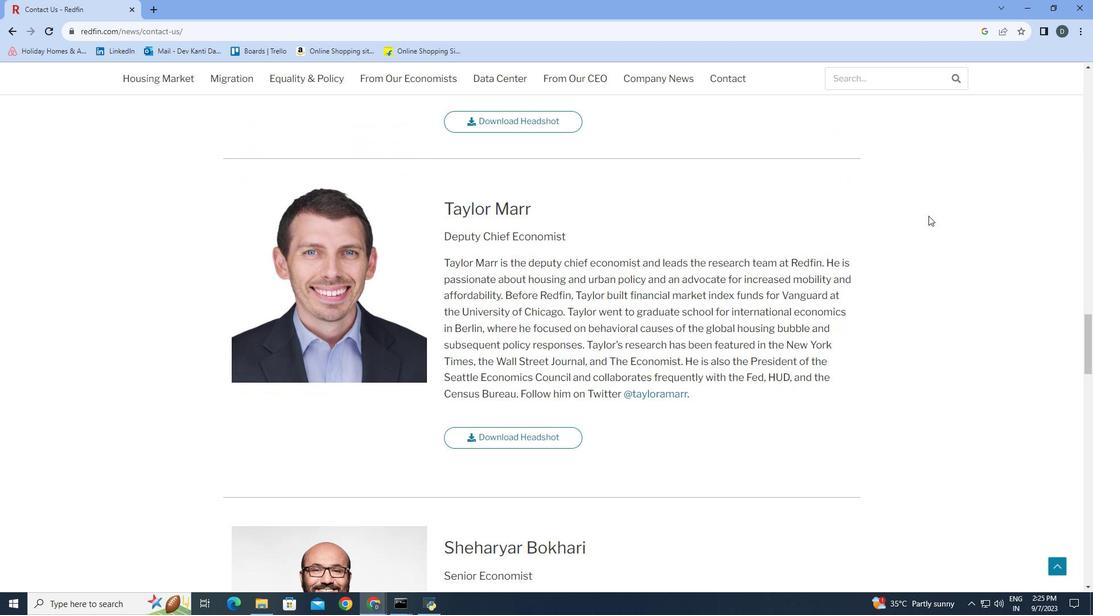
Action: Mouse scrolled (928, 215) with delta (0, 0)
Screenshot: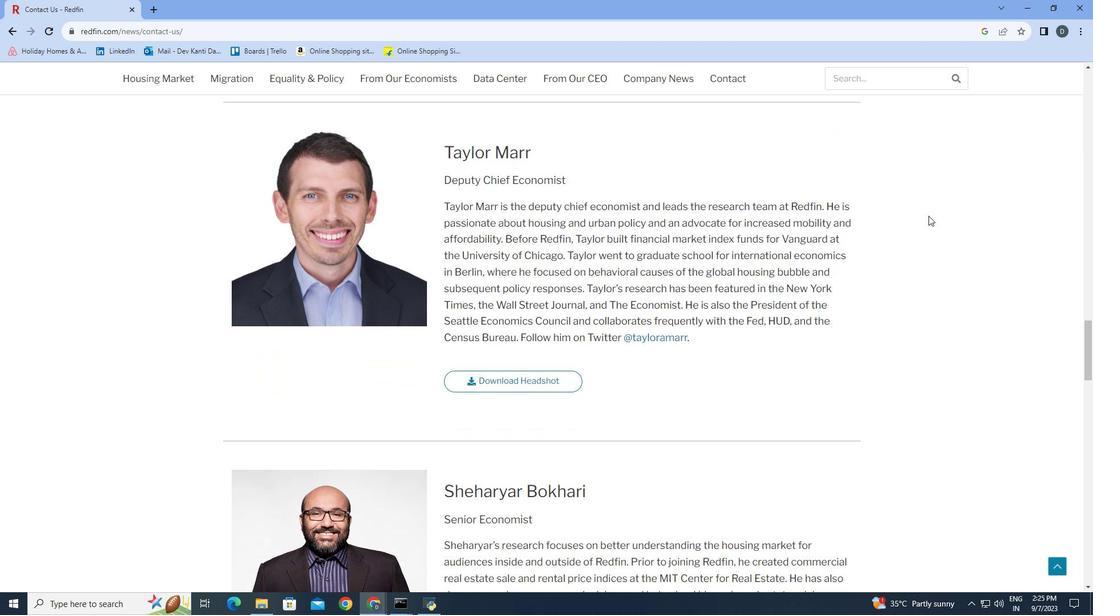 
Action: Mouse scrolled (928, 215) with delta (0, 0)
Screenshot: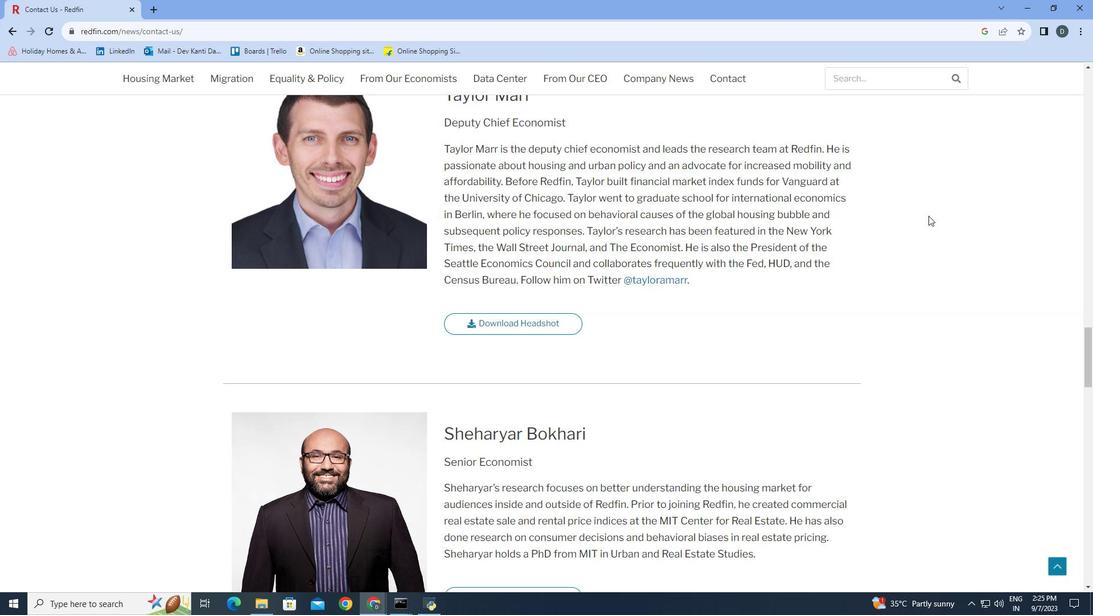 
Action: Mouse scrolled (928, 215) with delta (0, 0)
Screenshot: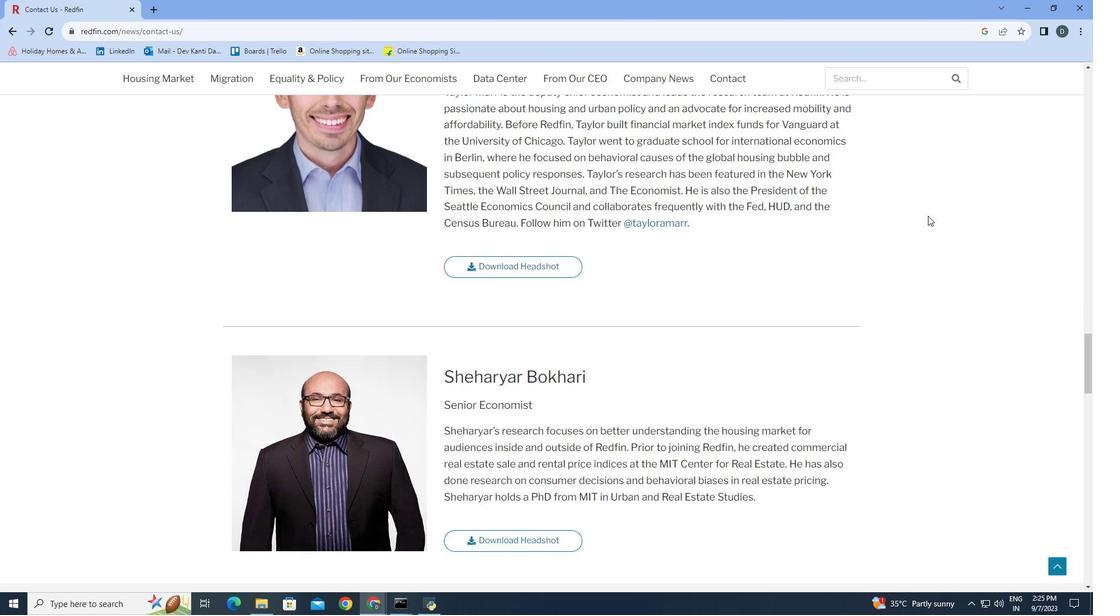 
Action: Mouse moved to (928, 215)
Screenshot: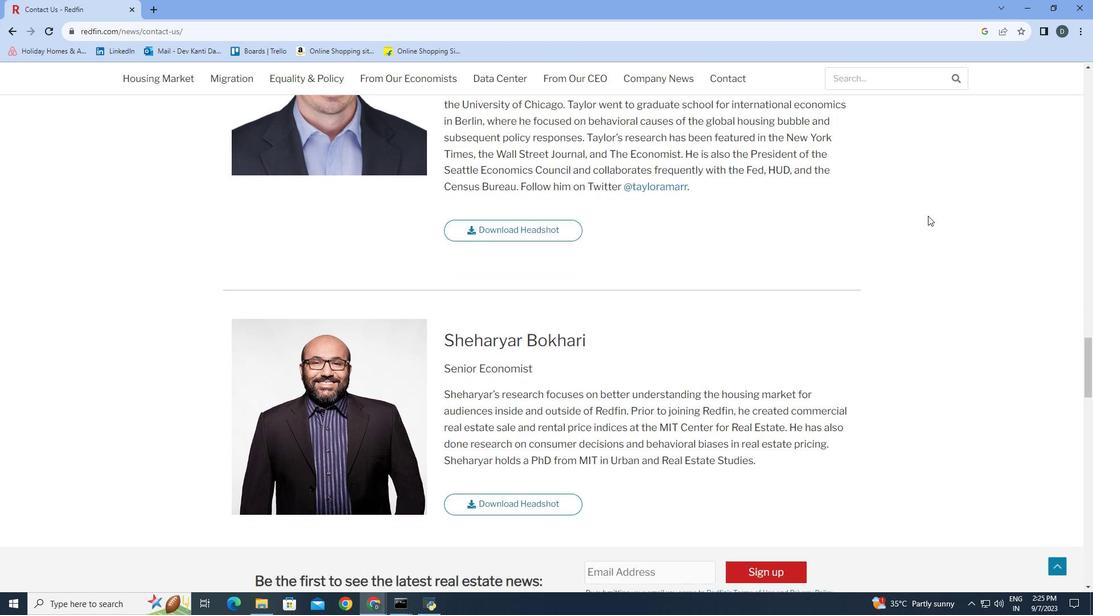 
Action: Mouse scrolled (928, 215) with delta (0, 0)
Screenshot: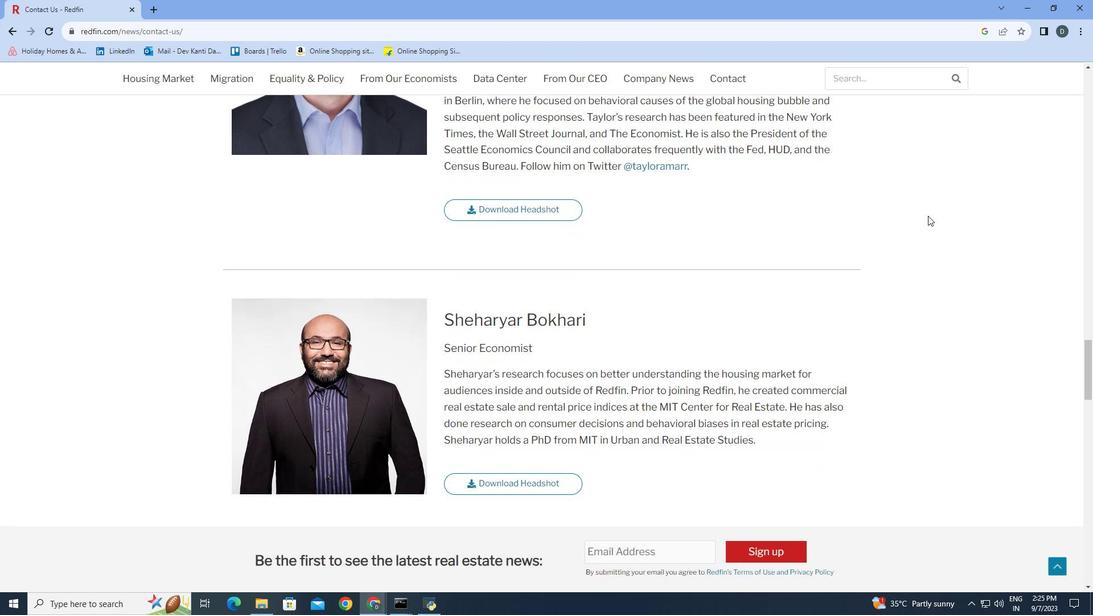 
Action: Mouse scrolled (928, 215) with delta (0, 0)
Screenshot: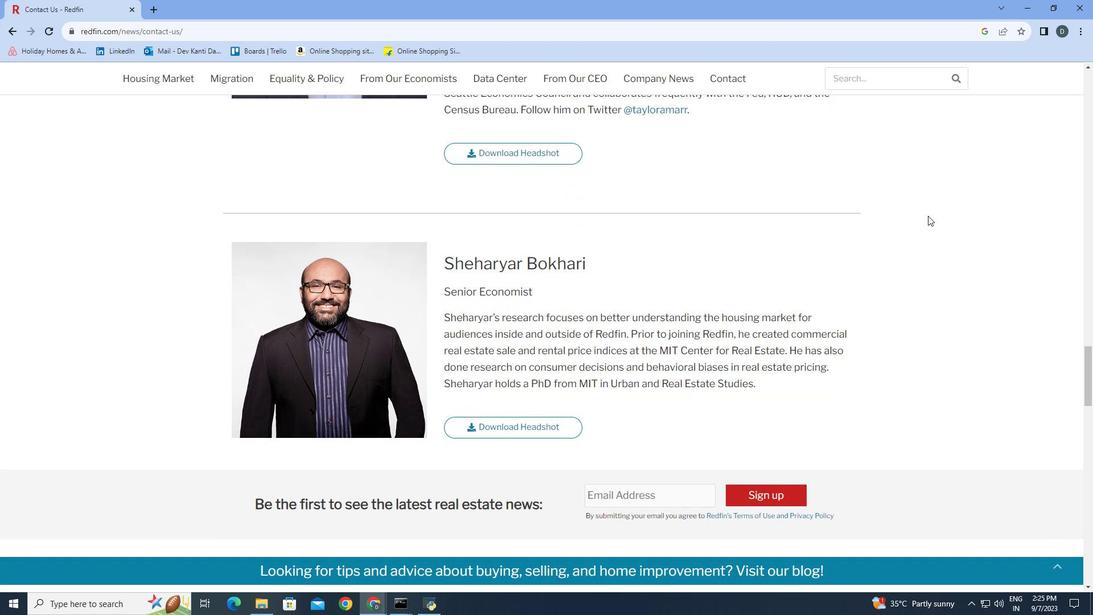 
Action: Mouse scrolled (928, 215) with delta (0, 0)
Screenshot: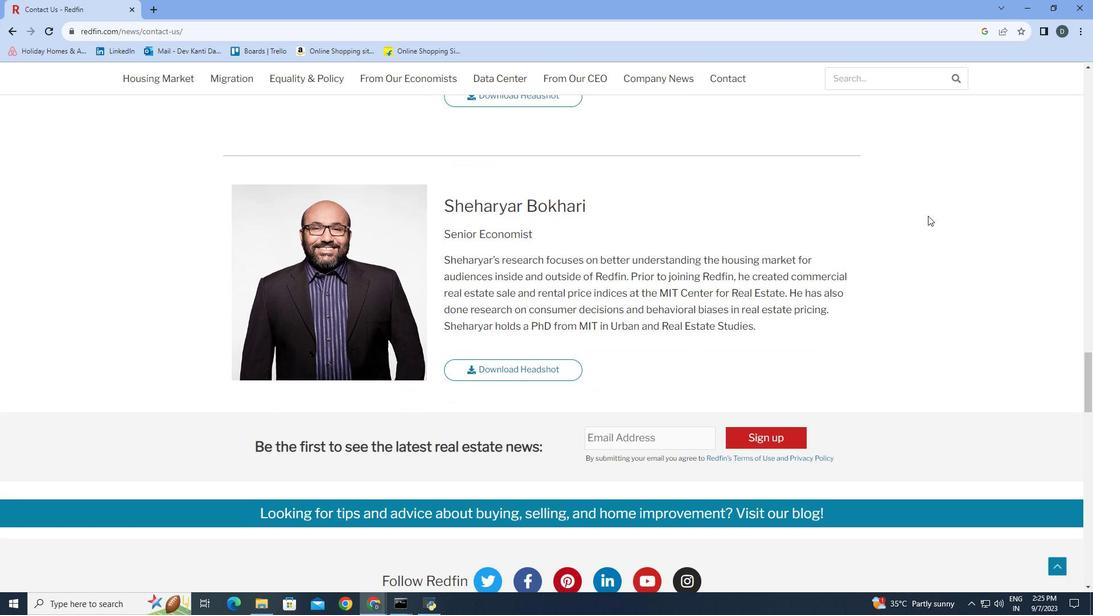 
Action: Mouse scrolled (928, 215) with delta (0, 0)
Screenshot: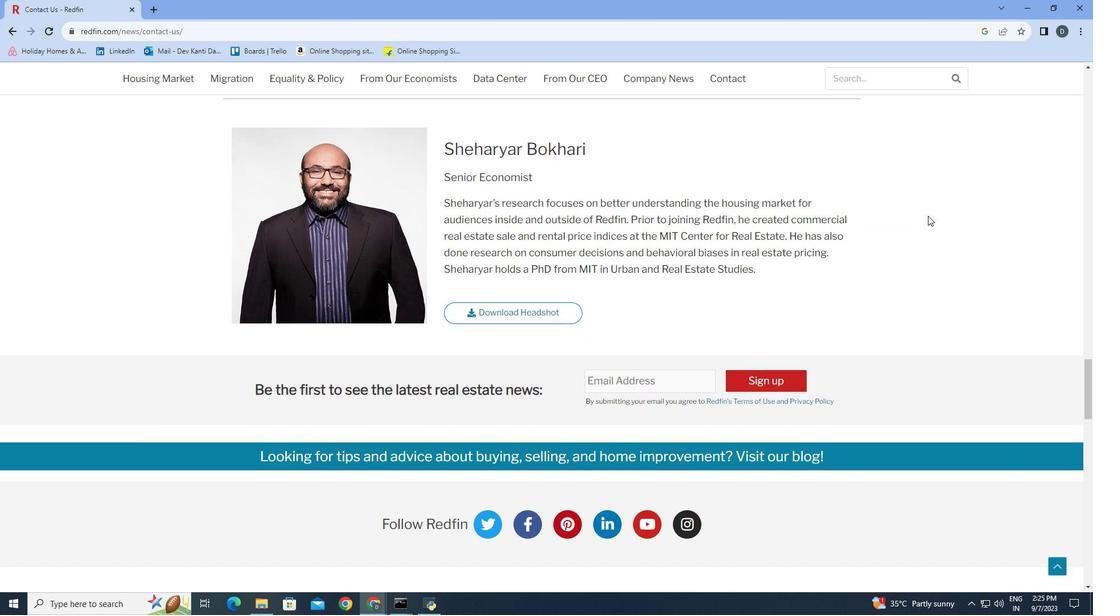 
Action: Mouse scrolled (928, 215) with delta (0, 0)
Screenshot: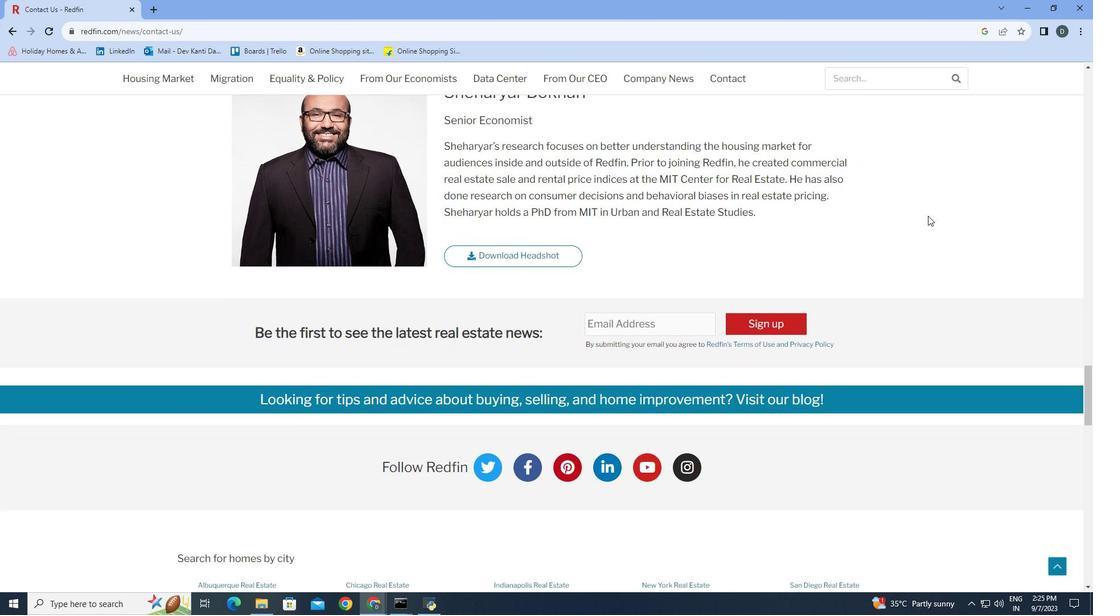
Action: Mouse scrolled (928, 215) with delta (0, 0)
Screenshot: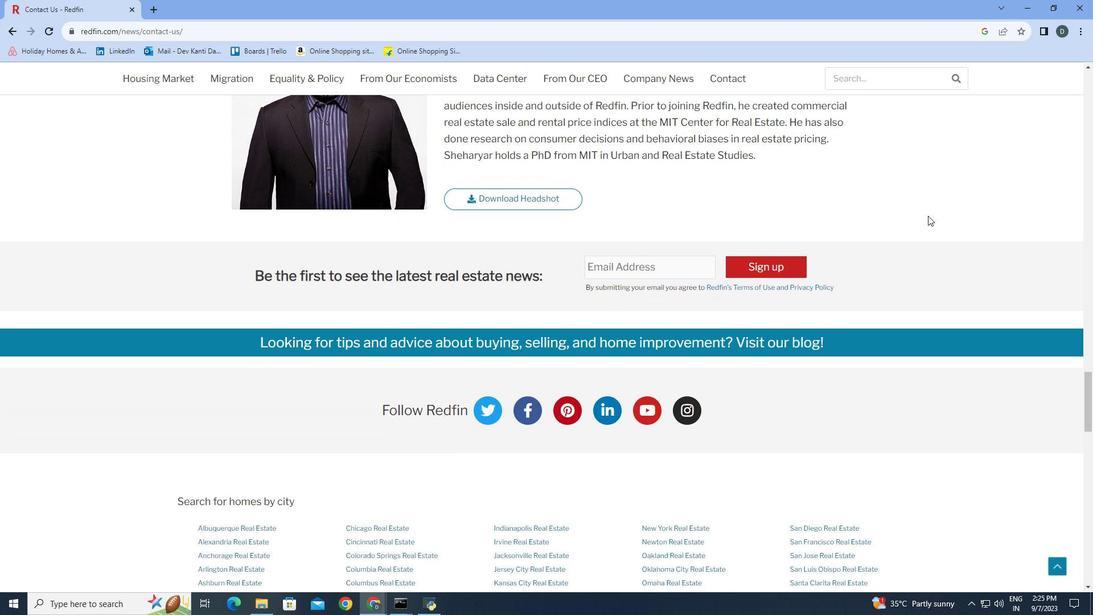 
Action: Mouse scrolled (928, 215) with delta (0, 0)
Screenshot: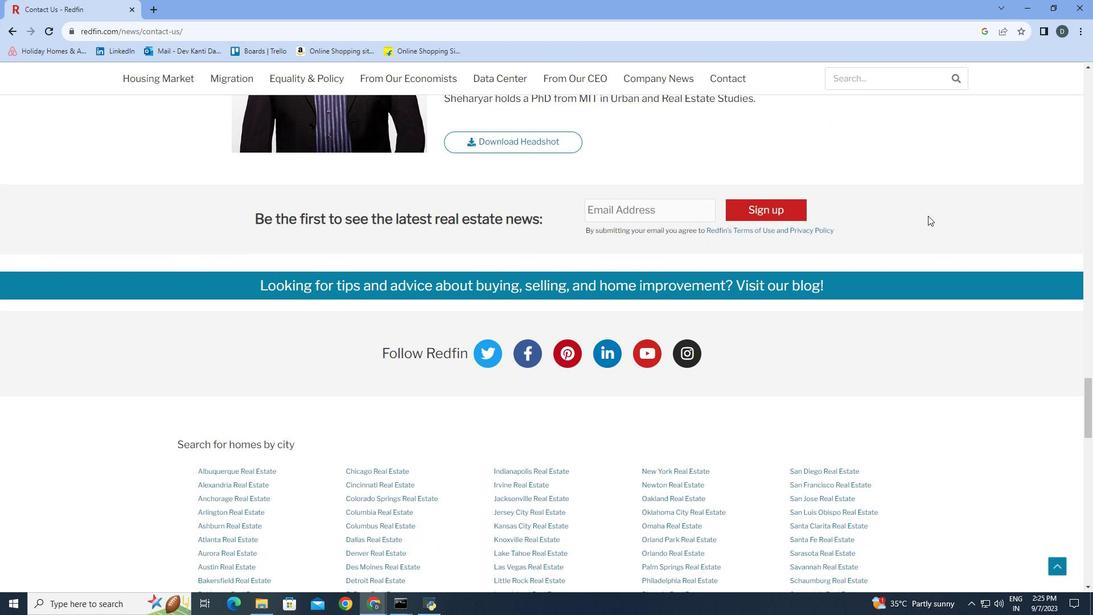 
Action: Mouse scrolled (928, 215) with delta (0, 0)
Screenshot: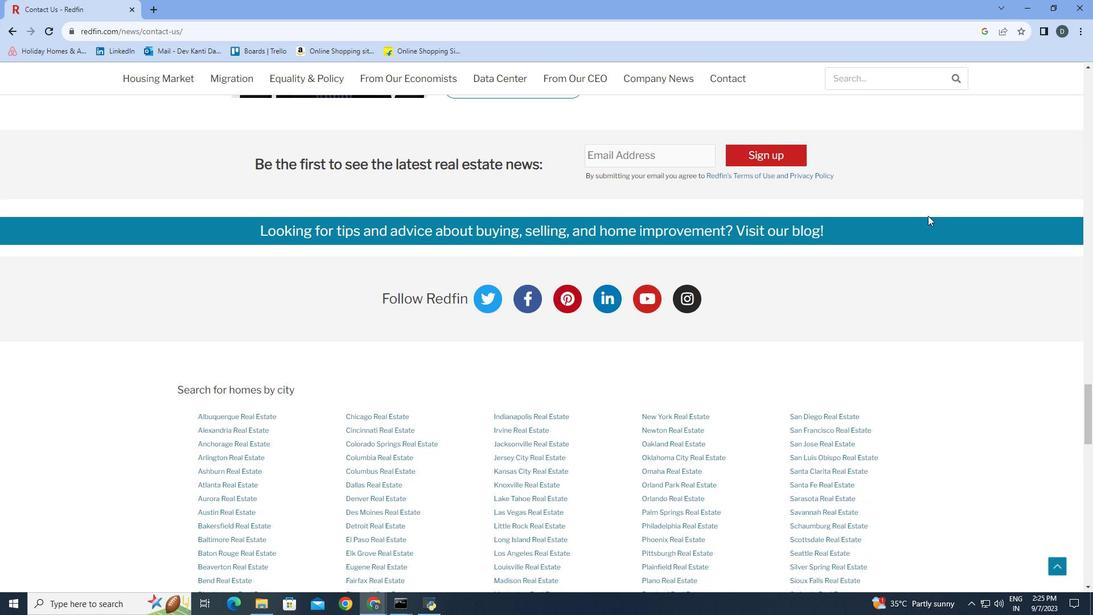 
Action: Mouse scrolled (928, 215) with delta (0, 0)
Screenshot: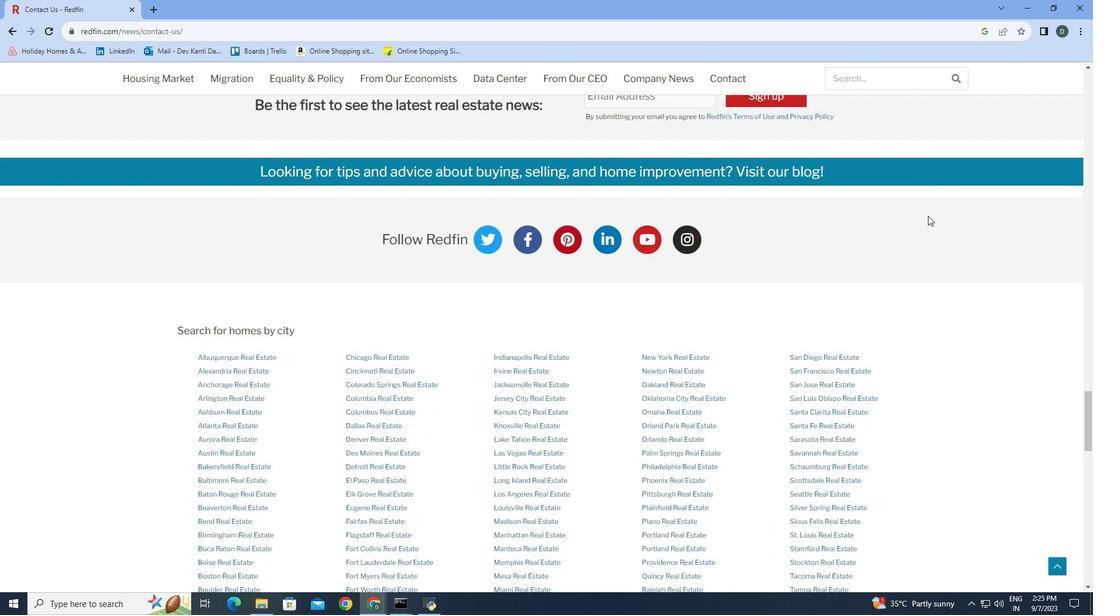 
Action: Mouse scrolled (928, 215) with delta (0, 0)
Screenshot: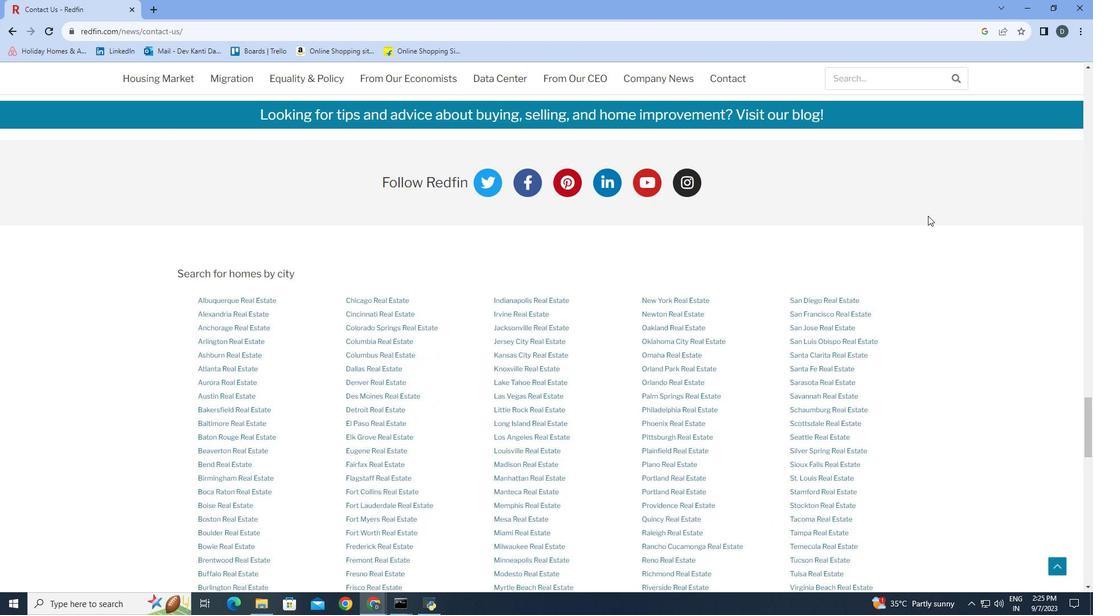 
Action: Mouse scrolled (928, 215) with delta (0, 0)
Screenshot: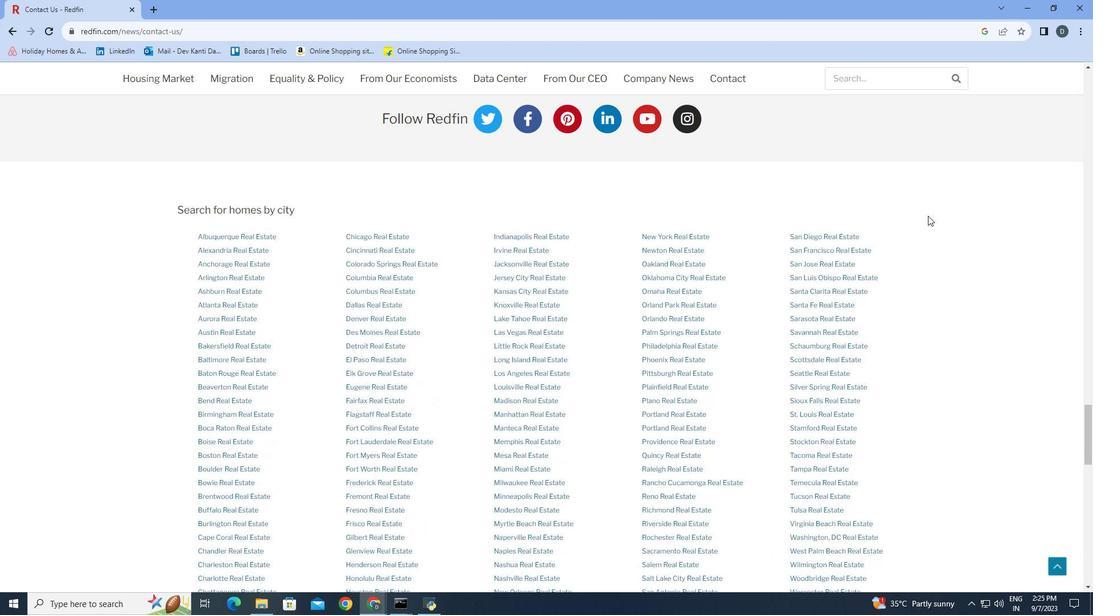 
Action: Mouse scrolled (928, 215) with delta (0, 0)
Screenshot: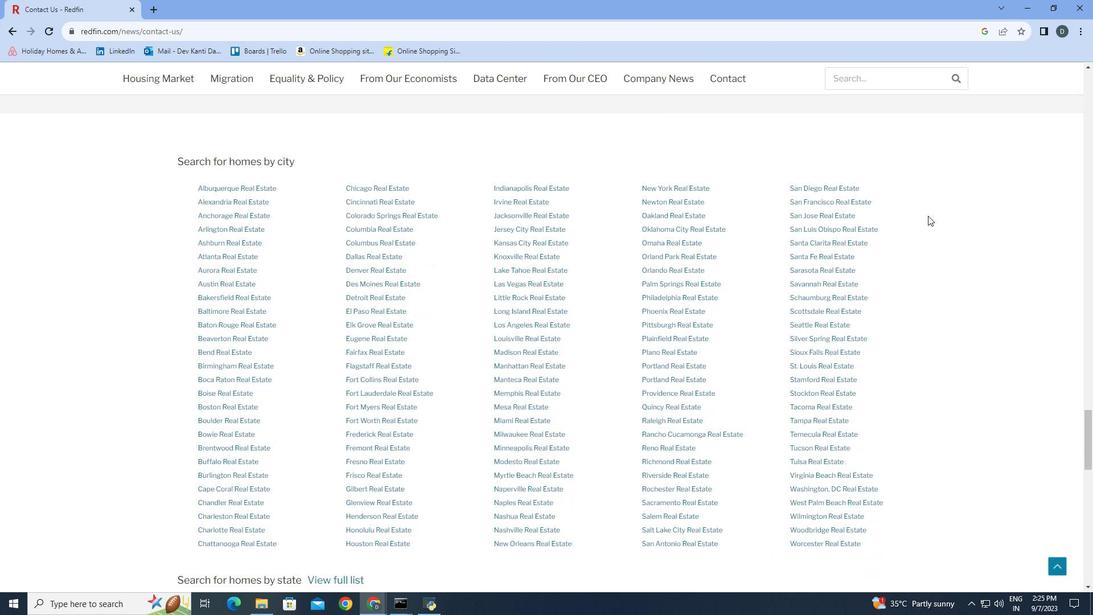 
